 Task: Open Card Content Creation Schedule in Board Customer Retention to Workspace Customer Experience and add a team member Softage.3@softage.net, a label Red, a checklist Performance Improvement Plan, an attachment from your onedrive, a color Red and finally, add a card description 'Conduct team-building activity' and a comment 'This task requires us to balance competing priorities and make tough decisions when necessary.'. Add a start date 'Jan 07, 1900' with a due date 'Jan 14, 1900'
Action: Mouse moved to (606, 180)
Screenshot: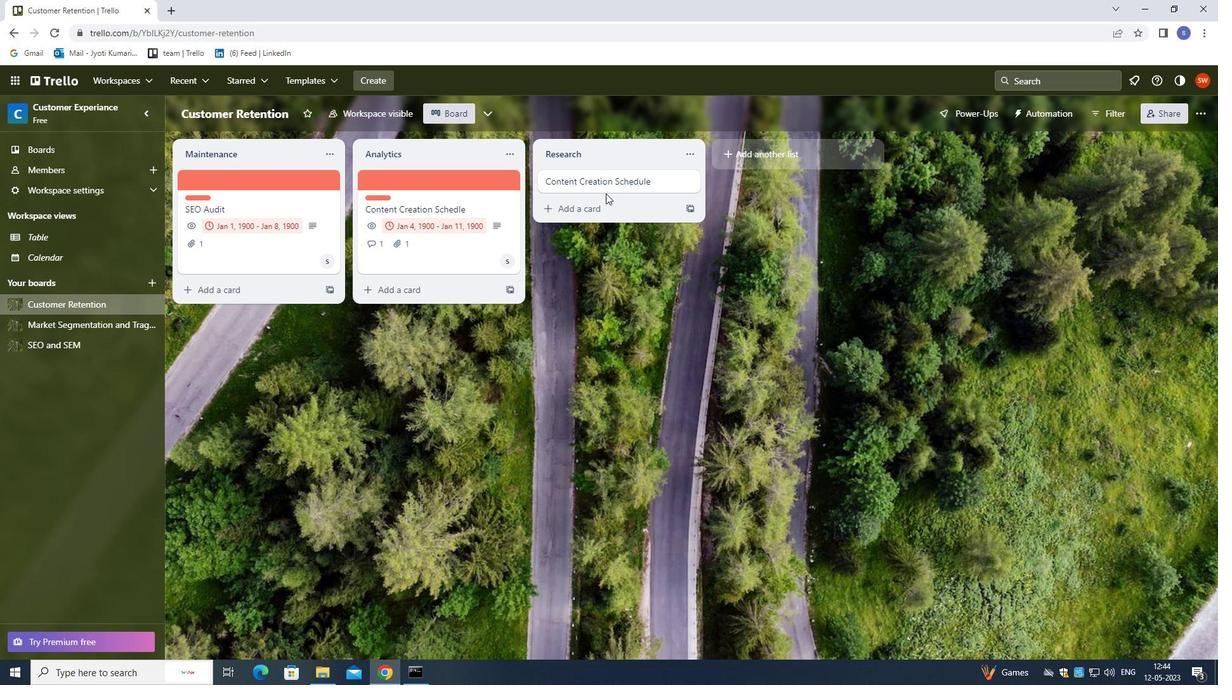 
Action: Mouse pressed left at (606, 180)
Screenshot: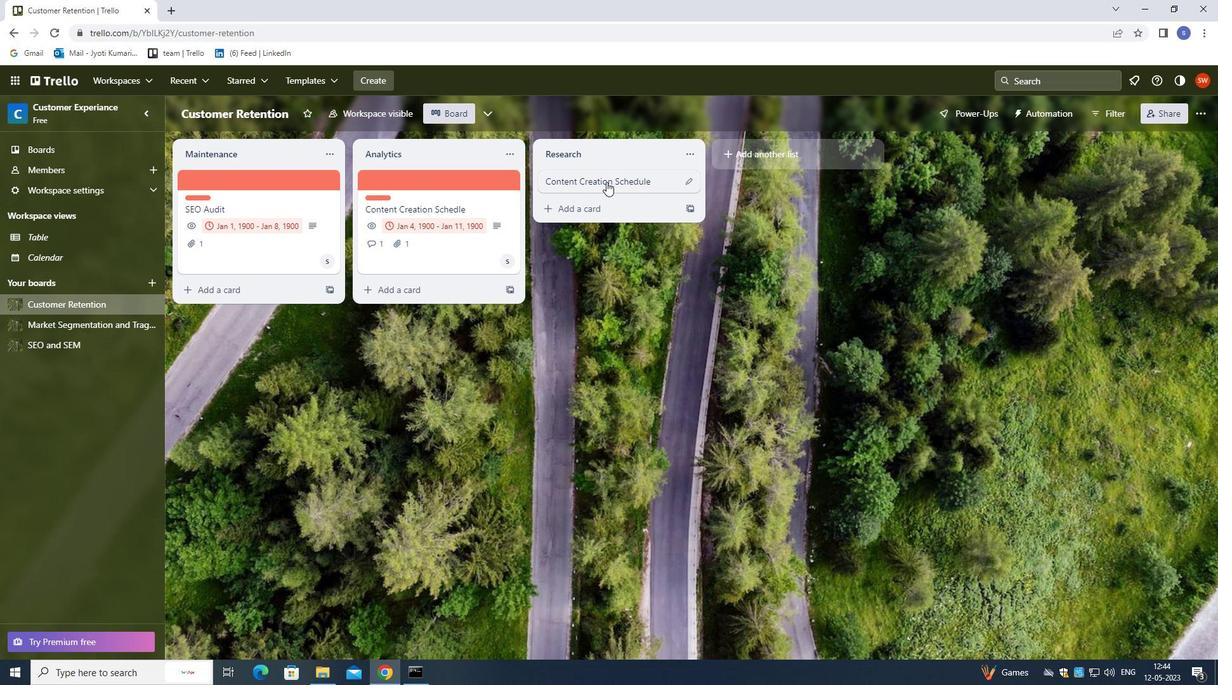 
Action: Mouse moved to (745, 219)
Screenshot: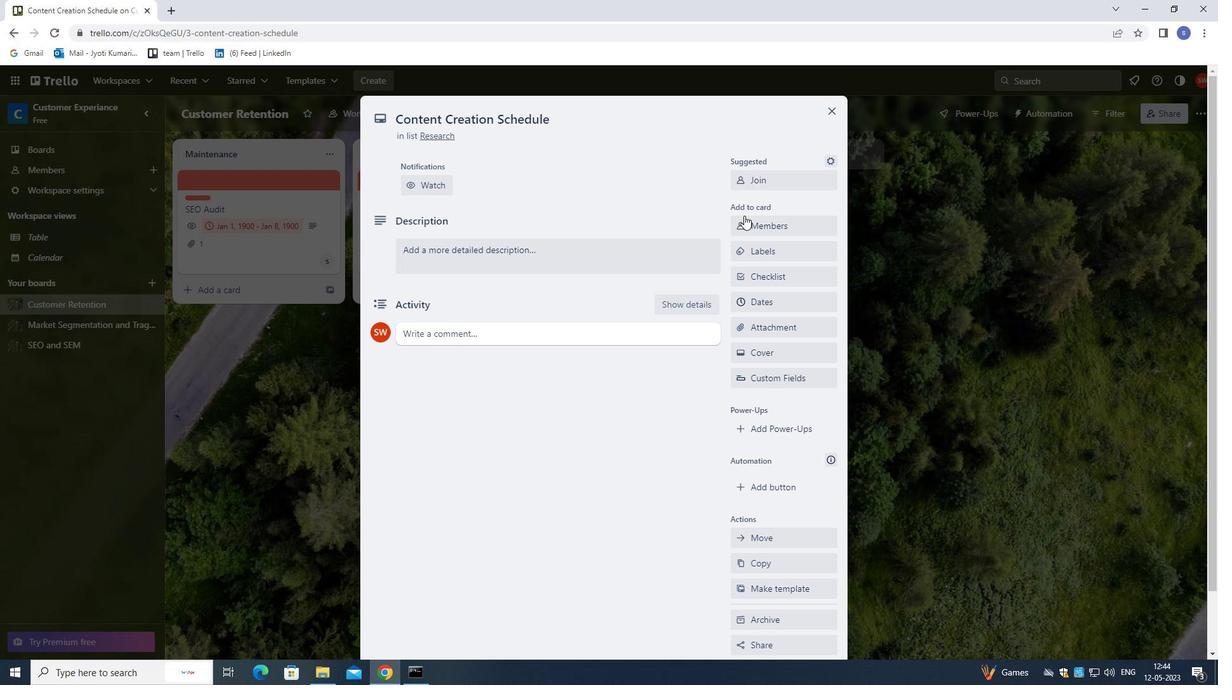 
Action: Mouse pressed left at (745, 219)
Screenshot: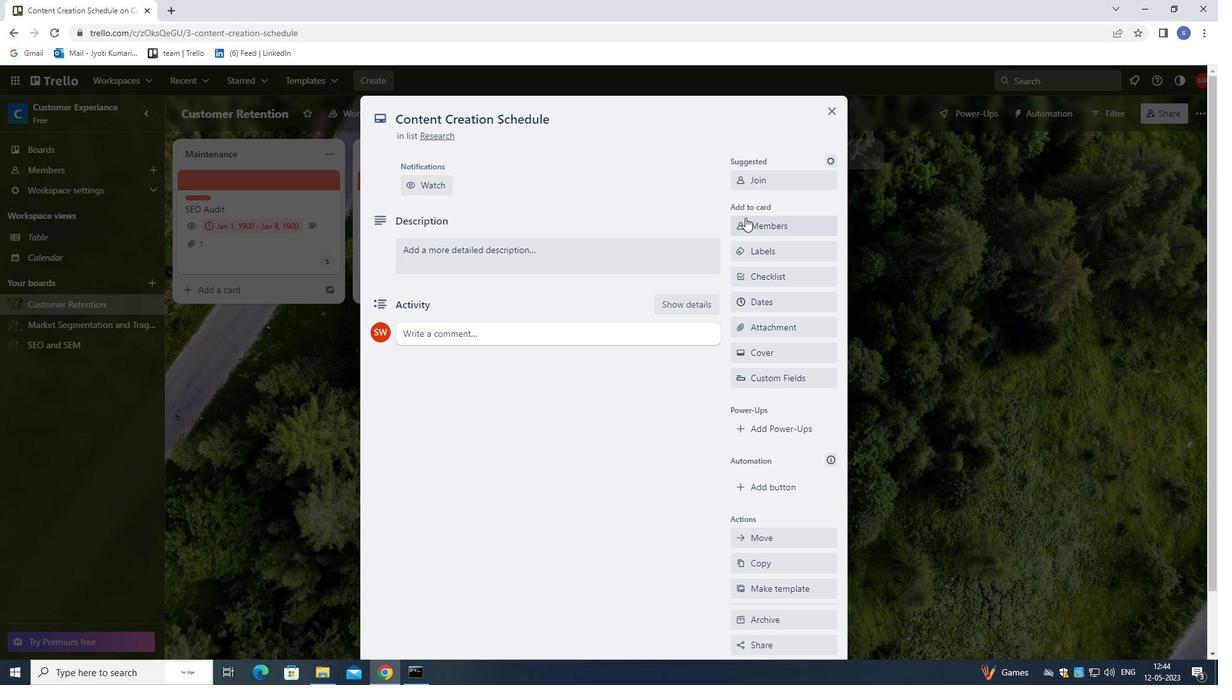 
Action: Mouse moved to (702, 304)
Screenshot: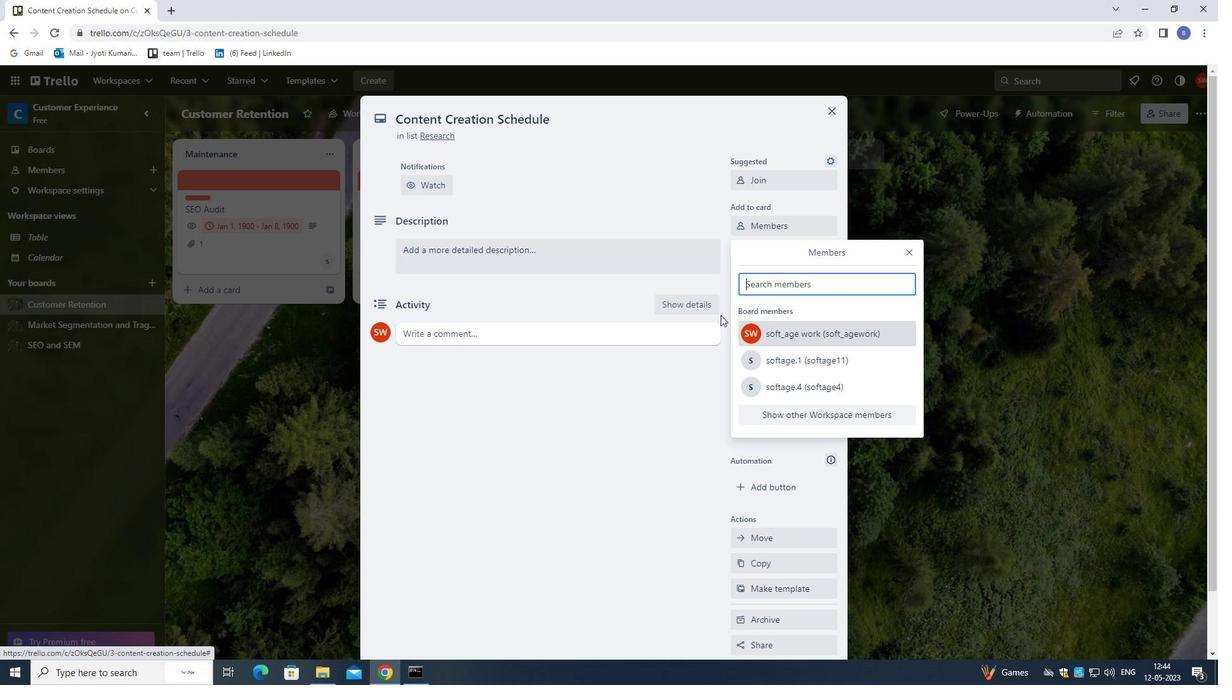 
Action: Key pressed softage.3<Key.shift>@SOFTAGE.NET
Screenshot: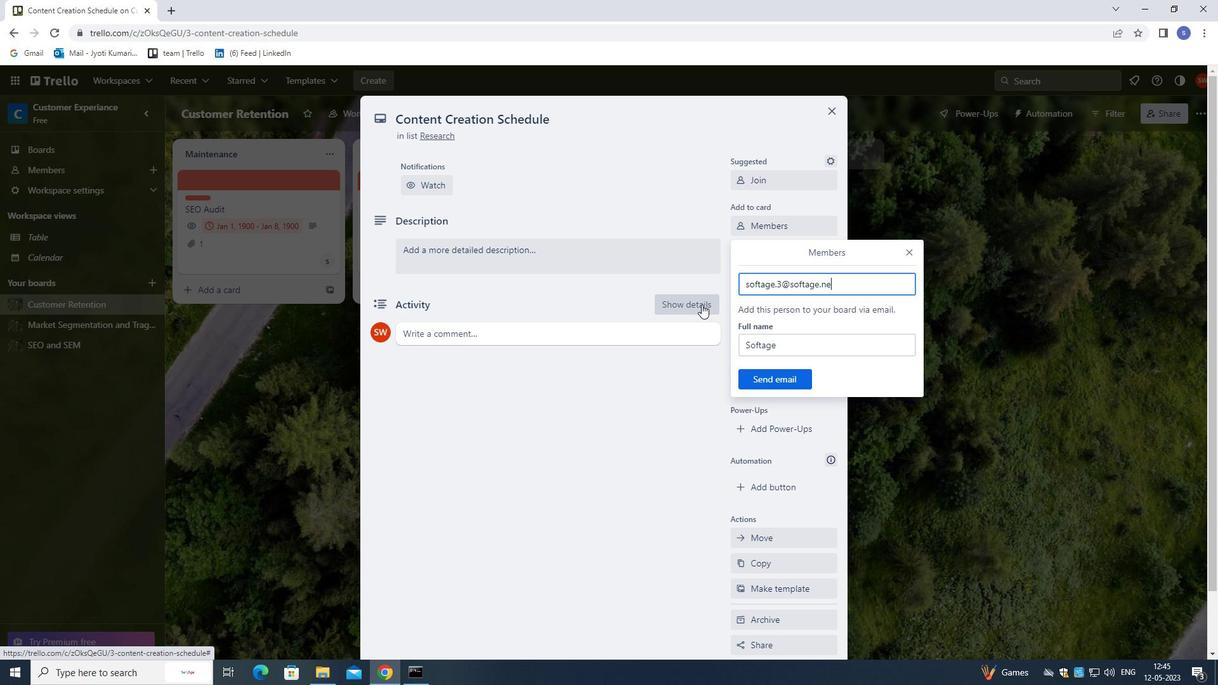 
Action: Mouse moved to (777, 374)
Screenshot: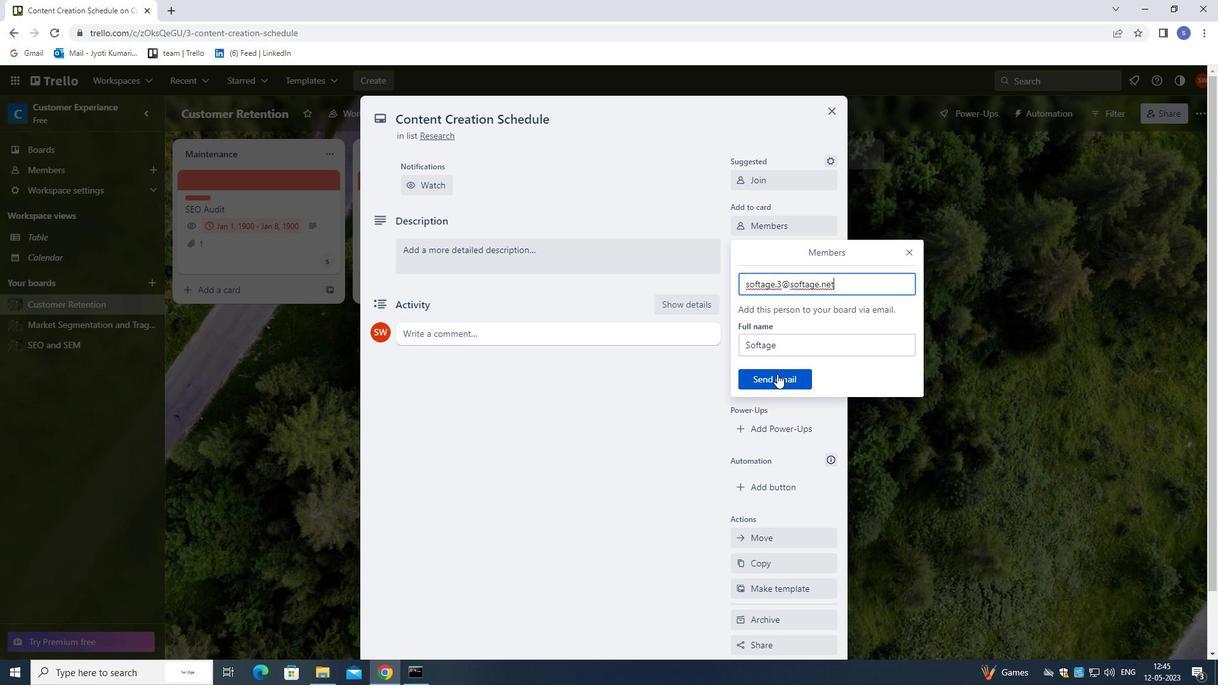 
Action: Mouse pressed left at (777, 374)
Screenshot: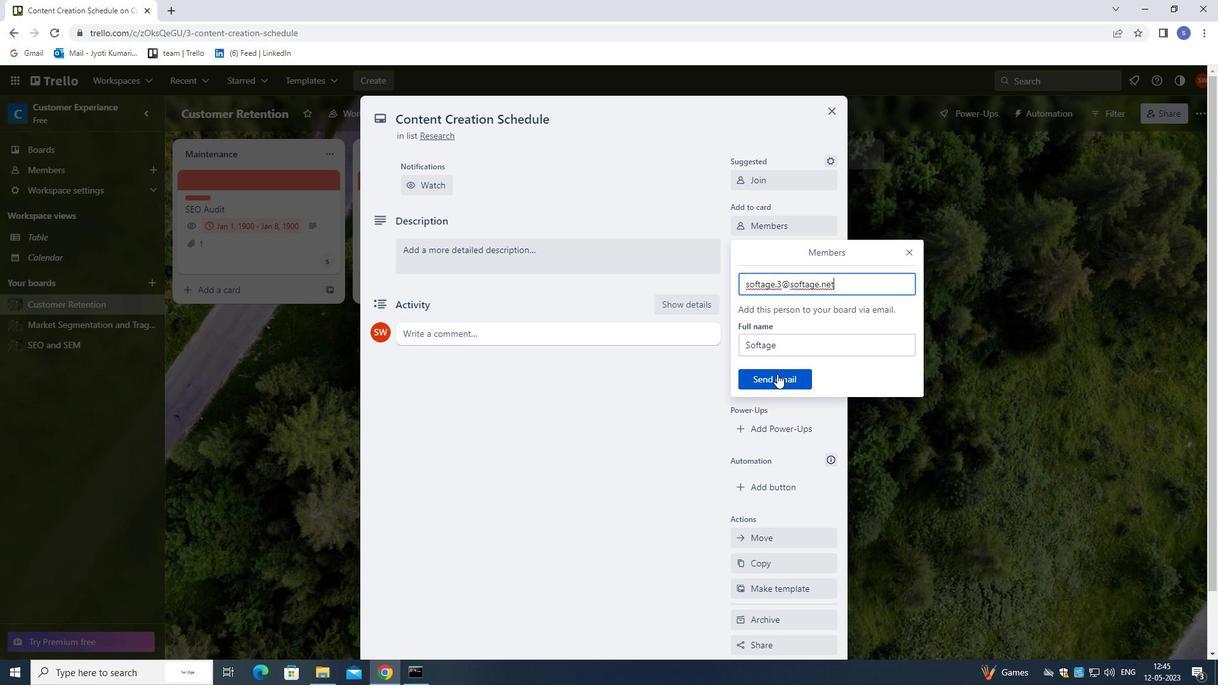 
Action: Mouse moved to (774, 247)
Screenshot: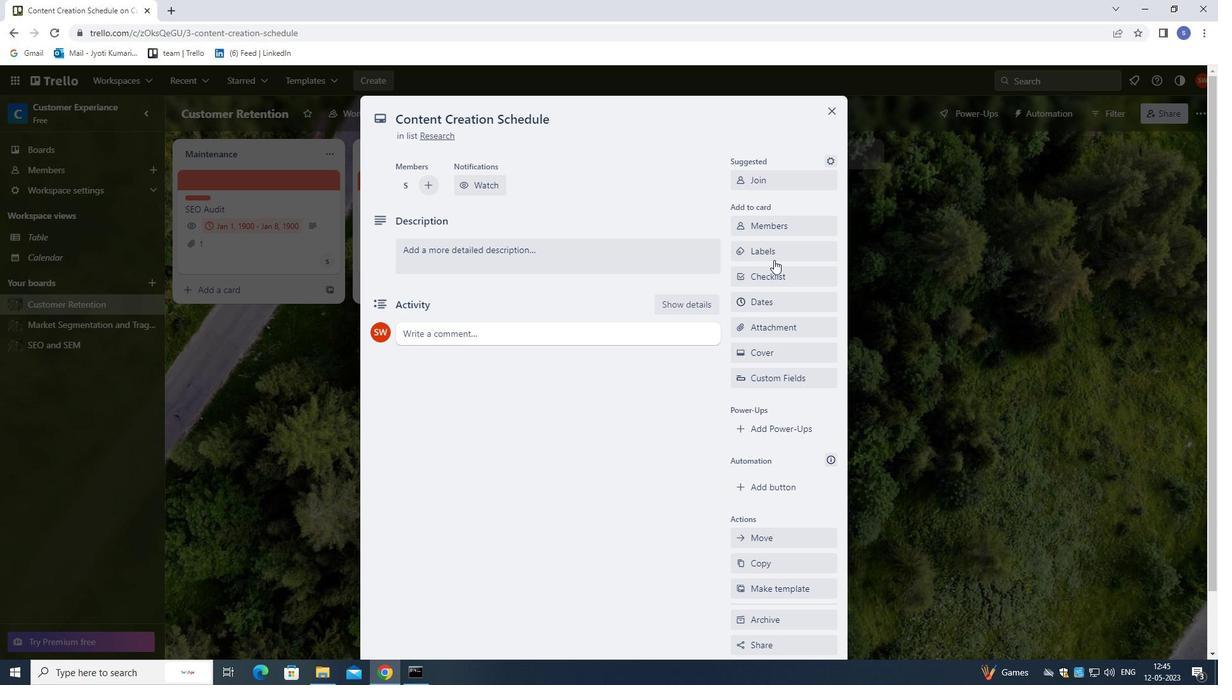 
Action: Mouse pressed left at (774, 247)
Screenshot: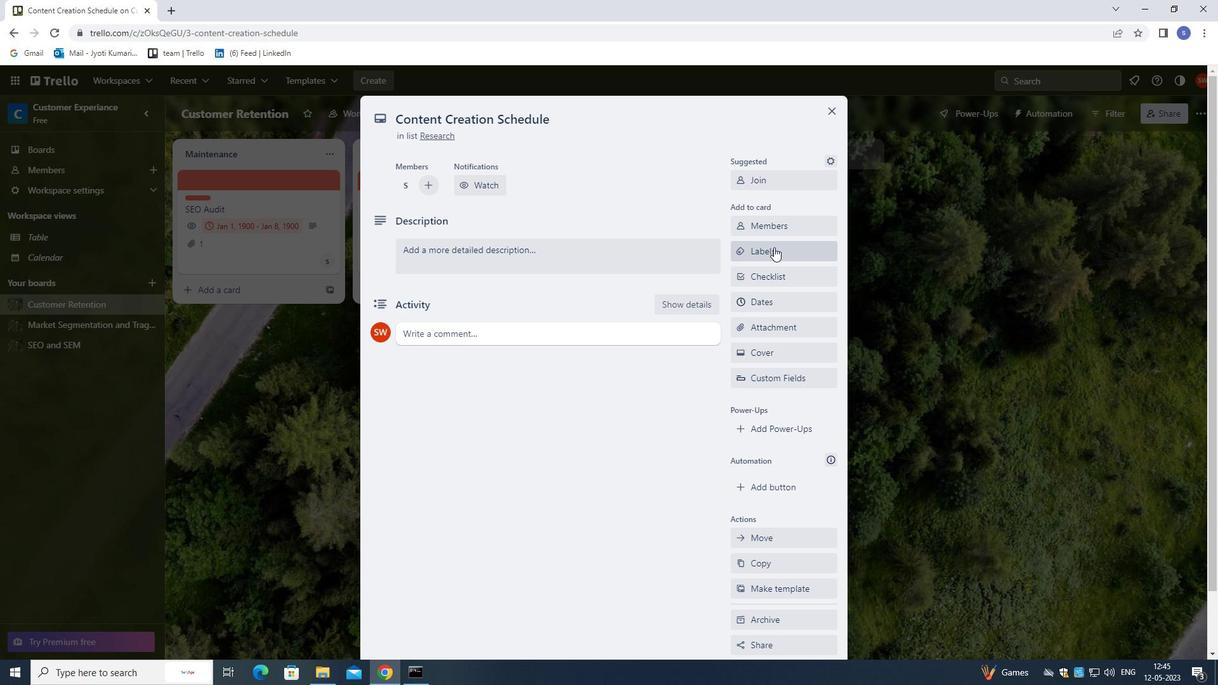 
Action: Key pressed R
Screenshot: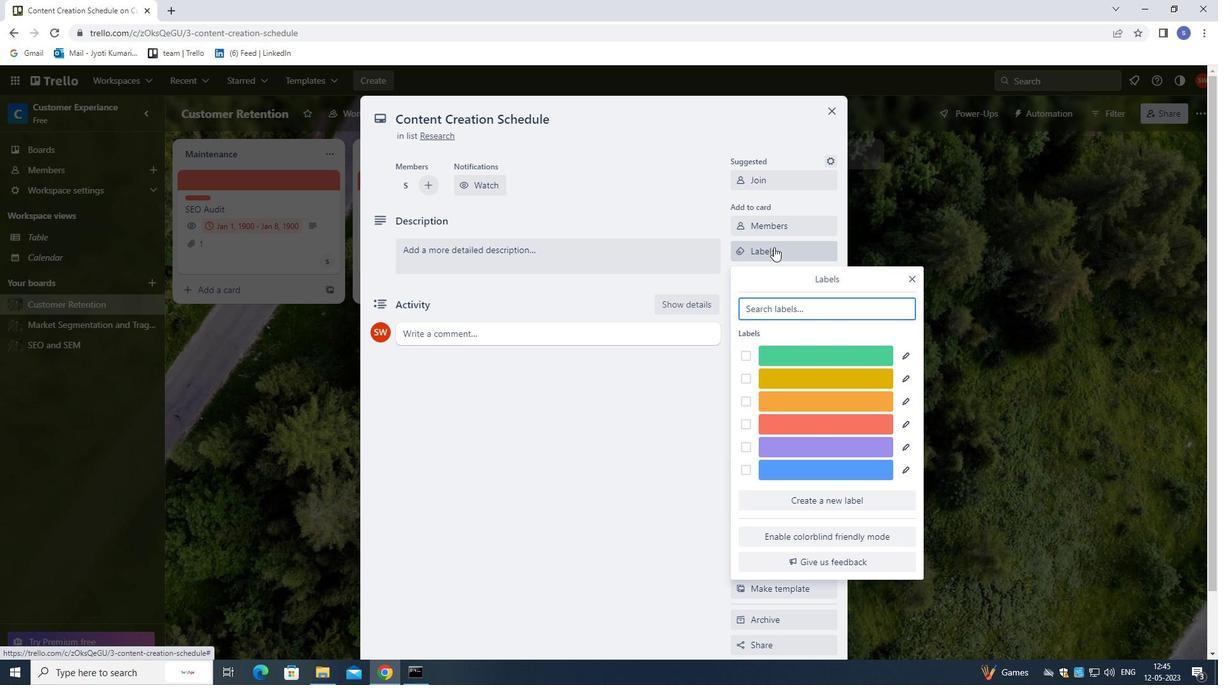 
Action: Mouse moved to (746, 359)
Screenshot: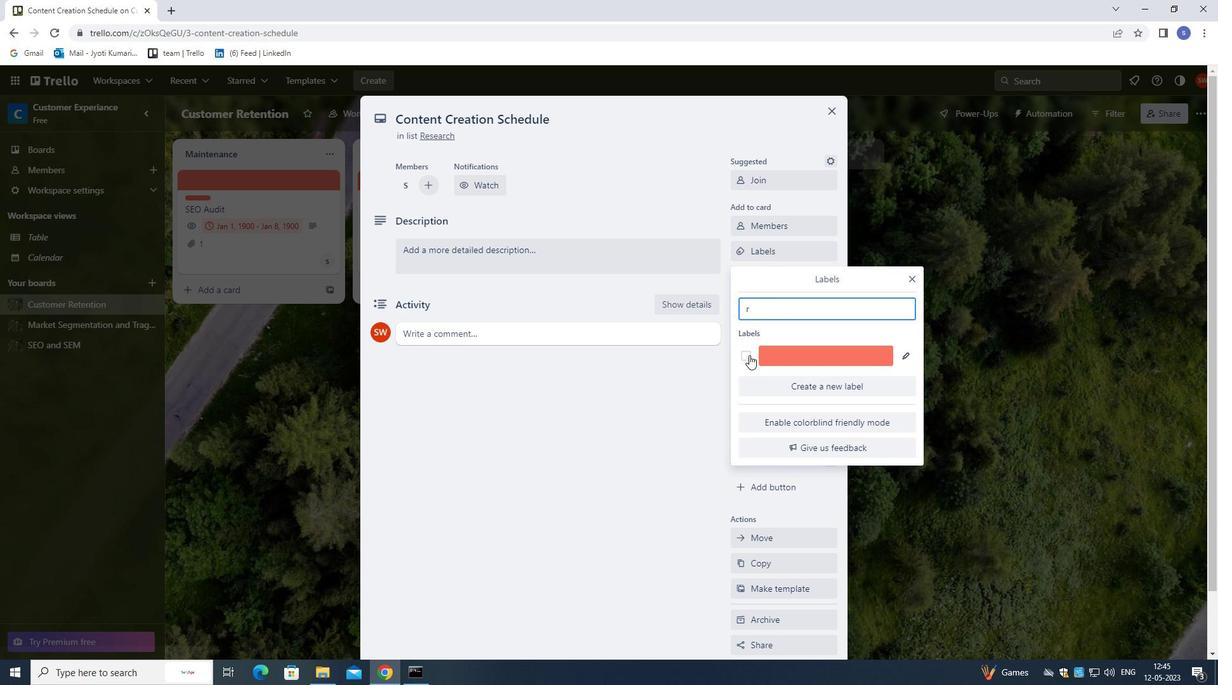 
Action: Mouse pressed left at (746, 359)
Screenshot: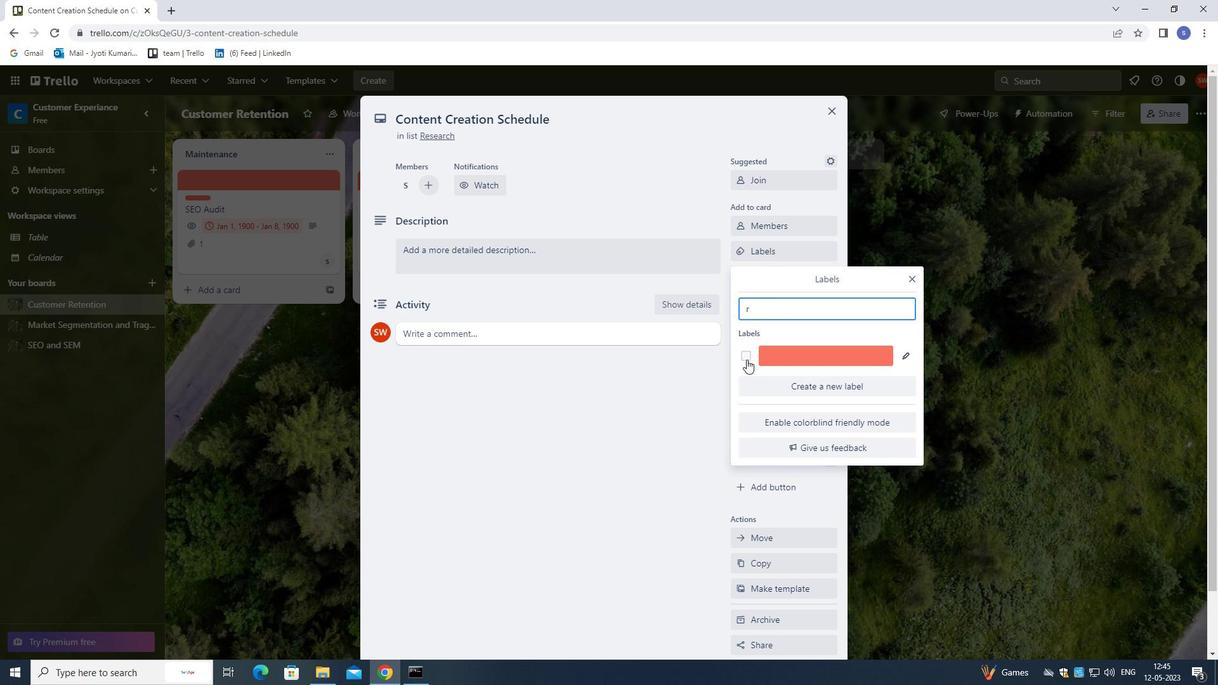 
Action: Mouse moved to (907, 278)
Screenshot: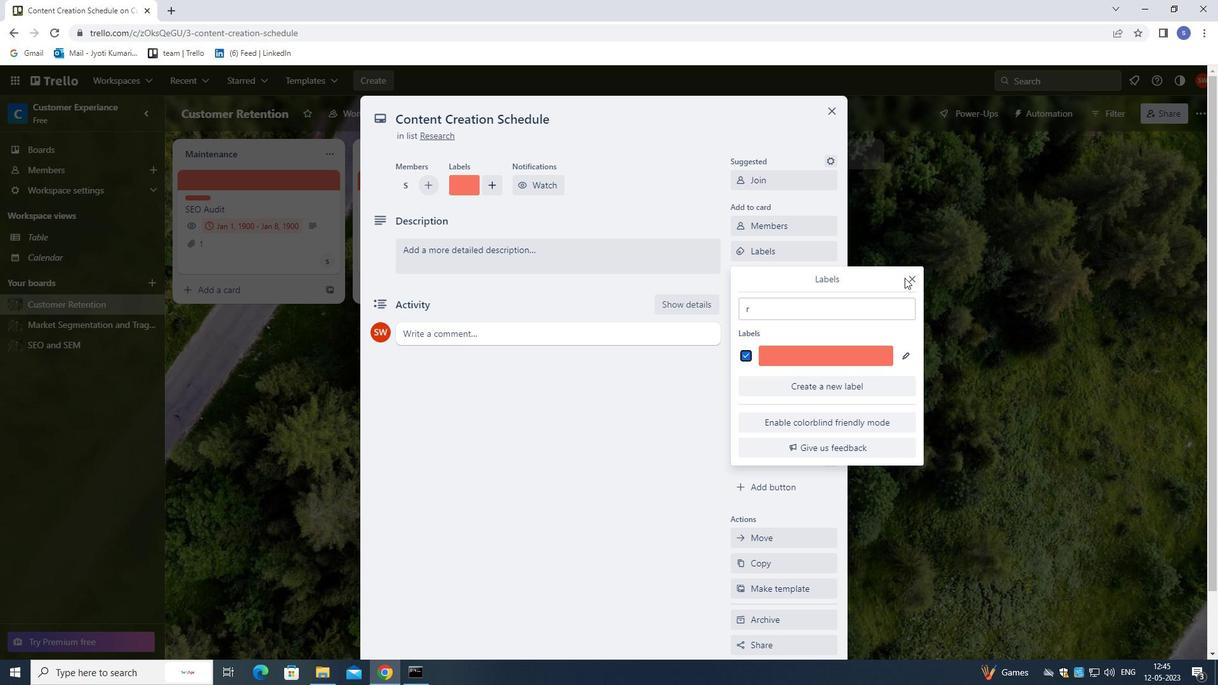 
Action: Mouse pressed left at (907, 278)
Screenshot: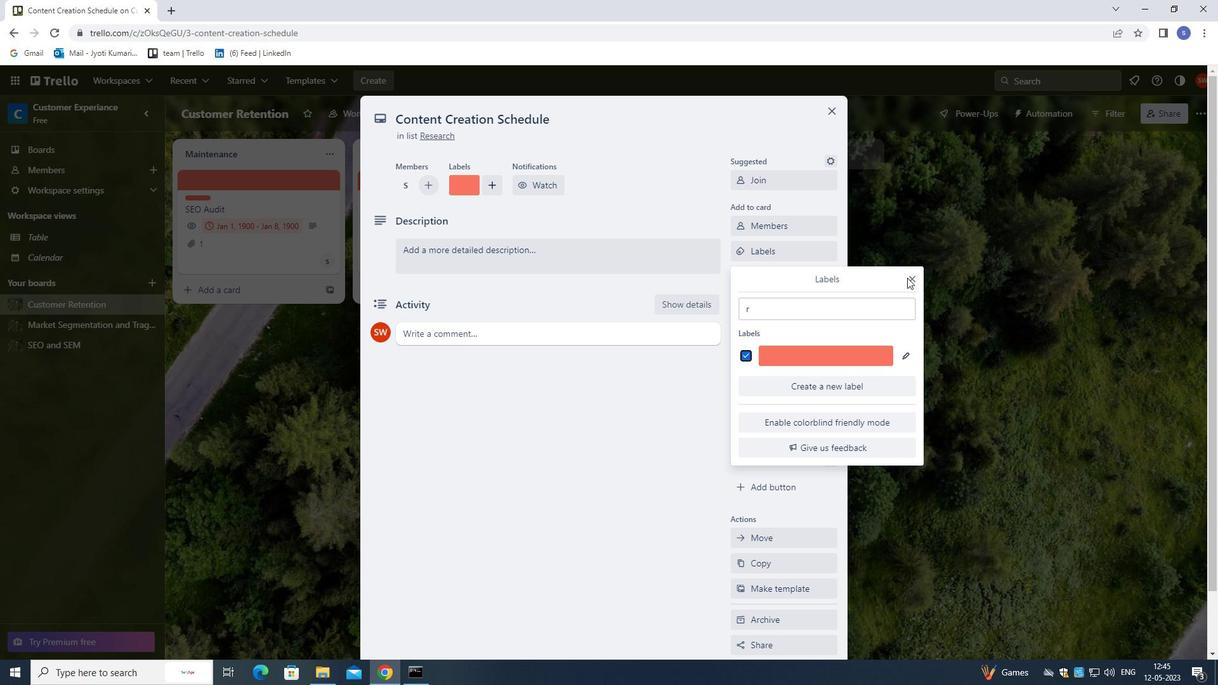 
Action: Mouse moved to (915, 274)
Screenshot: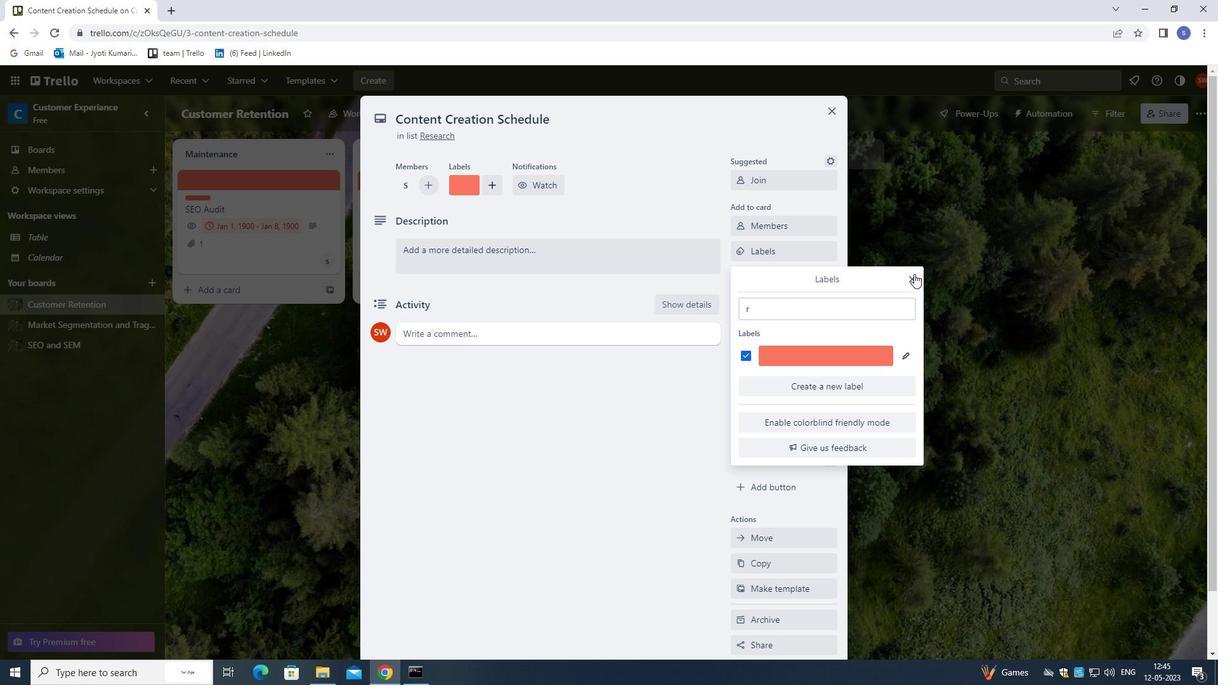 
Action: Mouse pressed left at (915, 274)
Screenshot: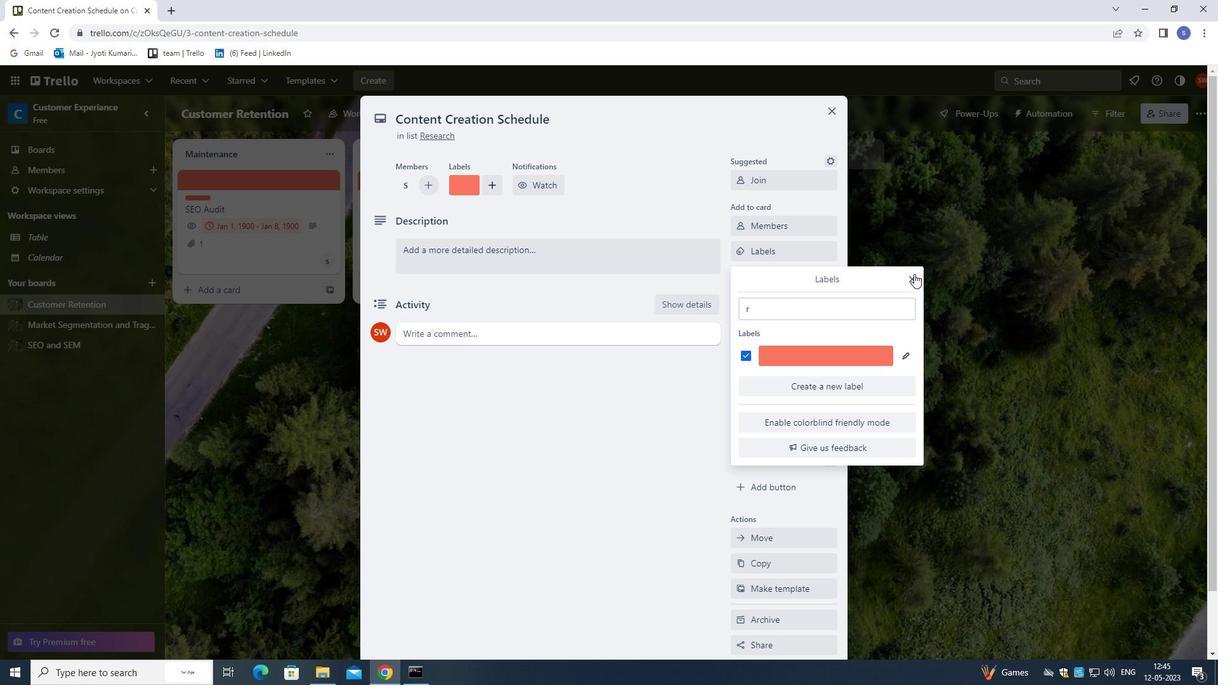 
Action: Mouse moved to (818, 273)
Screenshot: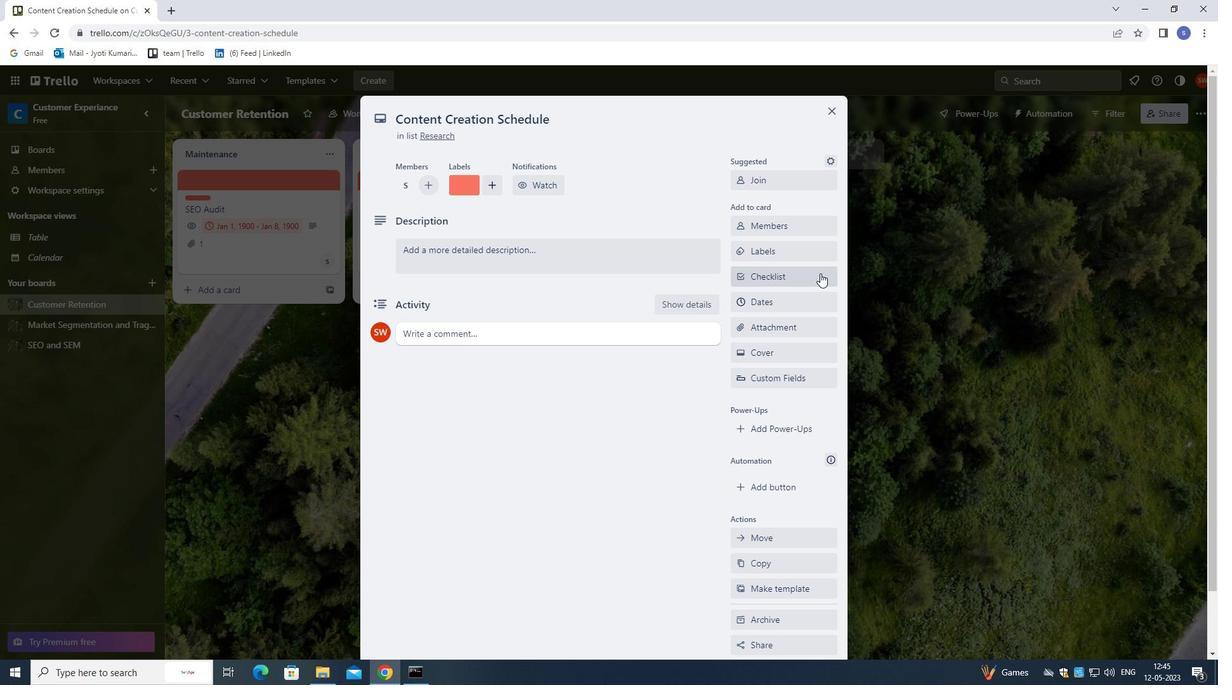 
Action: Mouse pressed left at (818, 273)
Screenshot: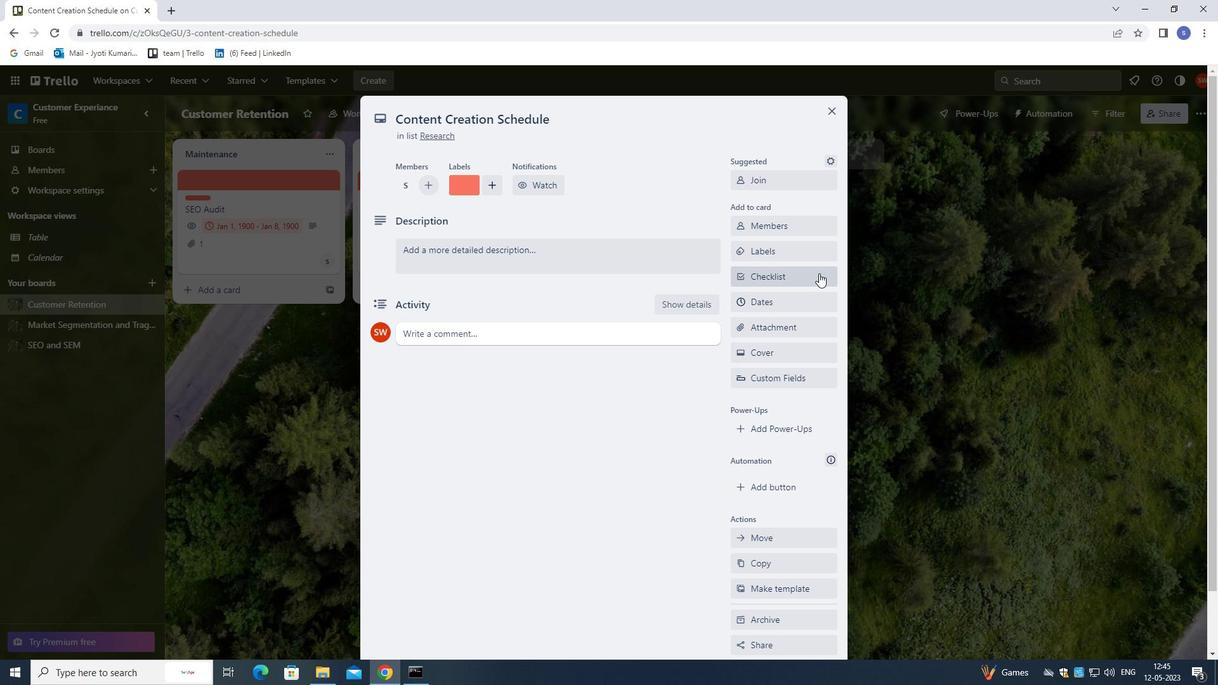 
Action: Mouse moved to (811, 310)
Screenshot: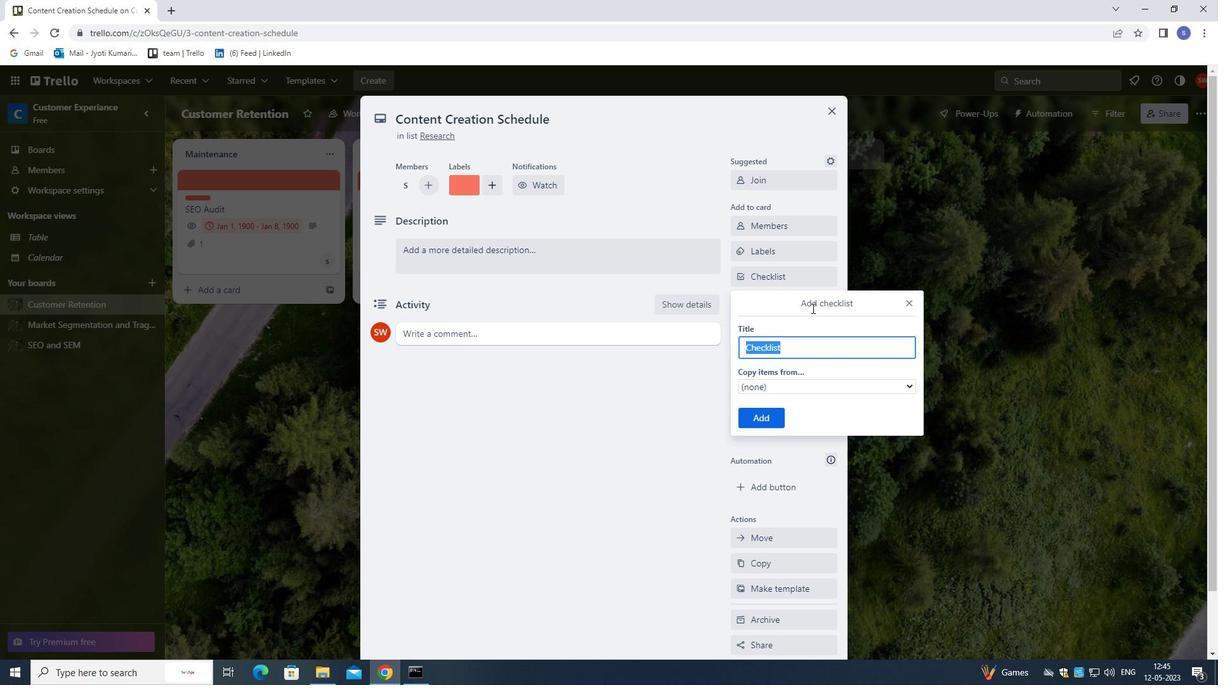 
Action: Key pressed <Key.shift>PER
Screenshot: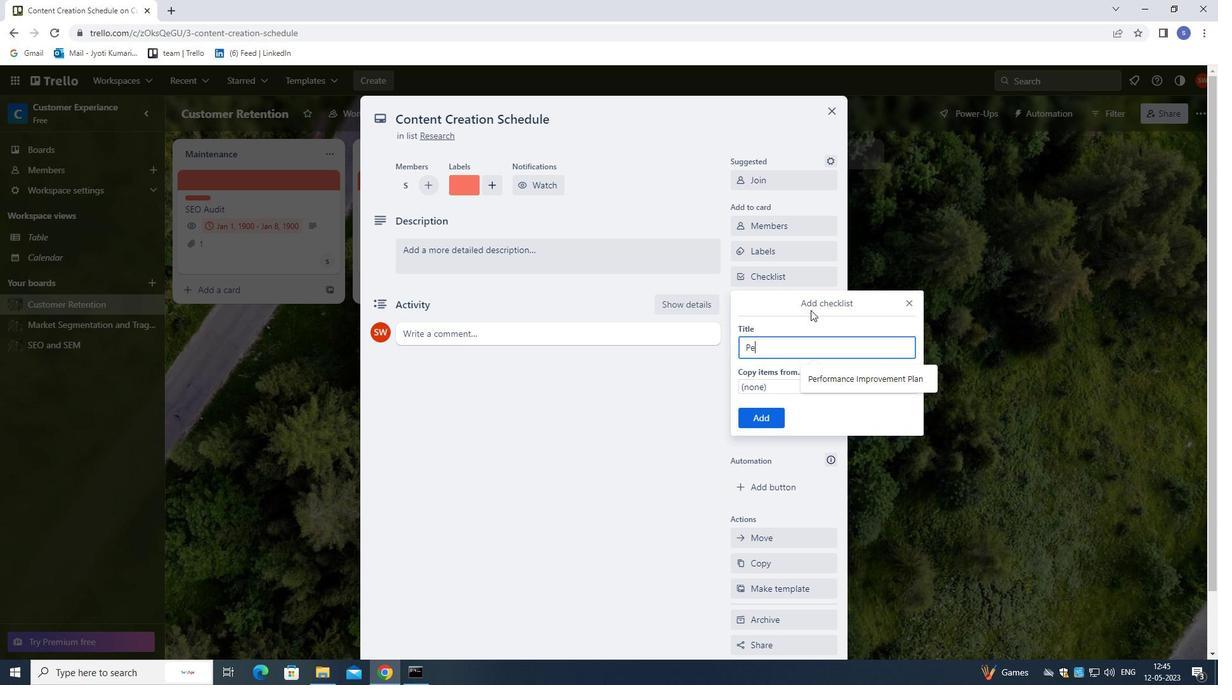 
Action: Mouse moved to (822, 382)
Screenshot: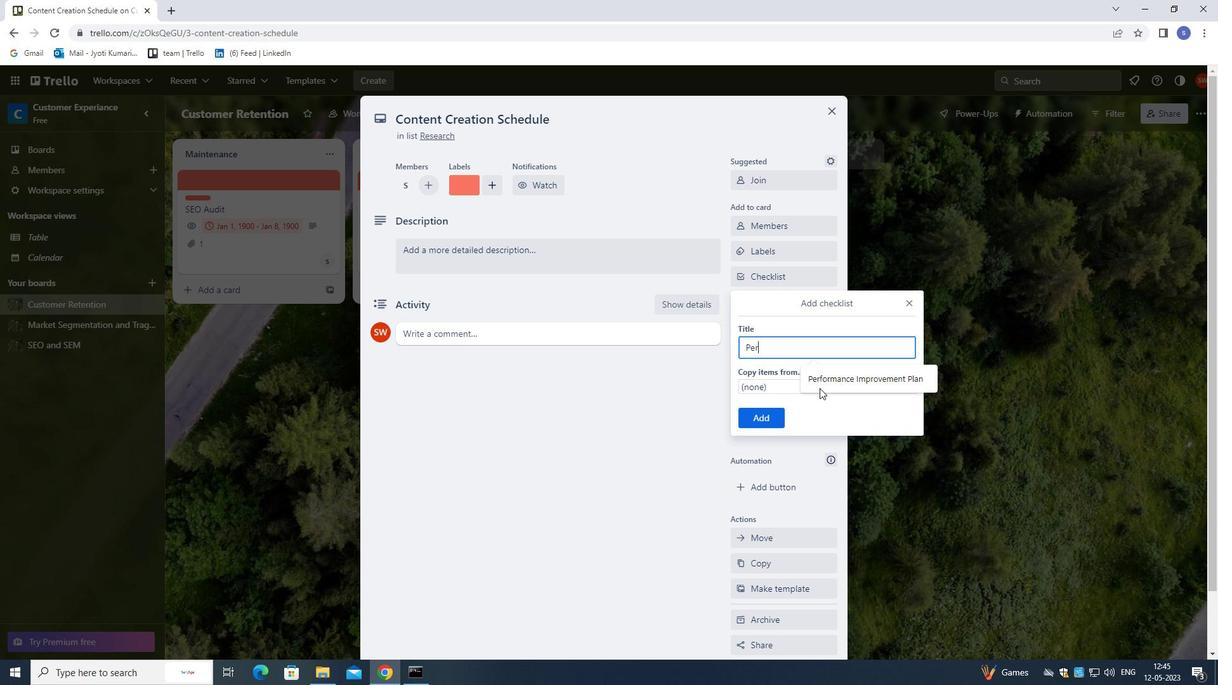 
Action: Mouse pressed left at (822, 382)
Screenshot: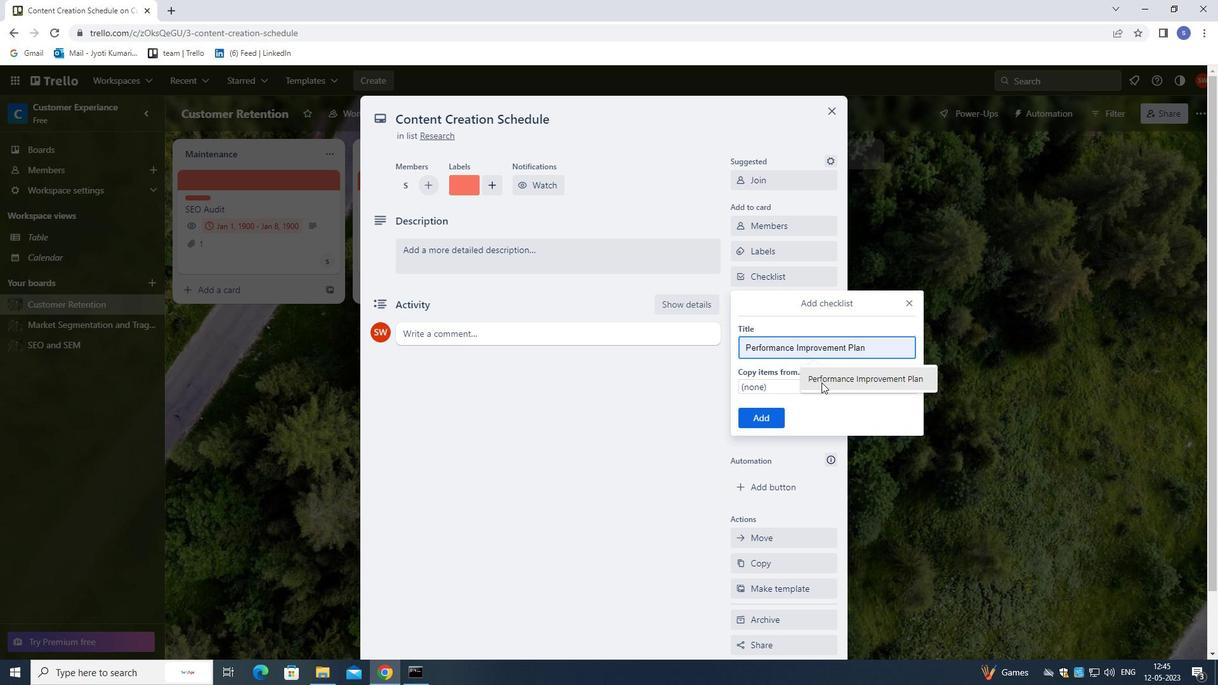 
Action: Mouse moved to (768, 413)
Screenshot: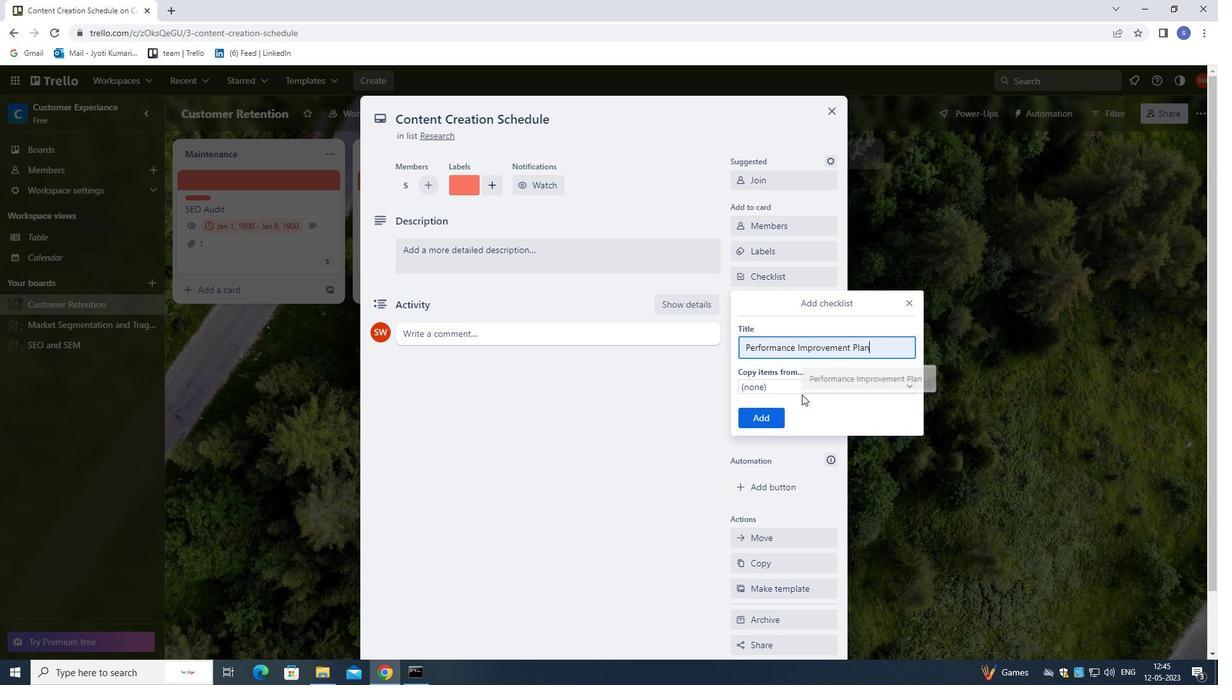 
Action: Mouse pressed left at (768, 413)
Screenshot: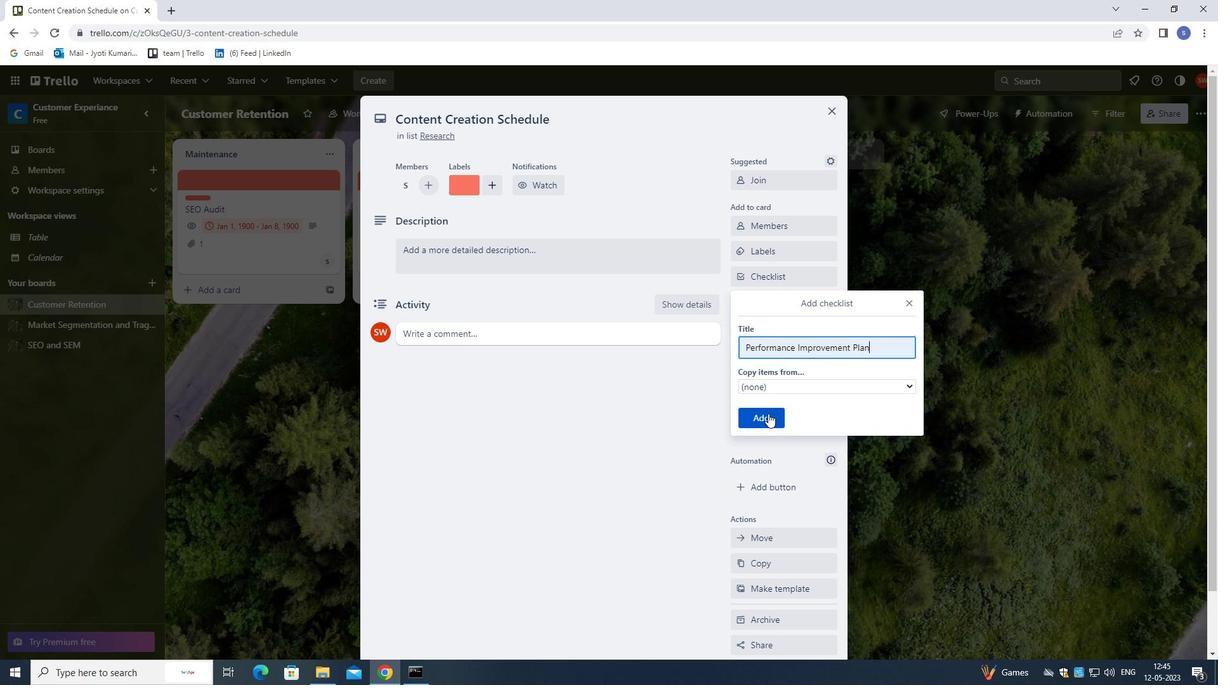 
Action: Mouse moved to (781, 306)
Screenshot: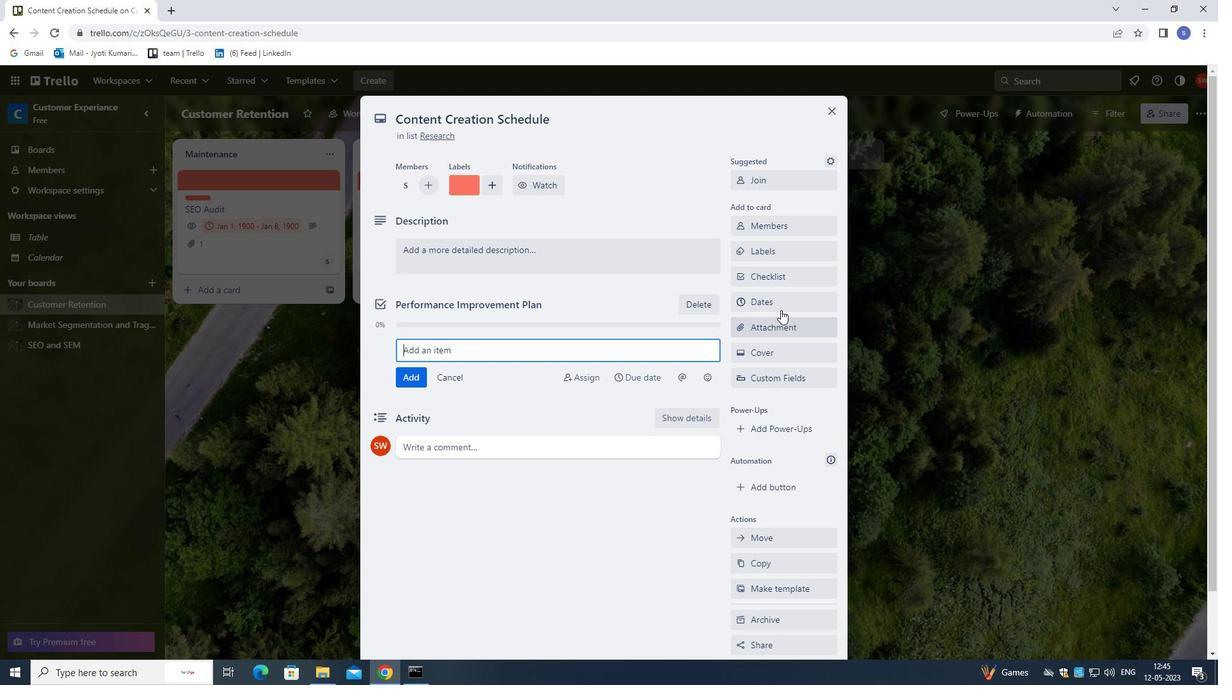 
Action: Mouse pressed left at (781, 306)
Screenshot: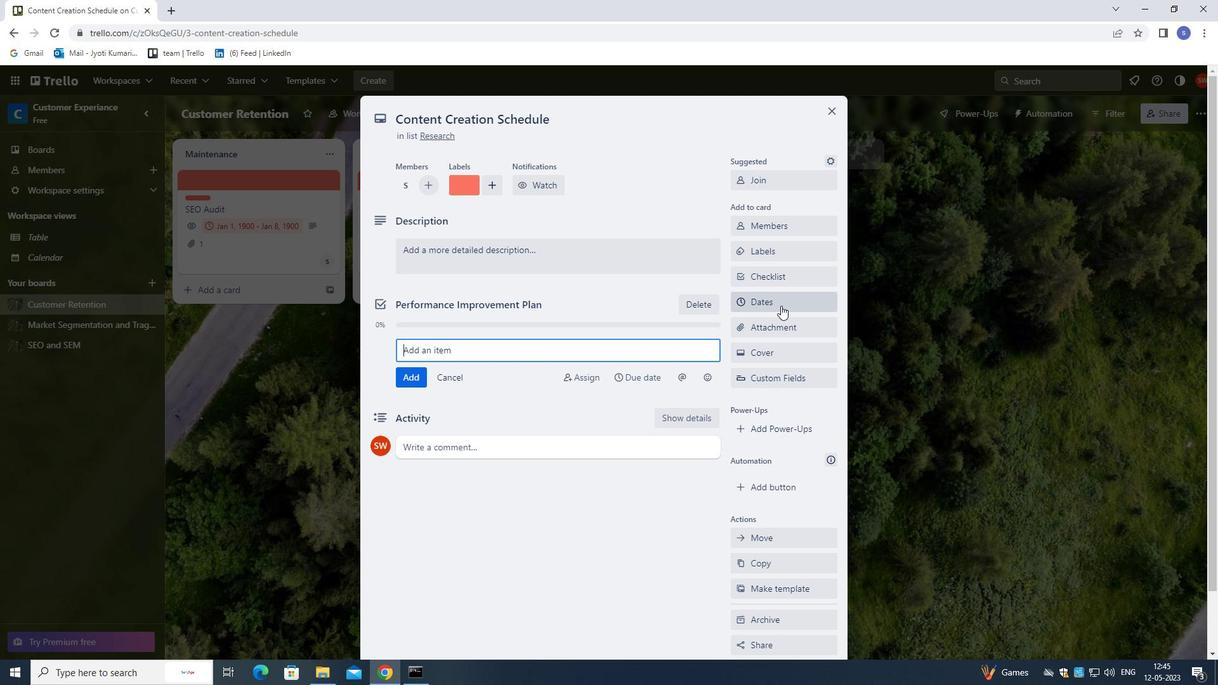 
Action: Mouse moved to (743, 344)
Screenshot: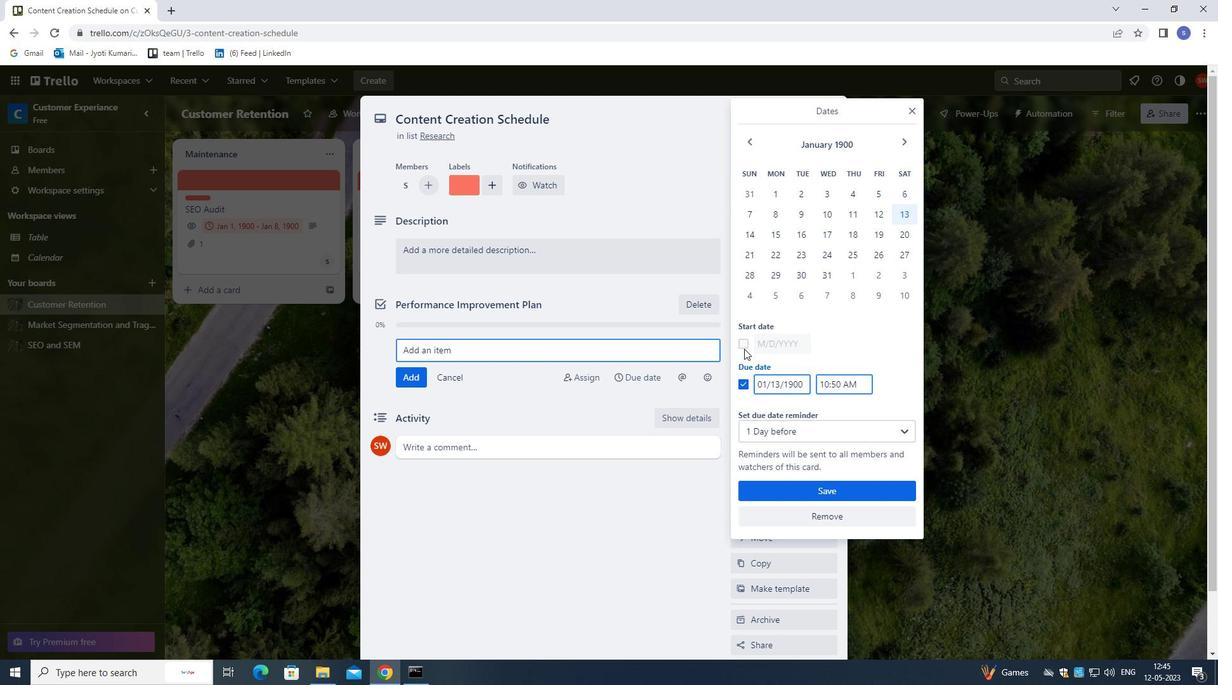 
Action: Mouse pressed left at (743, 344)
Screenshot: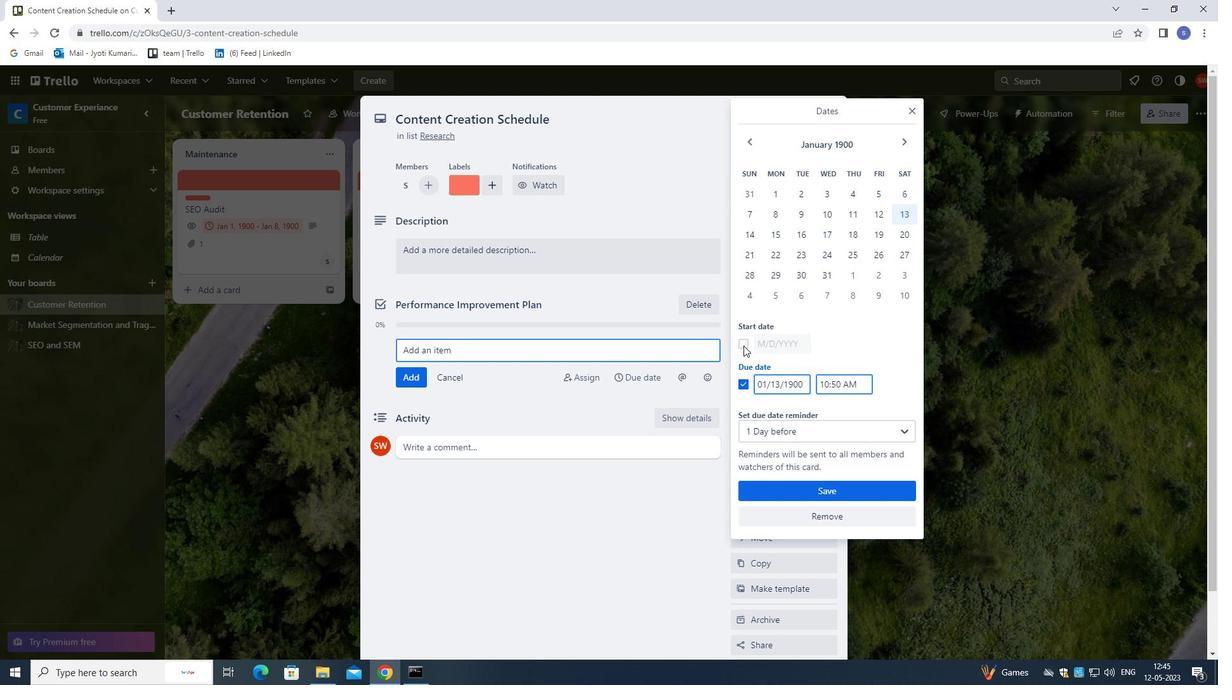 
Action: Mouse moved to (768, 340)
Screenshot: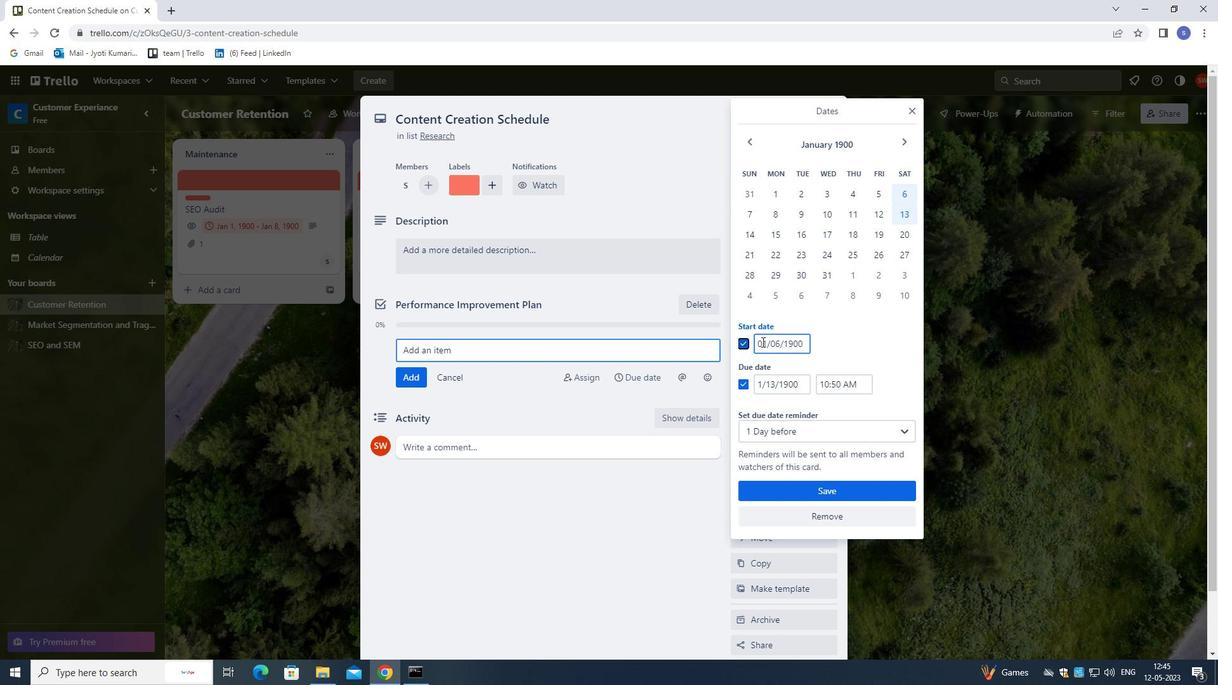 
Action: Mouse pressed left at (768, 340)
Screenshot: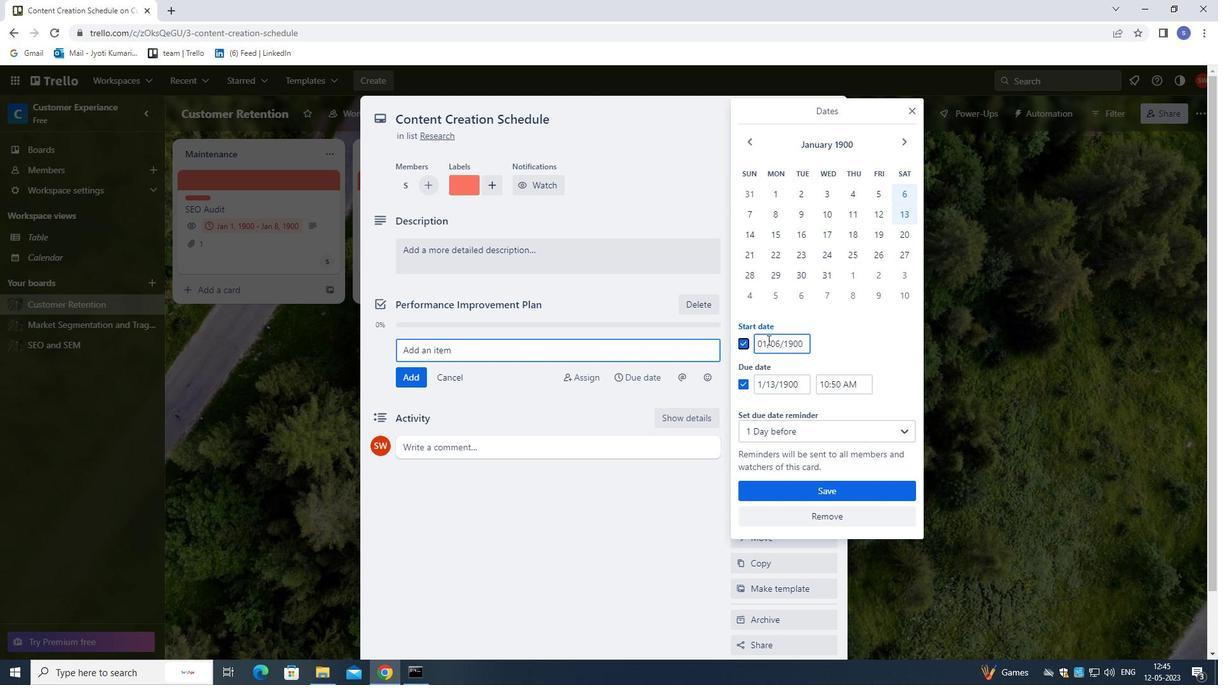 
Action: Mouse moved to (772, 377)
Screenshot: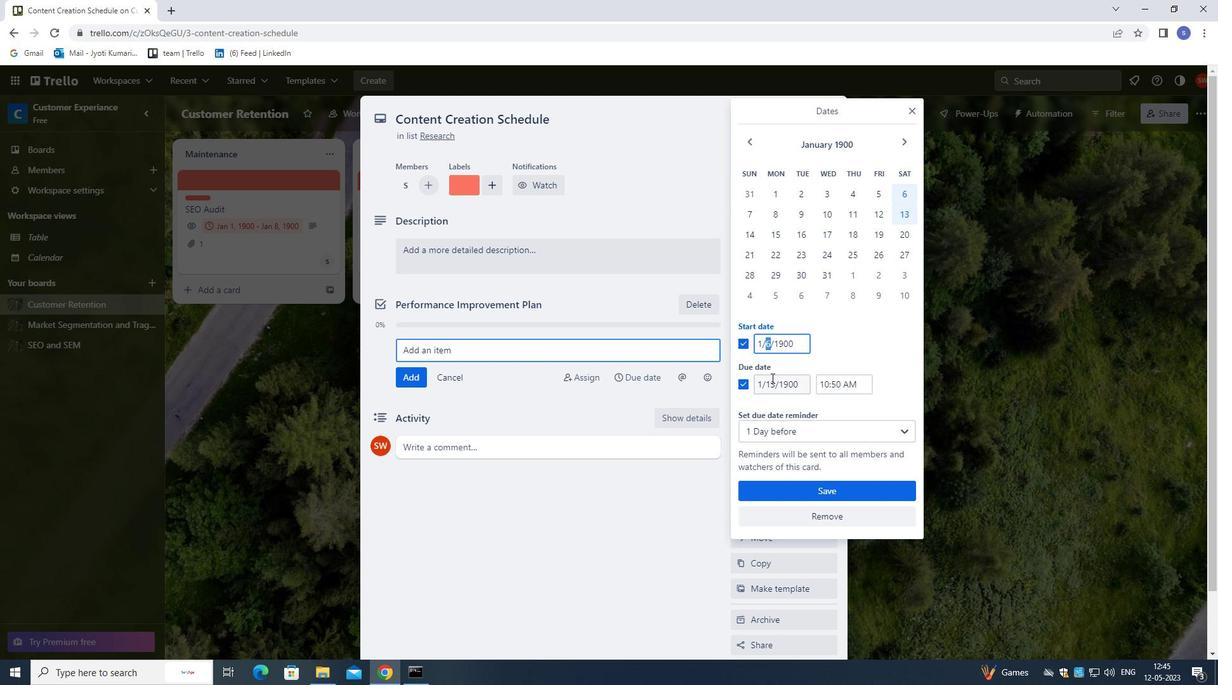 
Action: Key pressed 7
Screenshot: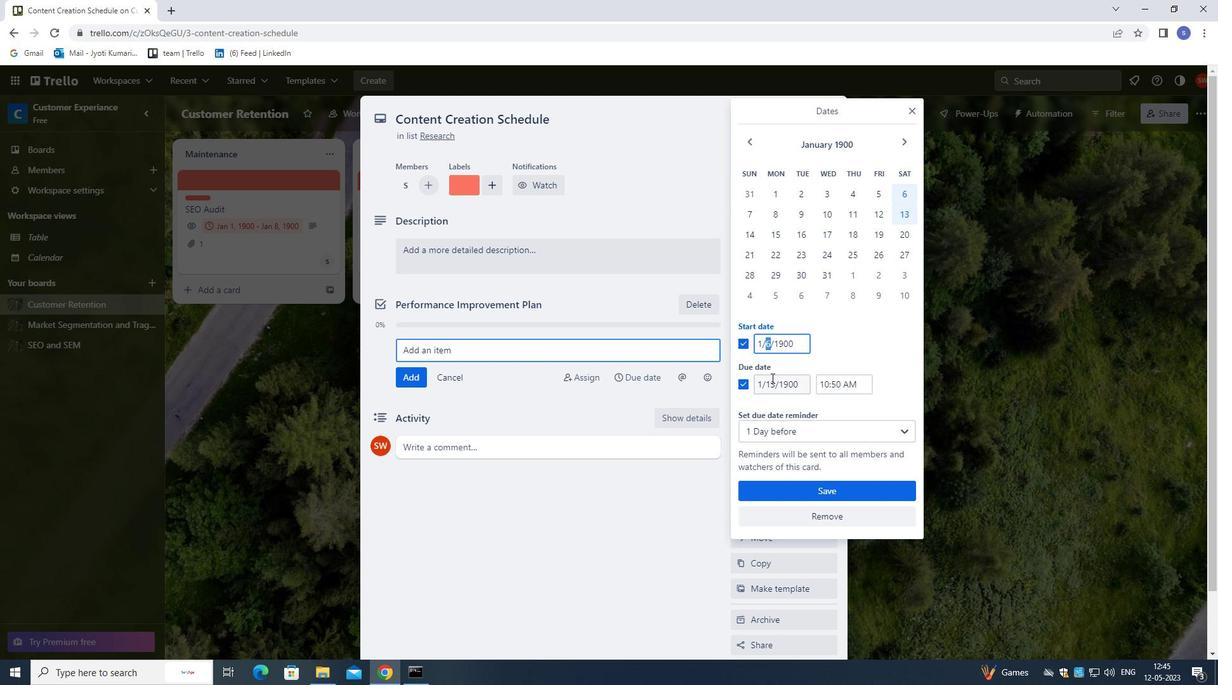 
Action: Mouse moved to (774, 384)
Screenshot: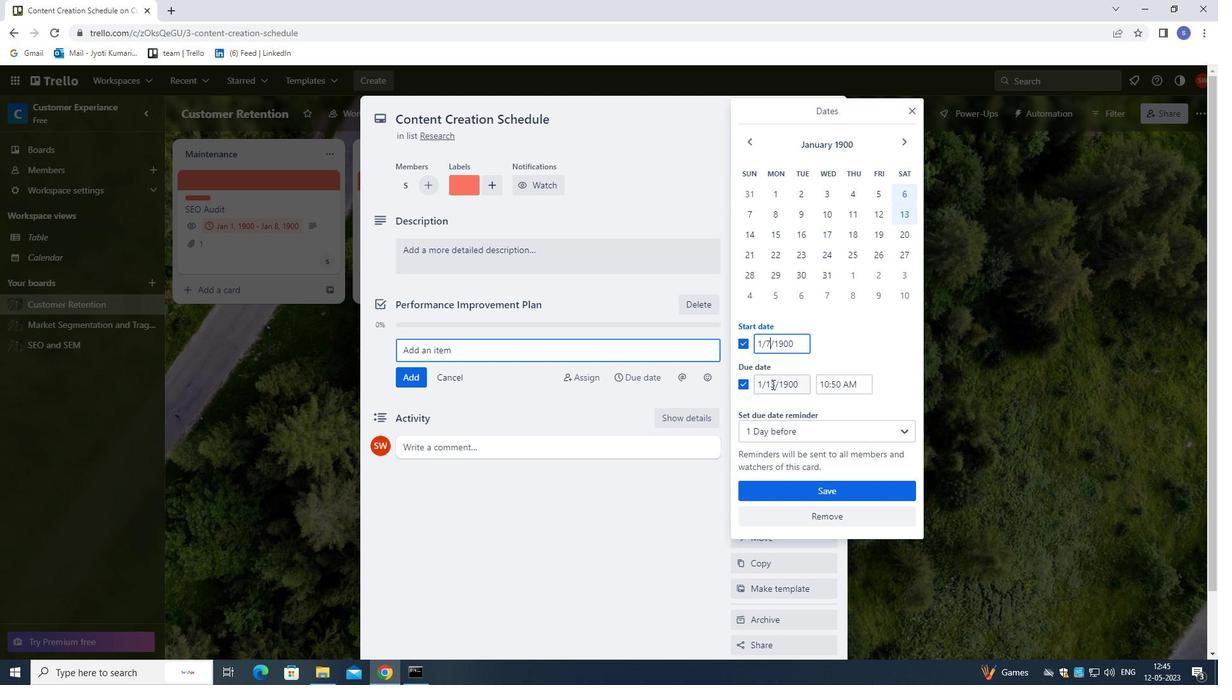 
Action: Mouse pressed left at (774, 384)
Screenshot: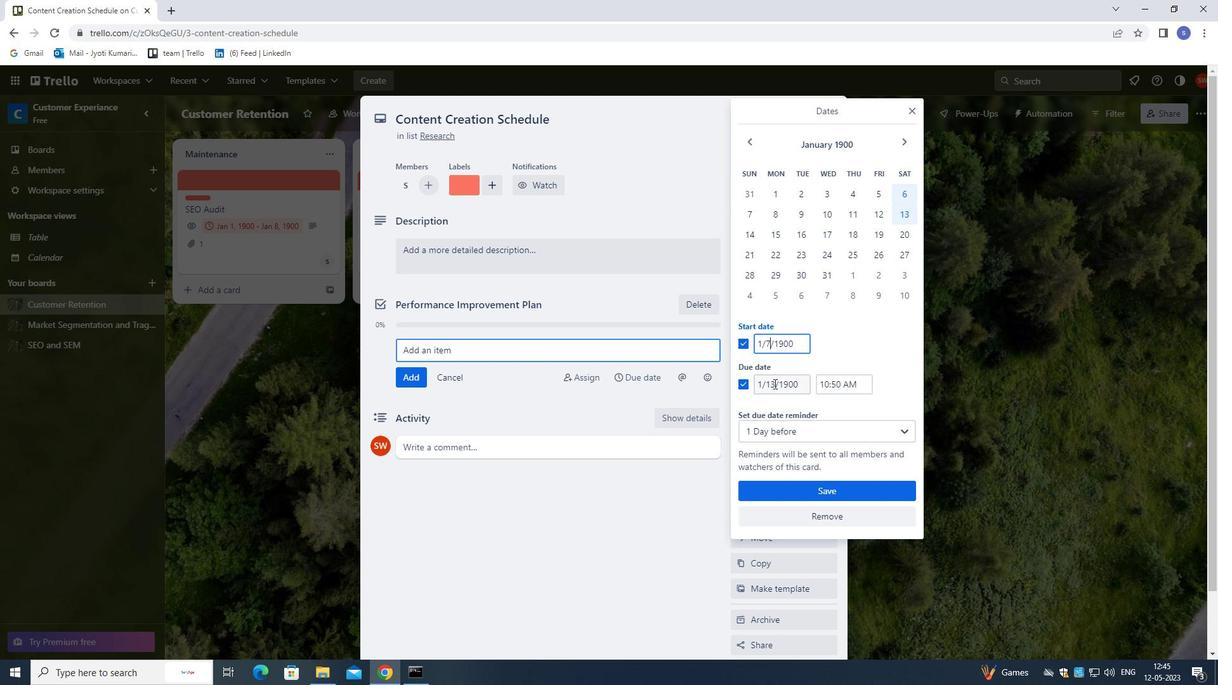
Action: Mouse moved to (770, 409)
Screenshot: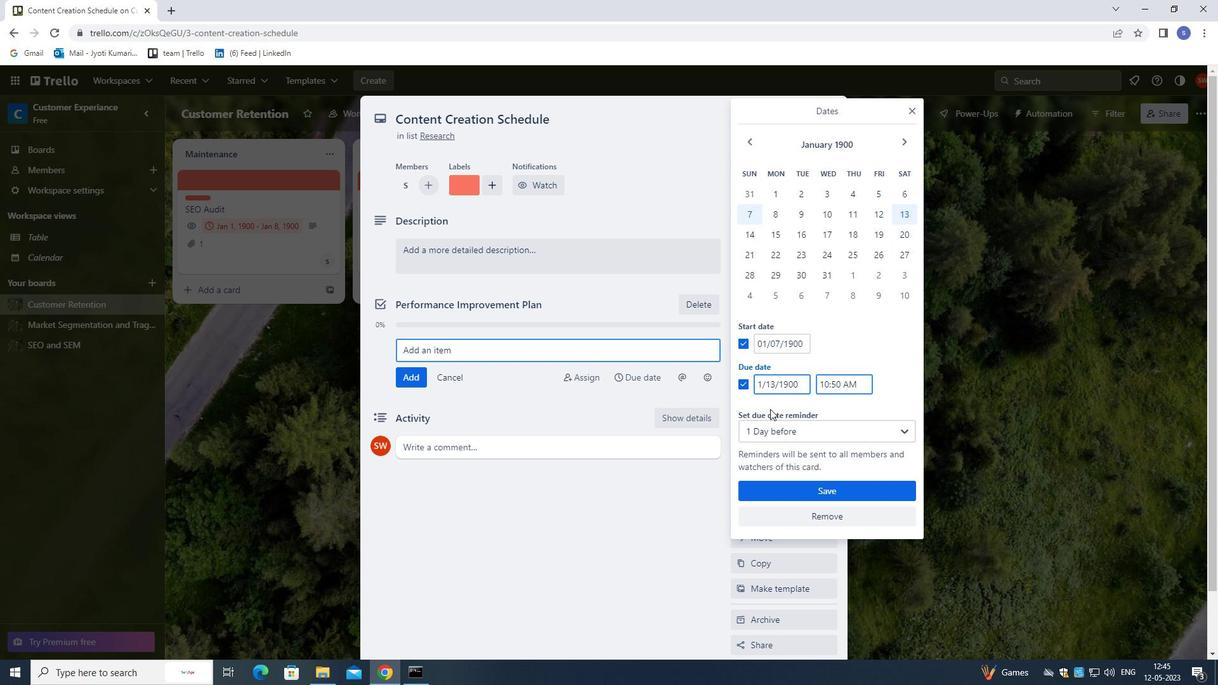 
Action: Key pressed <Key.backspace>
Screenshot: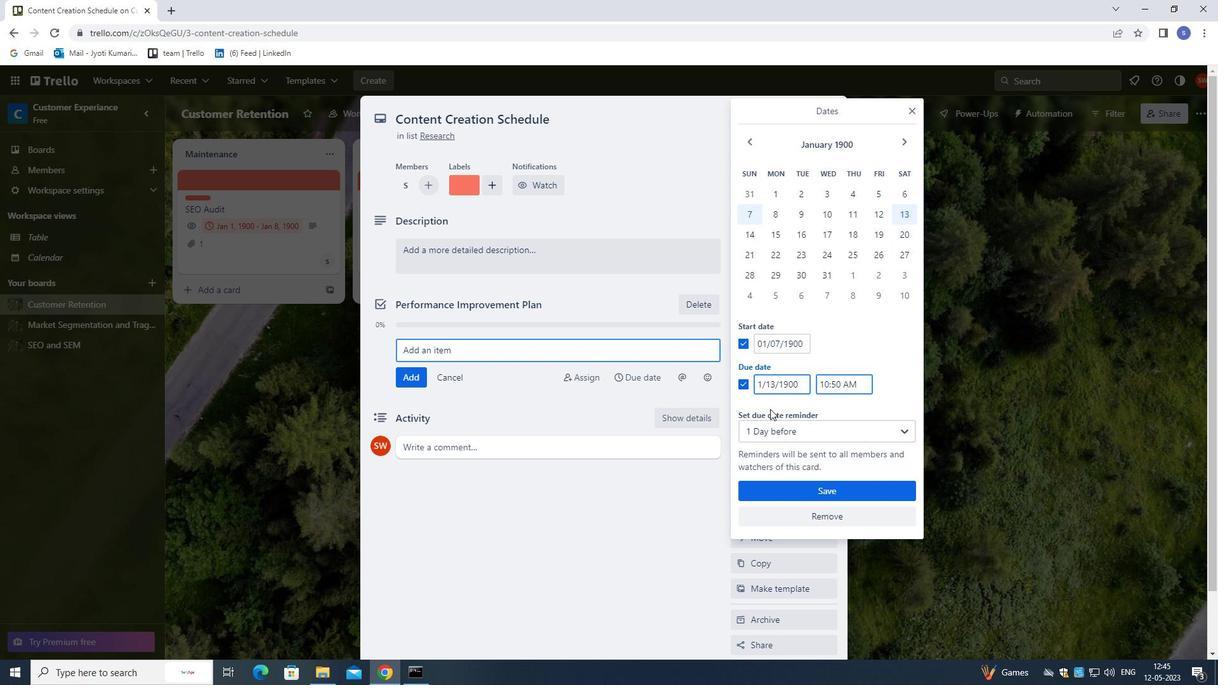 
Action: Mouse moved to (771, 407)
Screenshot: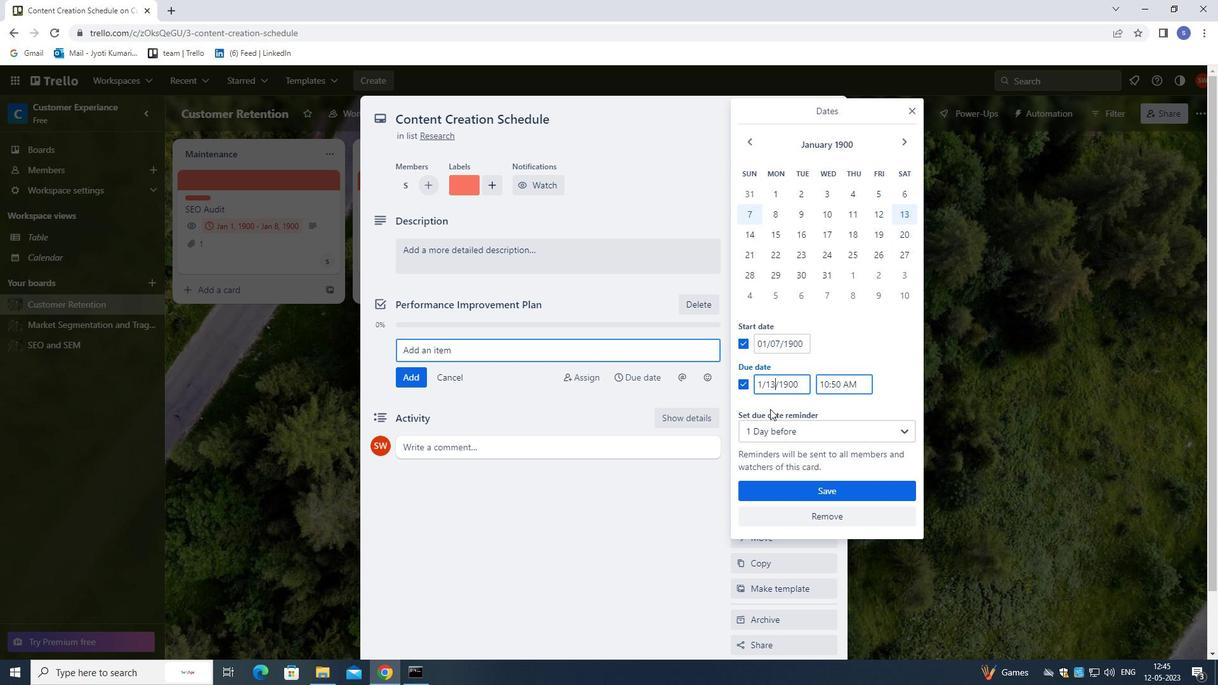 
Action: Key pressed 4
Screenshot: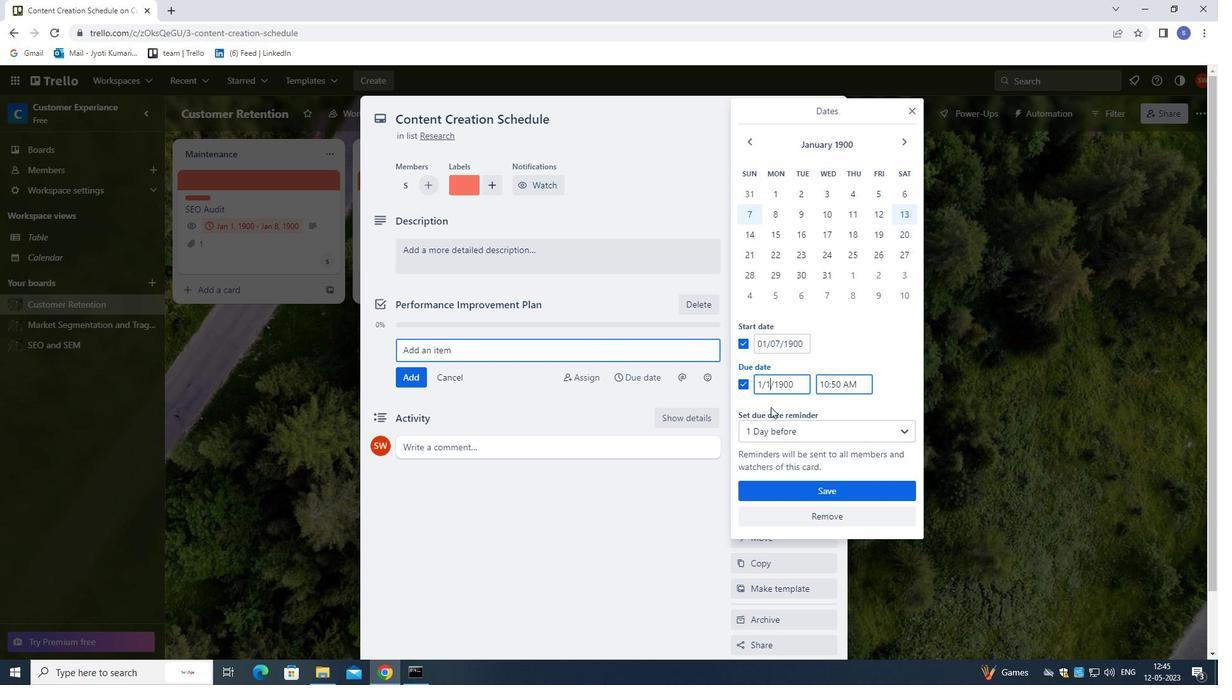 
Action: Mouse moved to (783, 492)
Screenshot: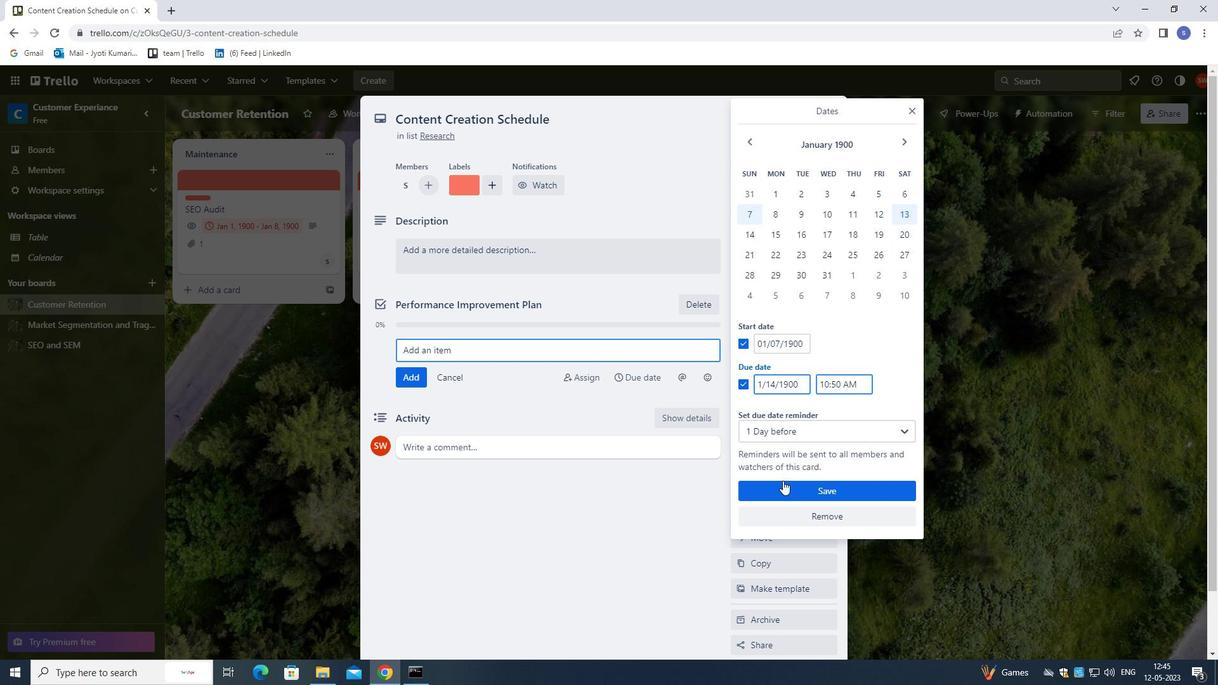 
Action: Mouse pressed left at (783, 492)
Screenshot: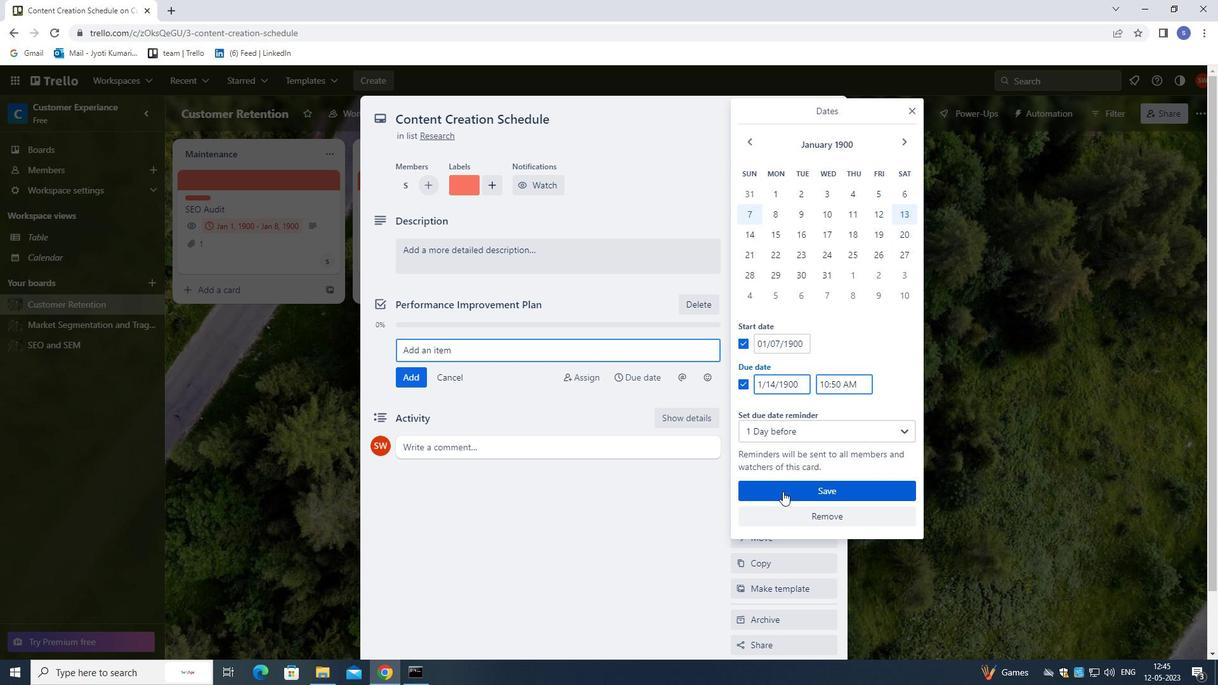 
Action: Mouse moved to (779, 332)
Screenshot: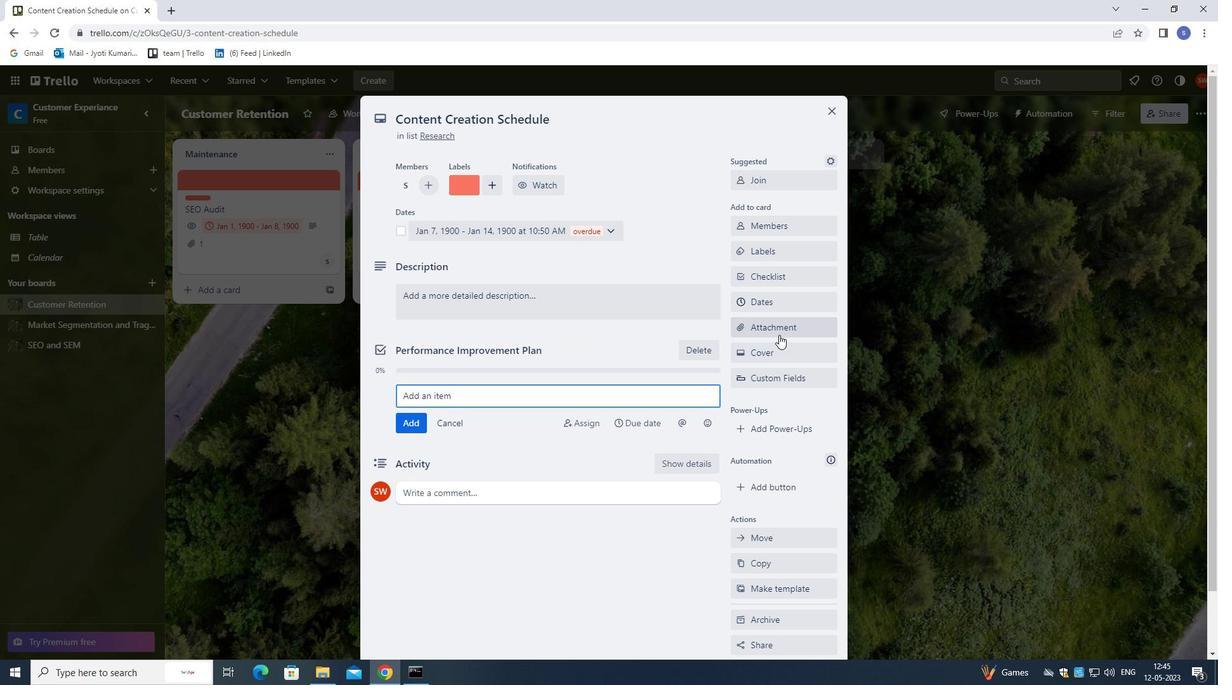 
Action: Mouse pressed left at (779, 332)
Screenshot: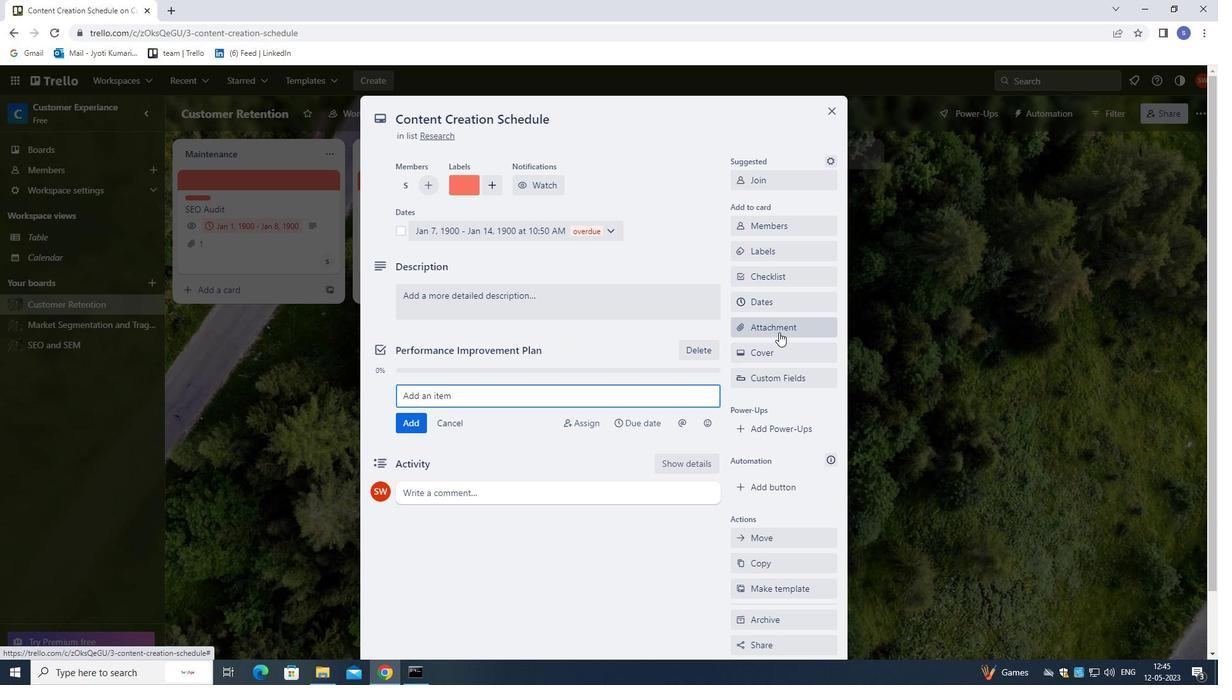 
Action: Mouse moved to (766, 490)
Screenshot: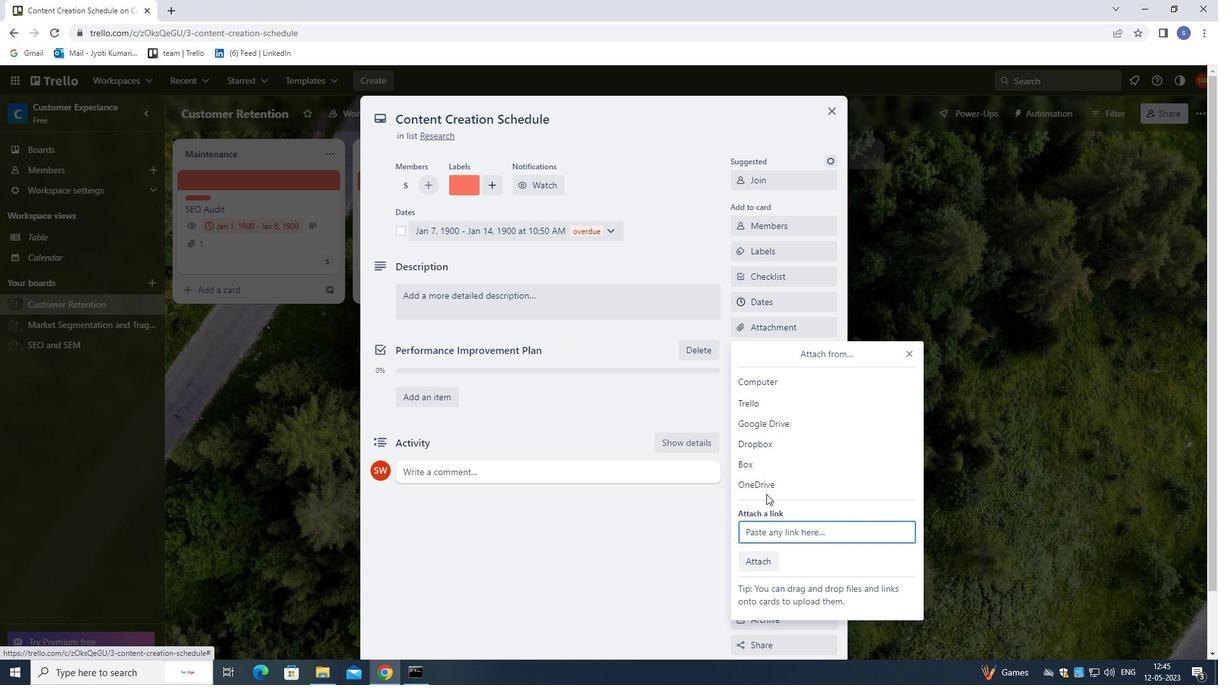 
Action: Mouse pressed left at (766, 490)
Screenshot: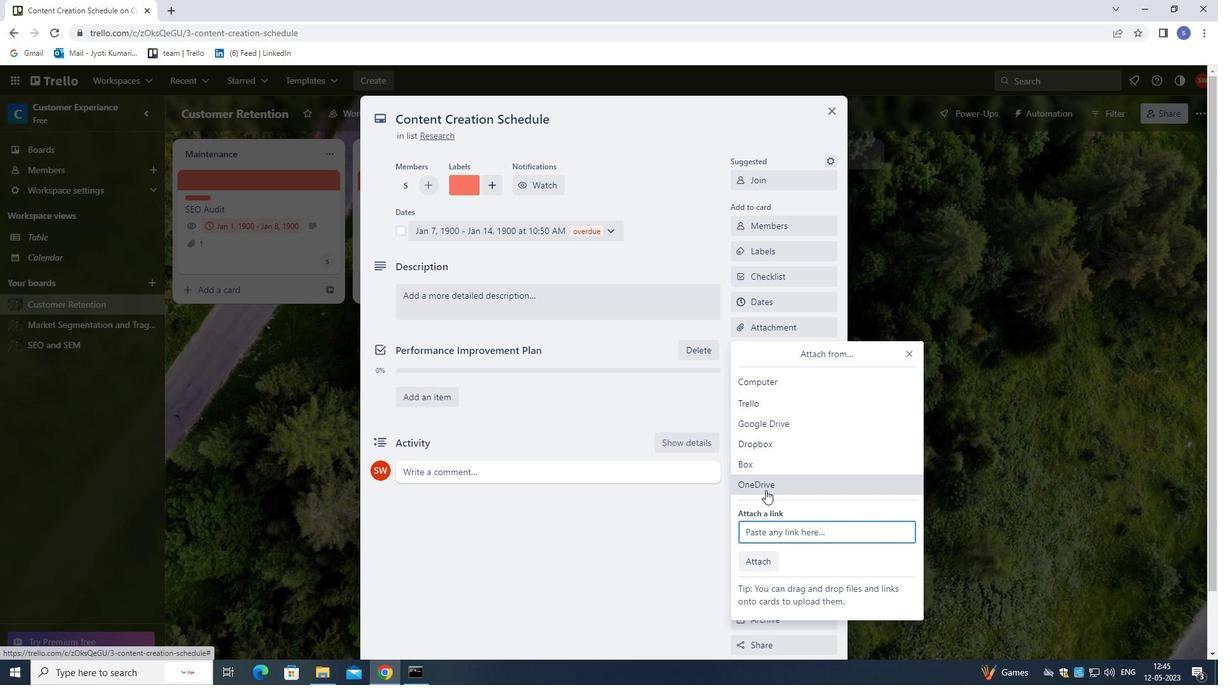 
Action: Mouse moved to (468, 248)
Screenshot: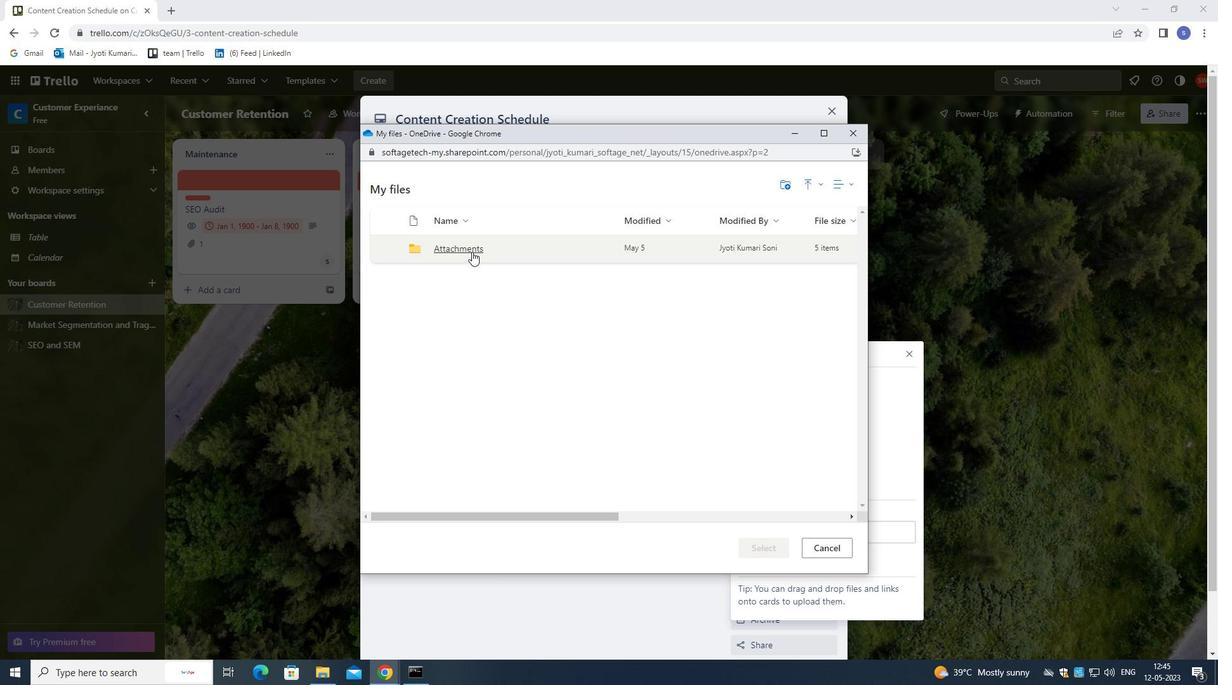 
Action: Mouse pressed left at (468, 248)
Screenshot: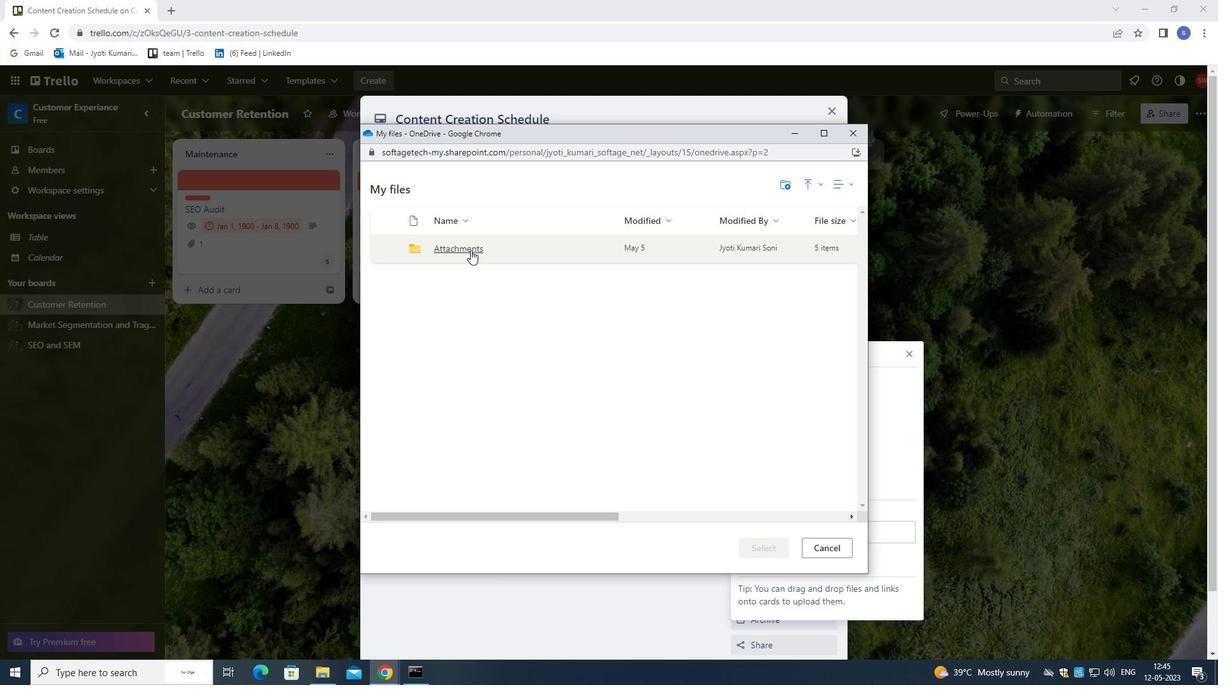
Action: Mouse moved to (487, 362)
Screenshot: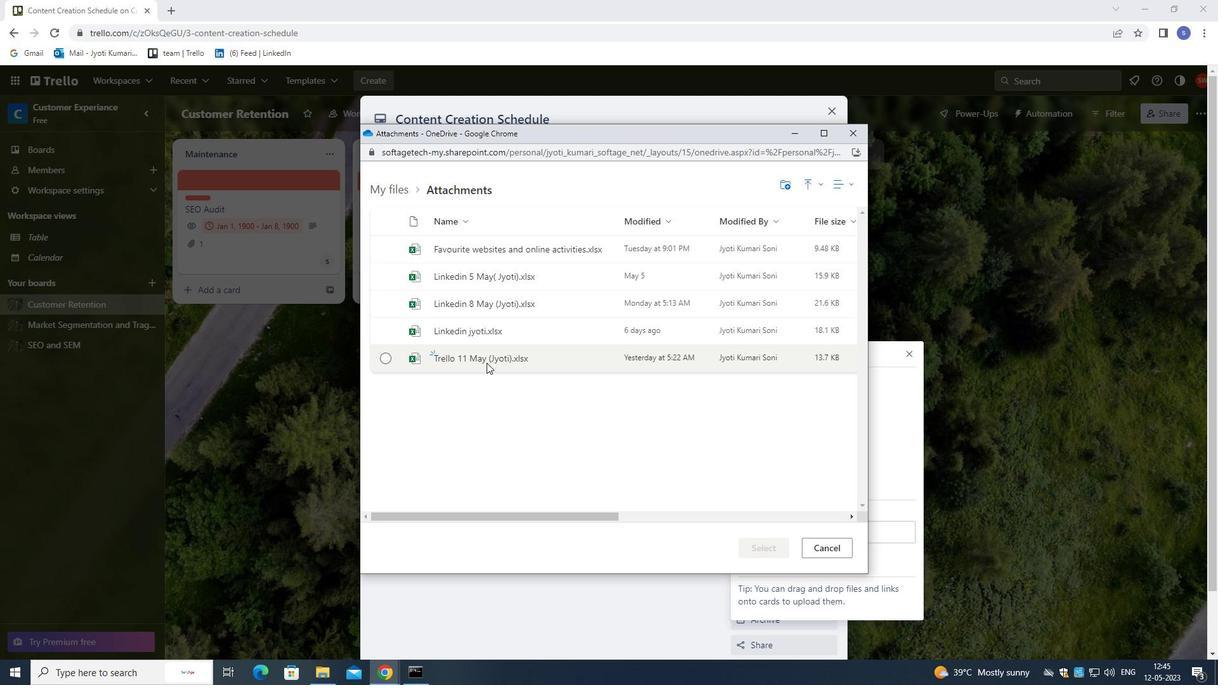 
Action: Mouse pressed left at (487, 362)
Screenshot: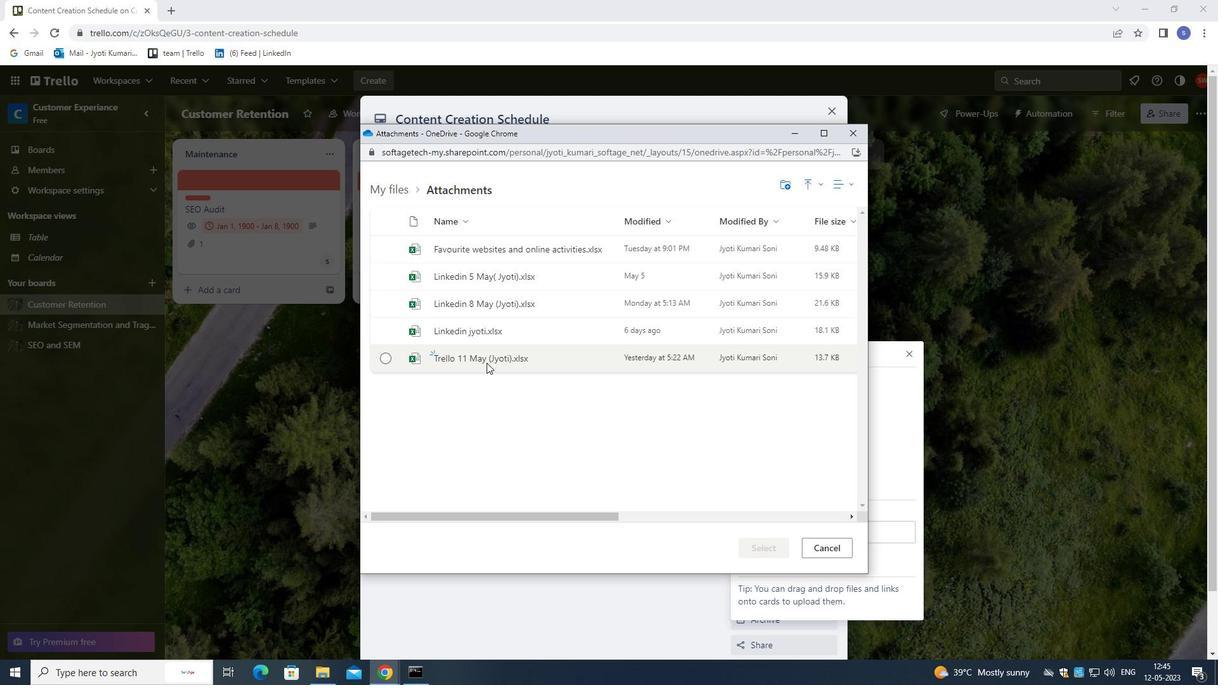 
Action: Mouse moved to (749, 544)
Screenshot: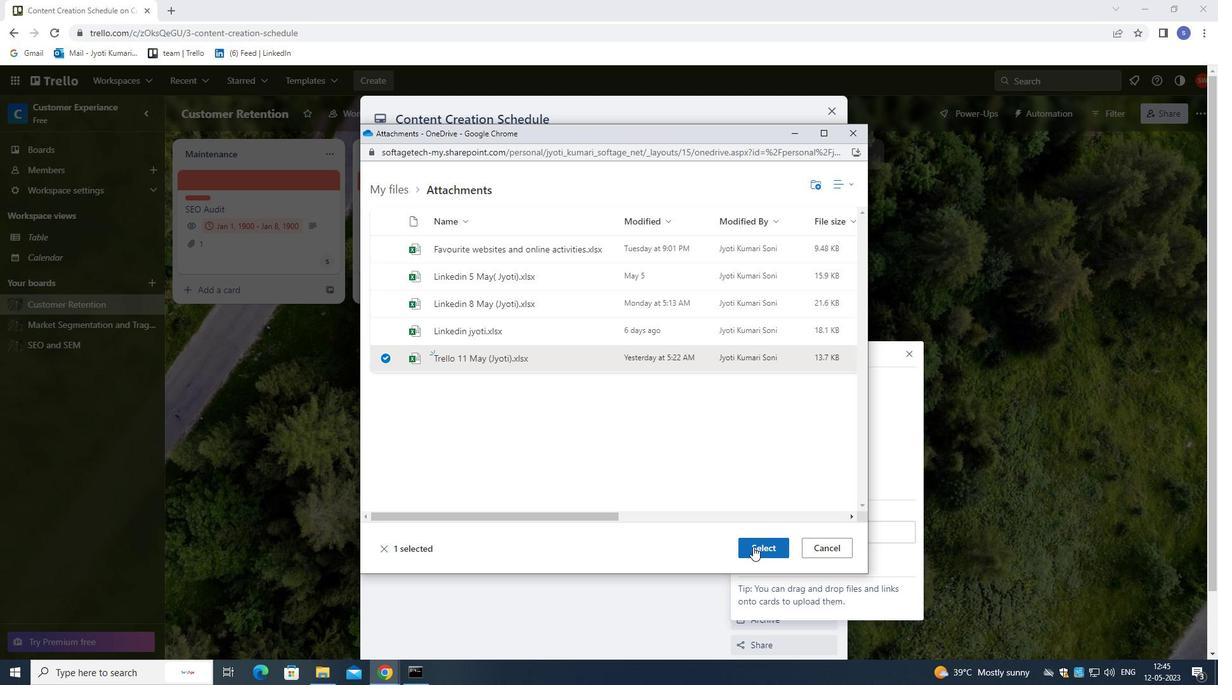 
Action: Mouse pressed left at (749, 544)
Screenshot: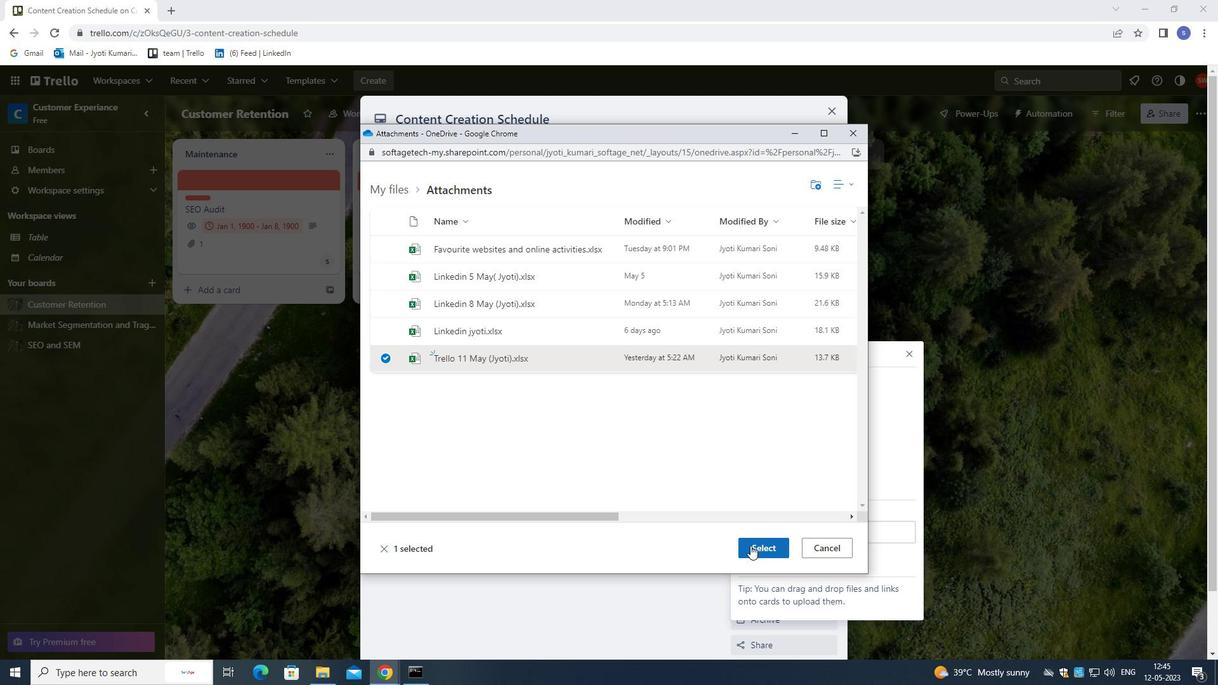 
Action: Mouse moved to (767, 360)
Screenshot: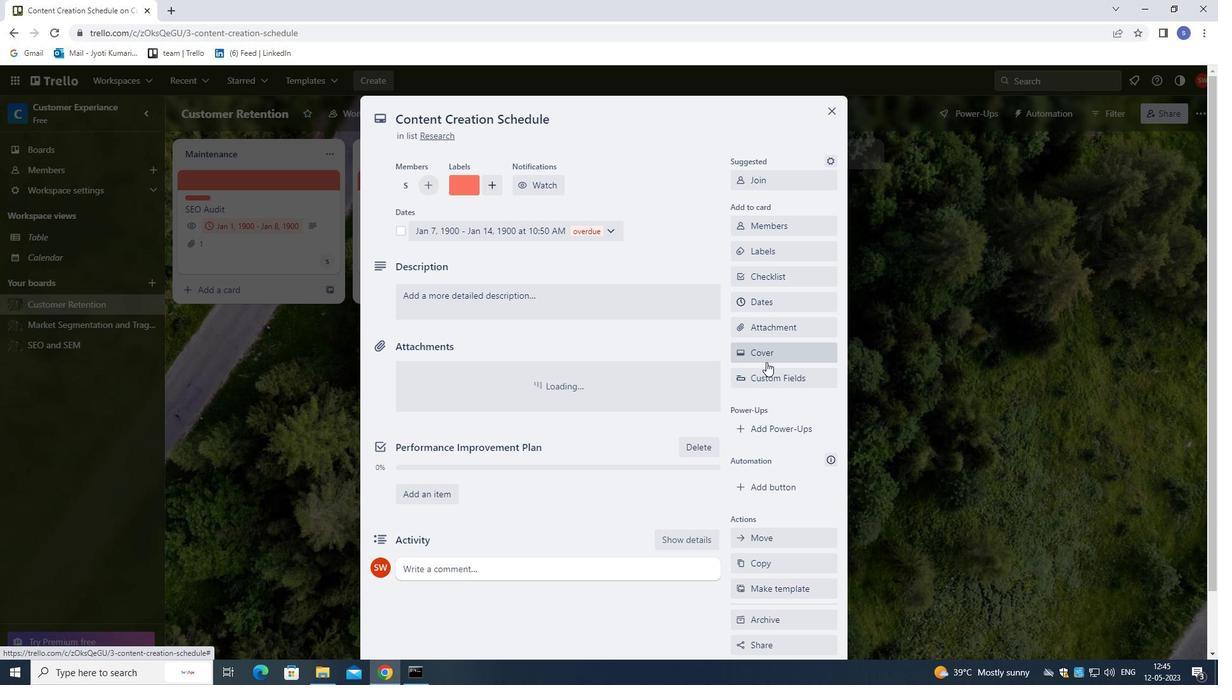 
Action: Mouse pressed left at (767, 360)
Screenshot: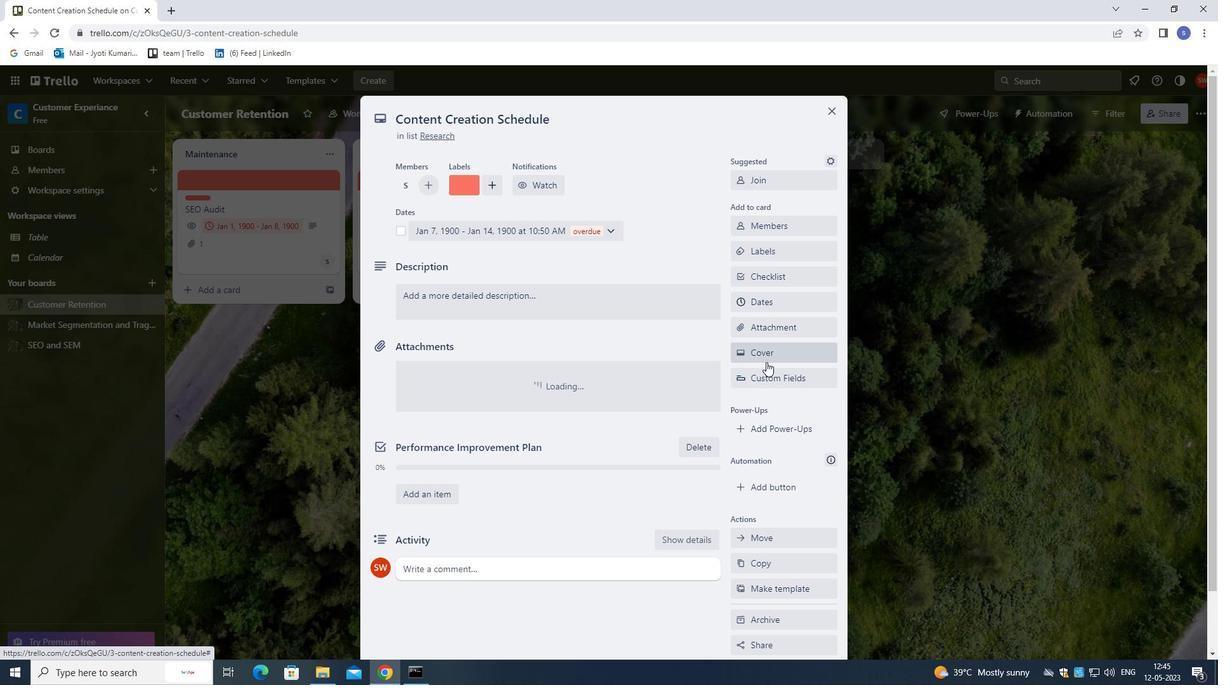 
Action: Mouse moved to (857, 405)
Screenshot: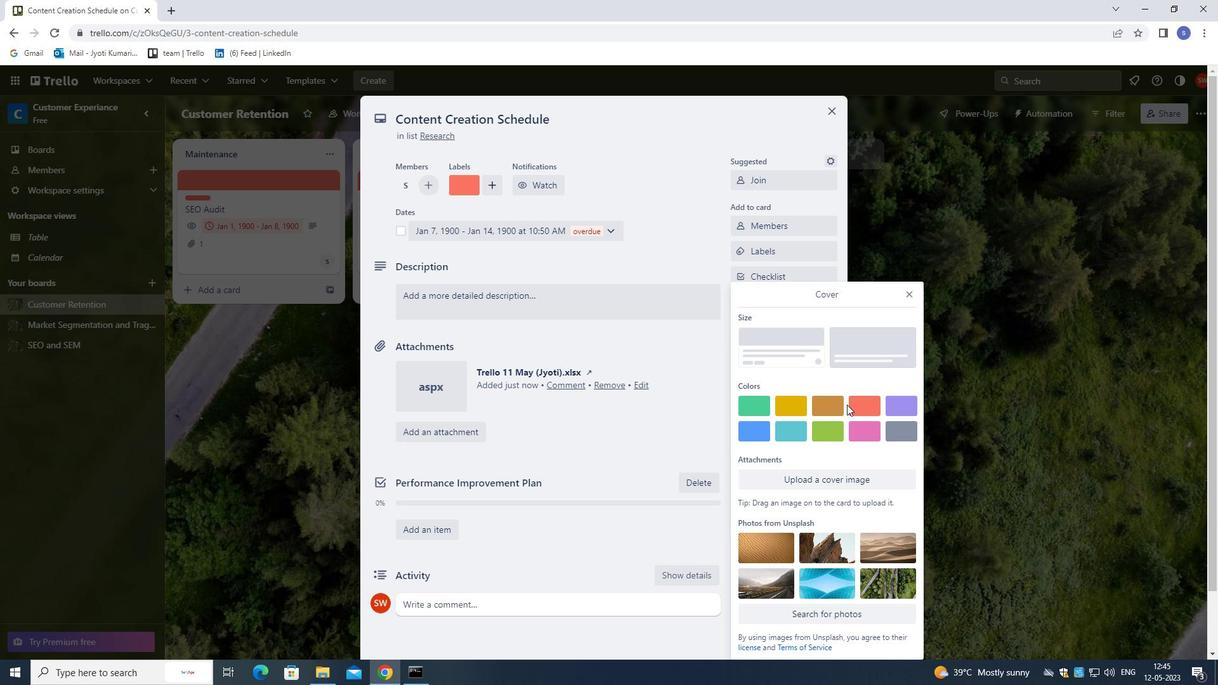 
Action: Mouse pressed left at (857, 405)
Screenshot: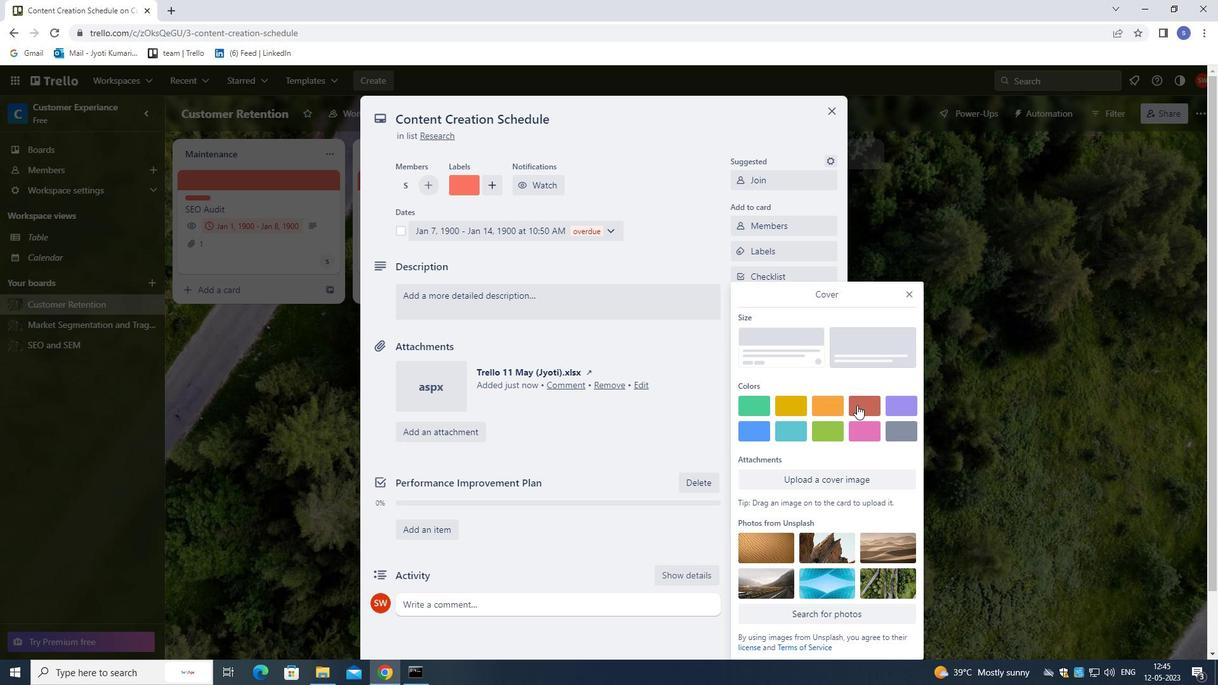 
Action: Mouse moved to (914, 268)
Screenshot: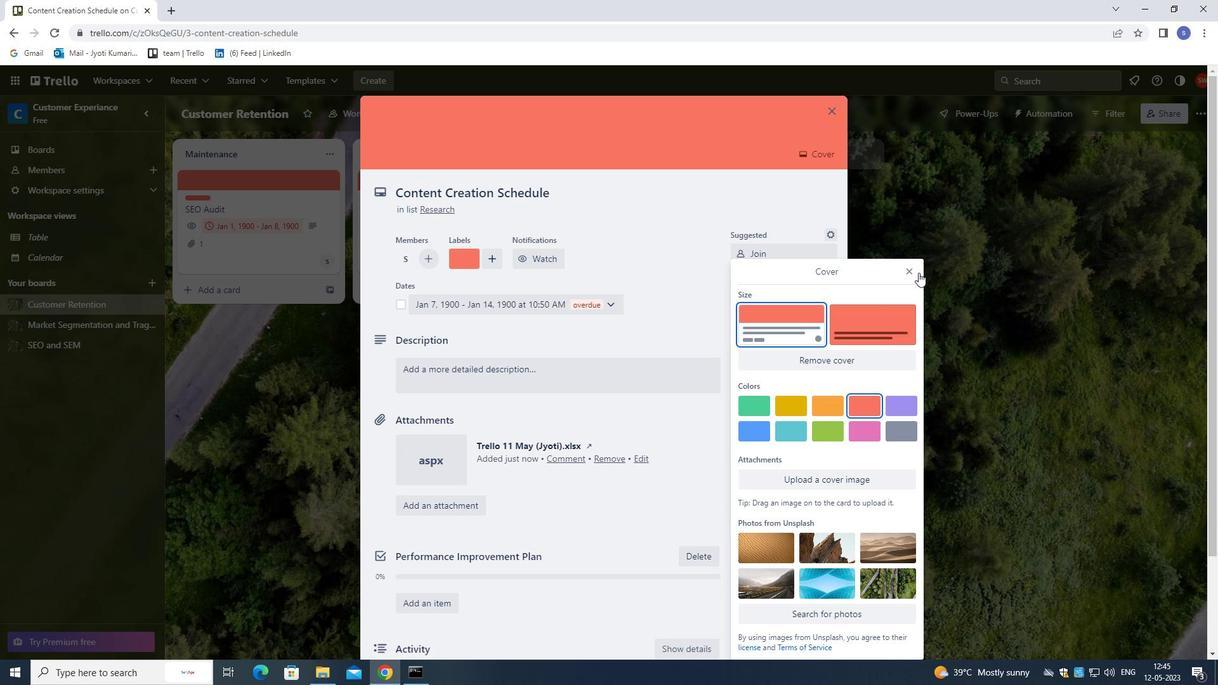 
Action: Mouse pressed left at (914, 268)
Screenshot: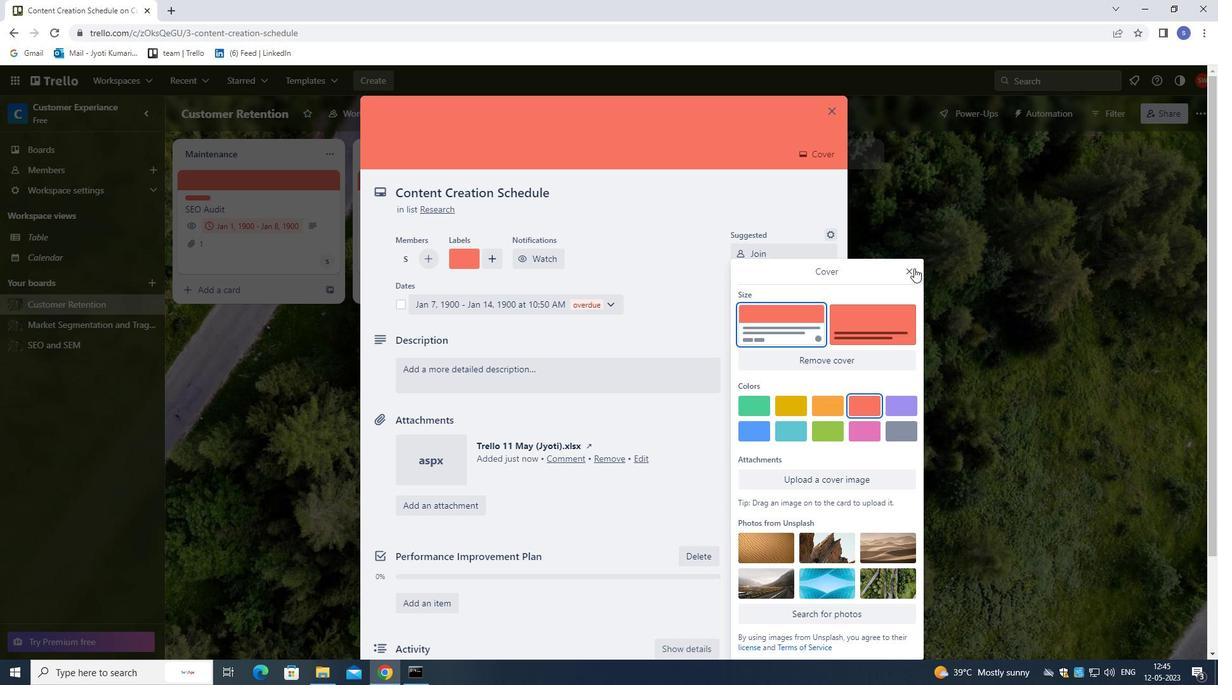 
Action: Mouse moved to (580, 365)
Screenshot: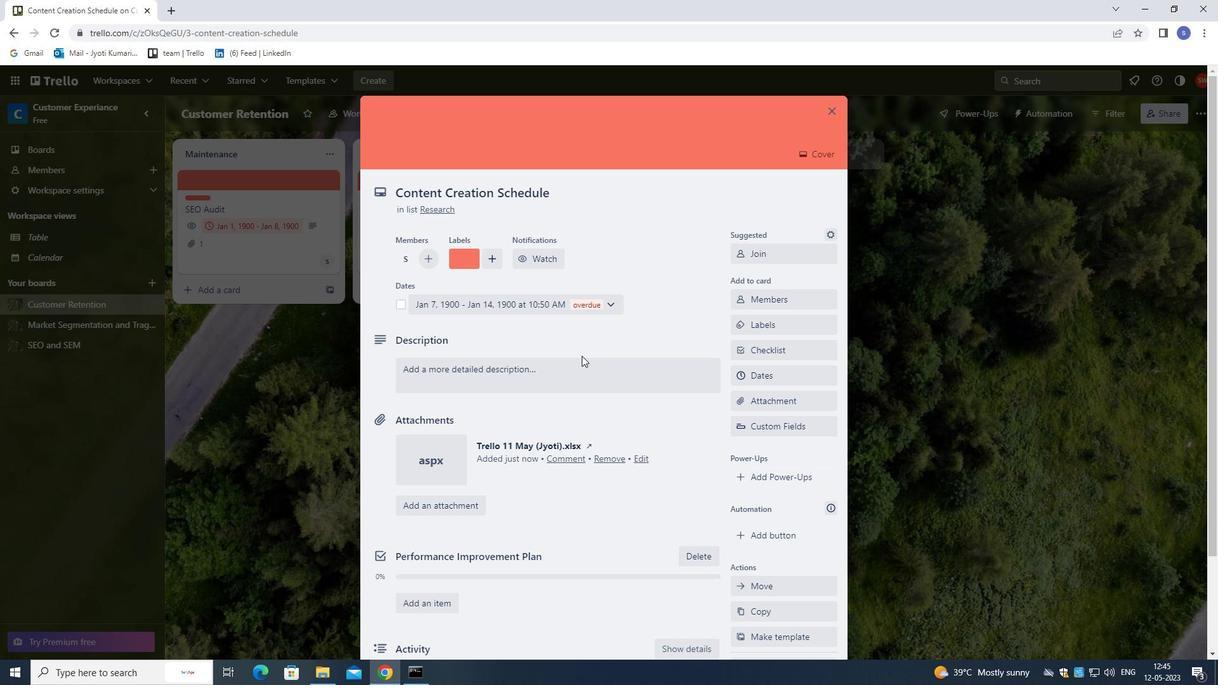 
Action: Mouse pressed left at (580, 365)
Screenshot: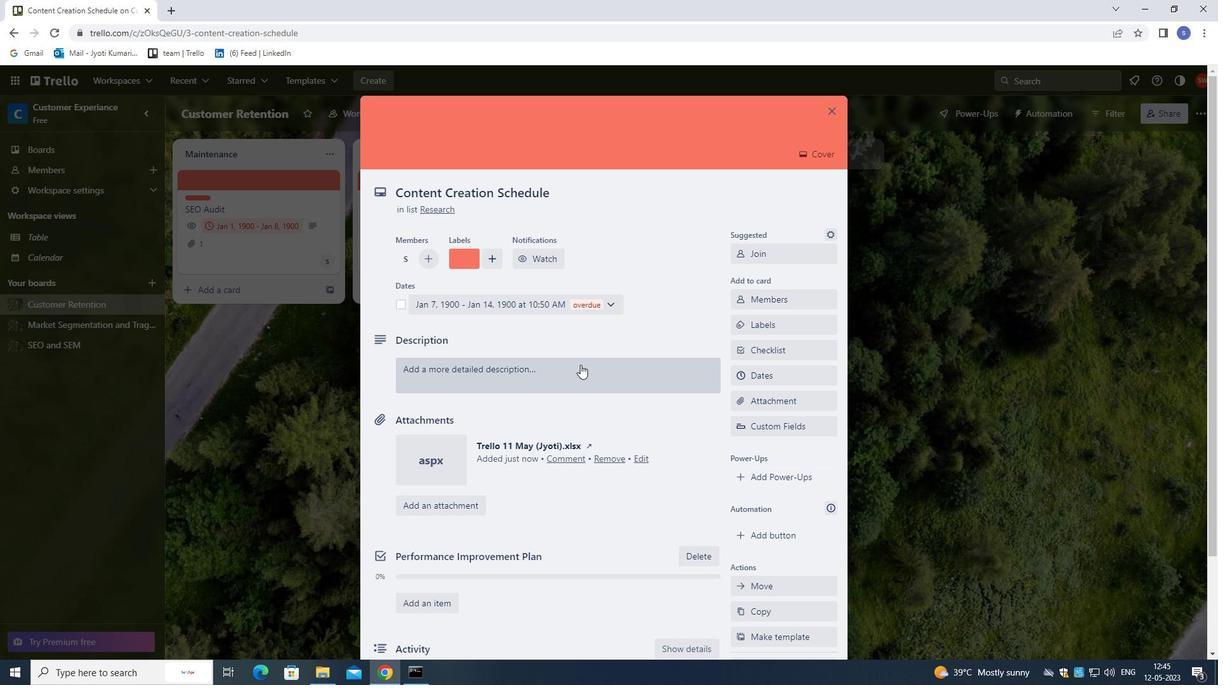 
Action: Mouse moved to (590, 386)
Screenshot: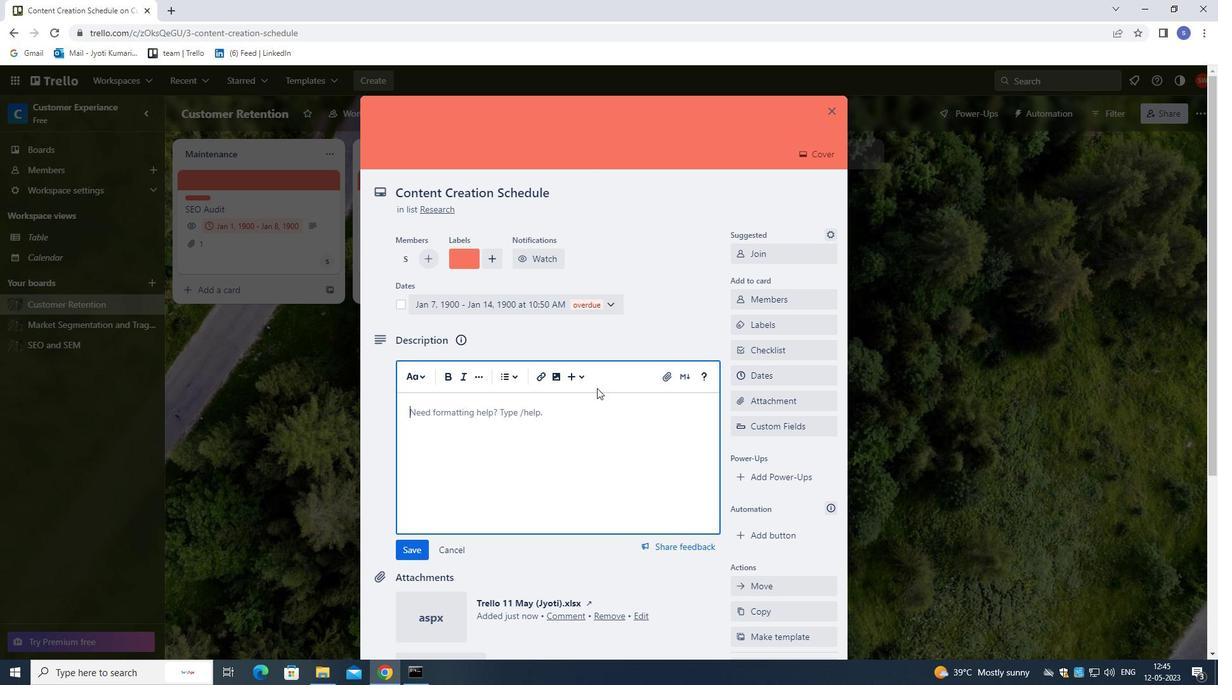 
Action: Key pressed <Key.shift>CI<Key.backspace>ONDUCR<Key.backspace>T<Key.space>TEAM-BUILDING<Key.space>ACTIBV<Key.backspace><Key.backspace>VITY.
Screenshot: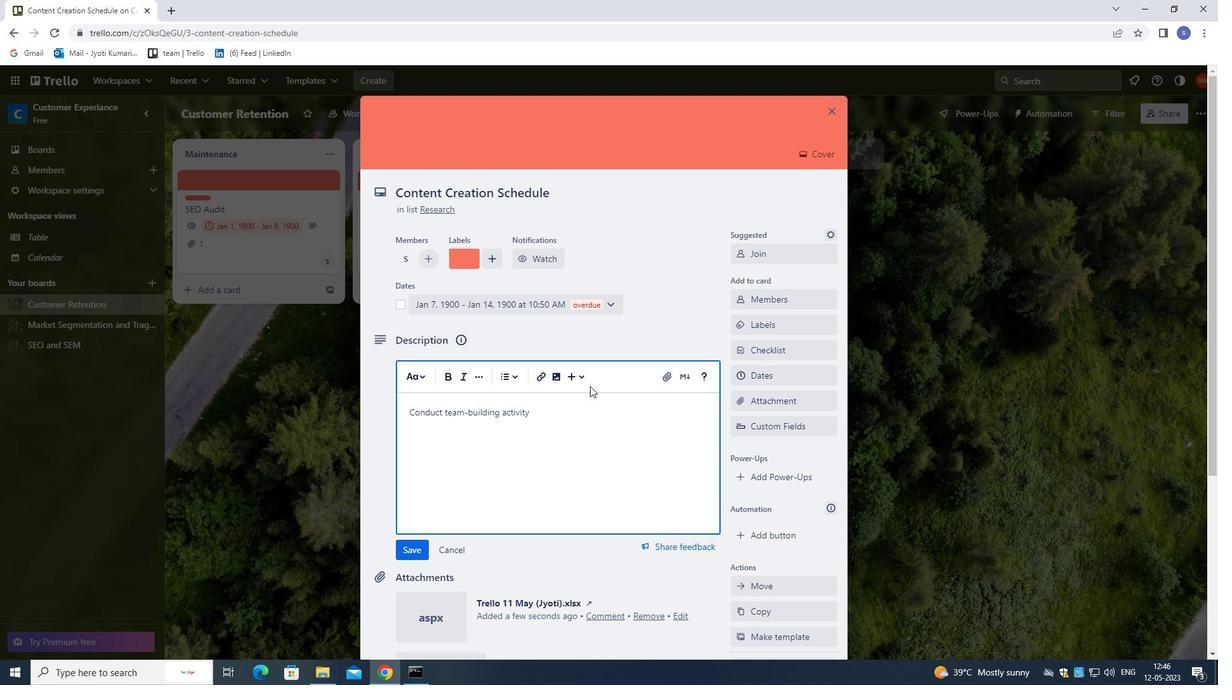 
Action: Mouse moved to (635, 377)
Screenshot: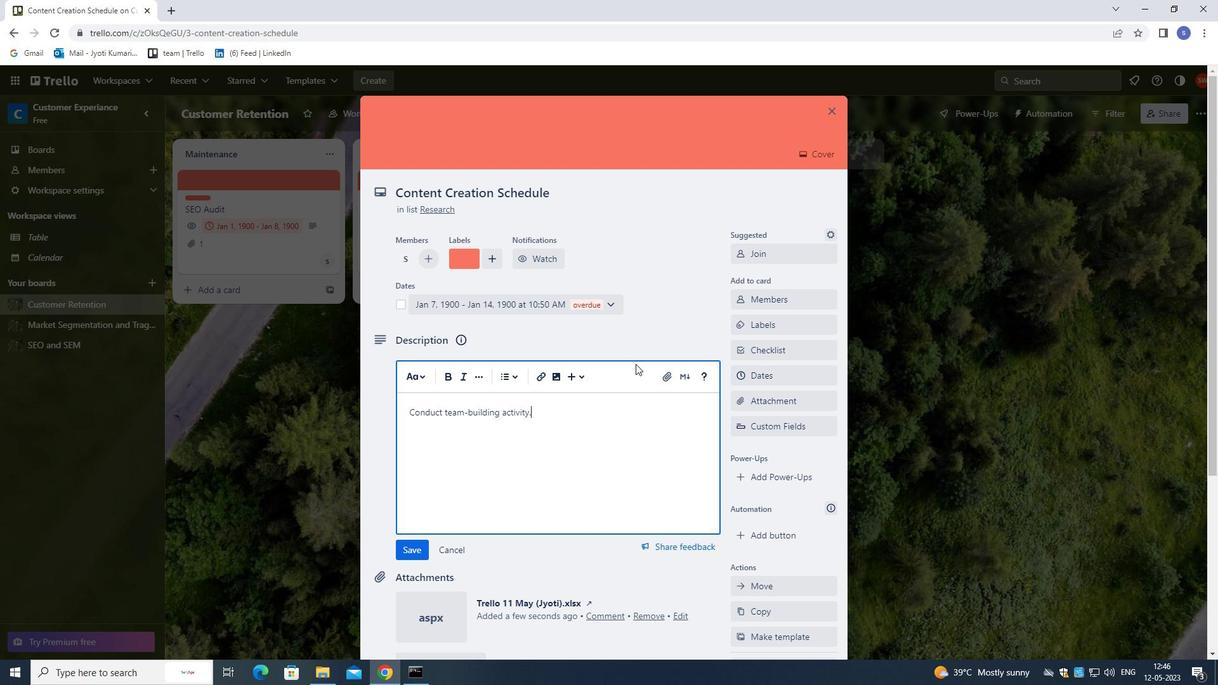 
Action: Mouse scrolled (635, 376) with delta (0, 0)
Screenshot: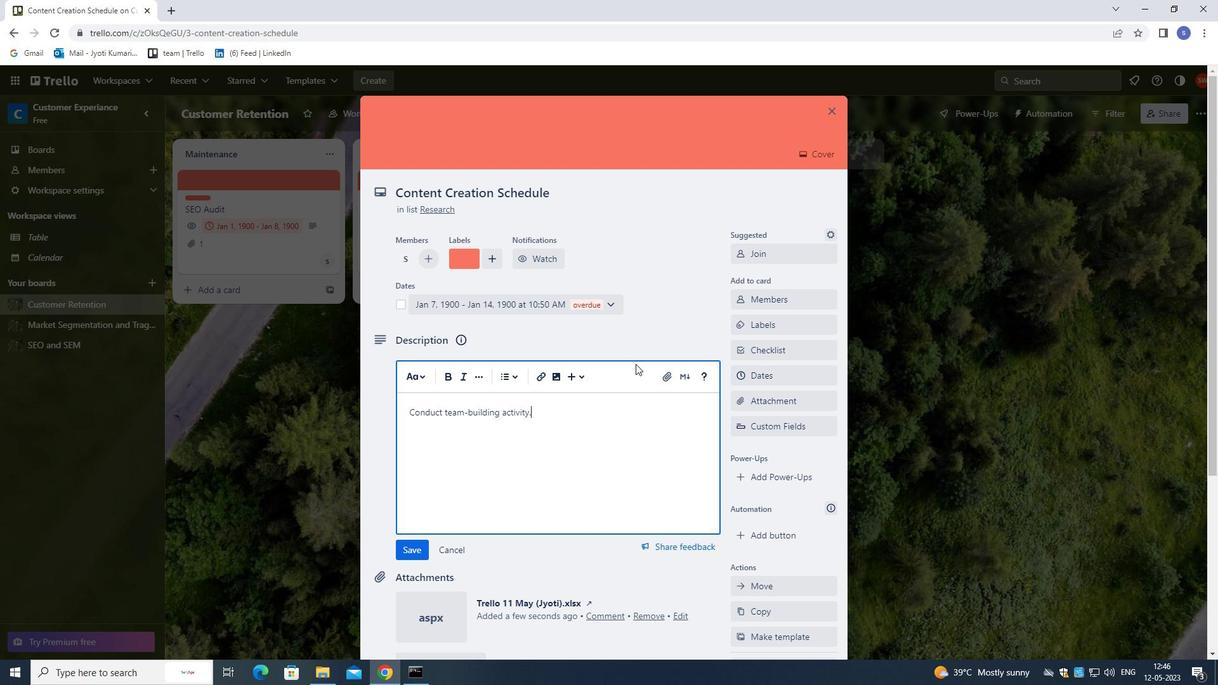 
Action: Mouse moved to (638, 406)
Screenshot: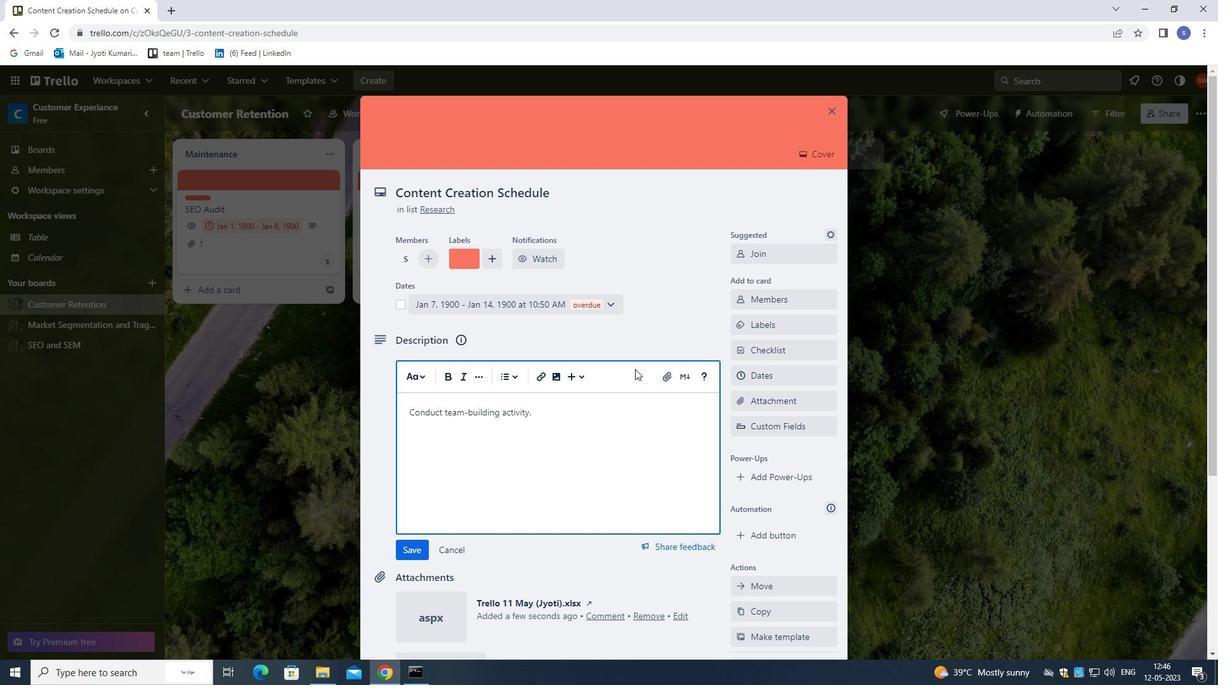 
Action: Mouse scrolled (638, 405) with delta (0, 0)
Screenshot: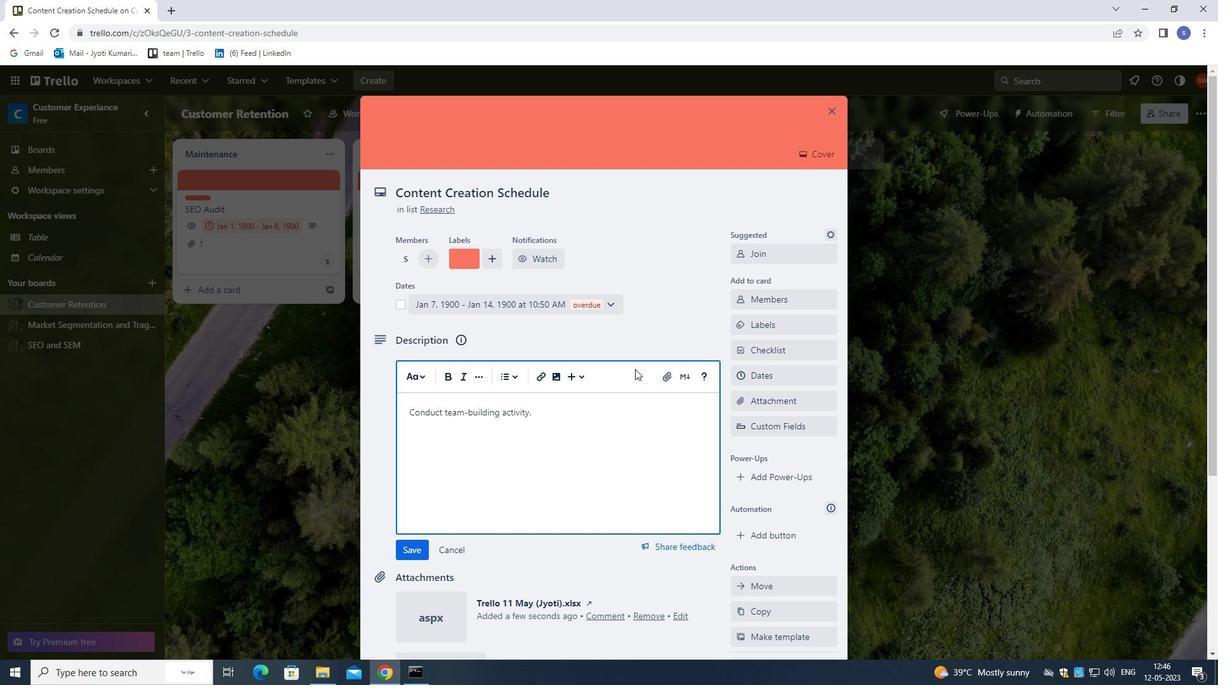 
Action: Mouse moved to (638, 435)
Screenshot: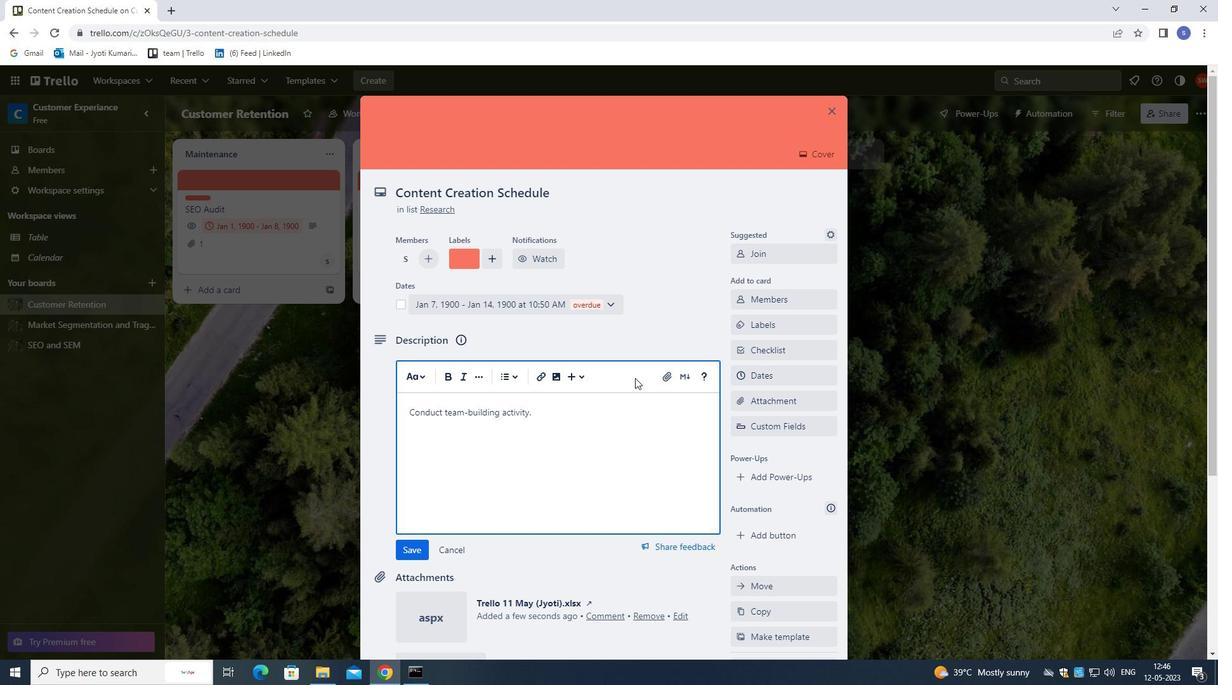 
Action: Mouse scrolled (638, 434) with delta (0, 0)
Screenshot: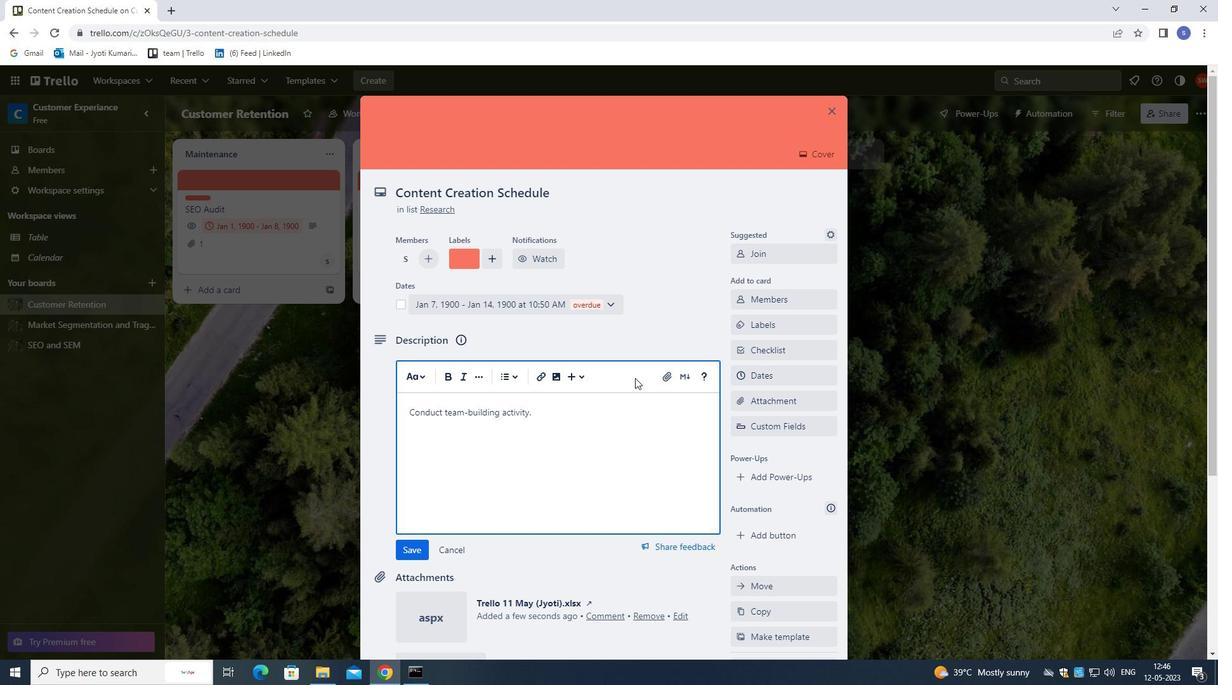 
Action: Mouse moved to (638, 452)
Screenshot: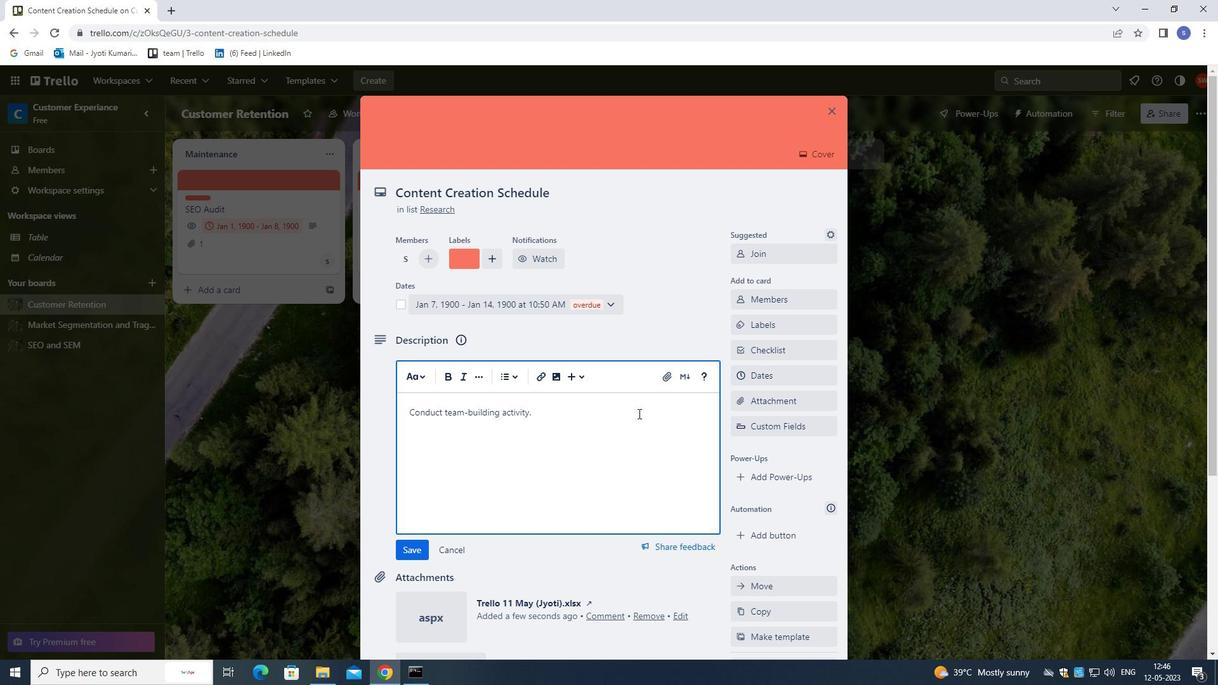 
Action: Mouse scrolled (638, 451) with delta (0, 0)
Screenshot: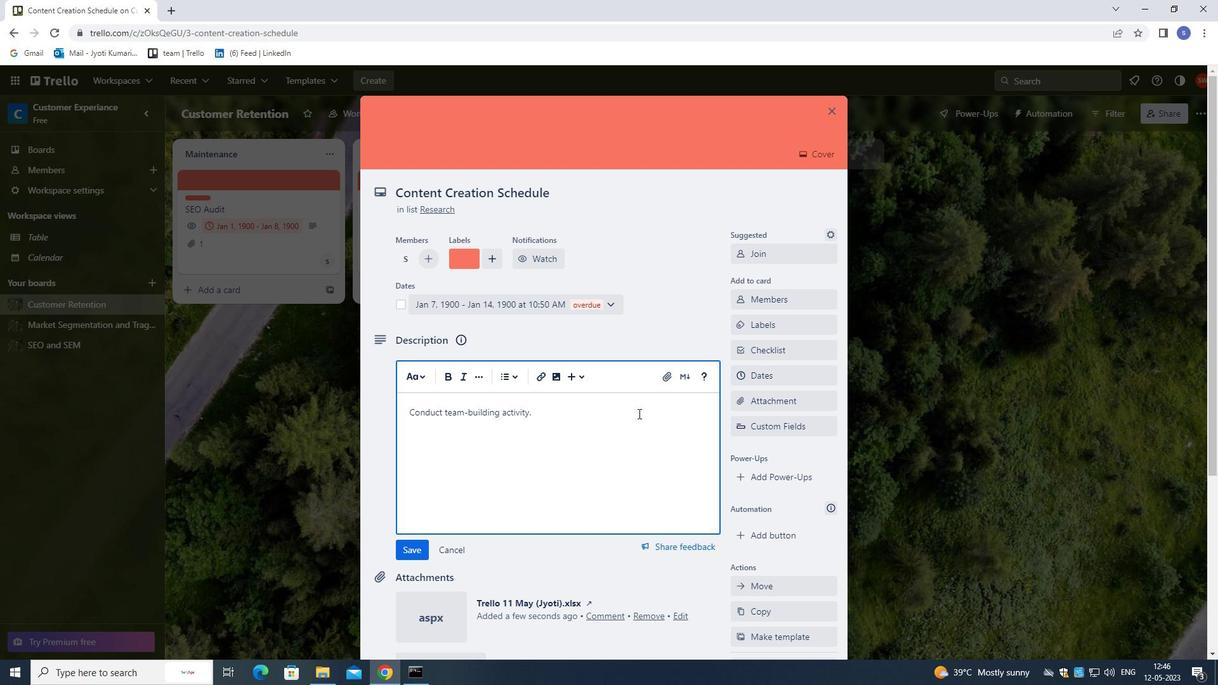 
Action: Mouse moved to (637, 453)
Screenshot: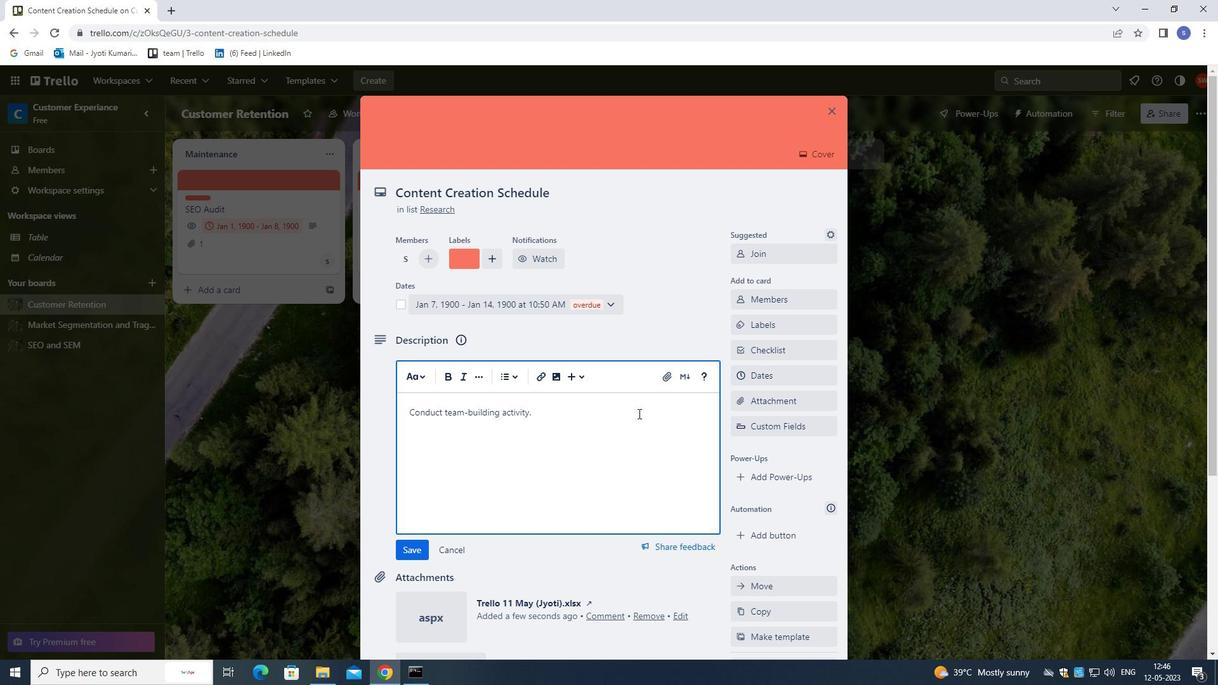 
Action: Mouse scrolled (637, 453) with delta (0, 0)
Screenshot: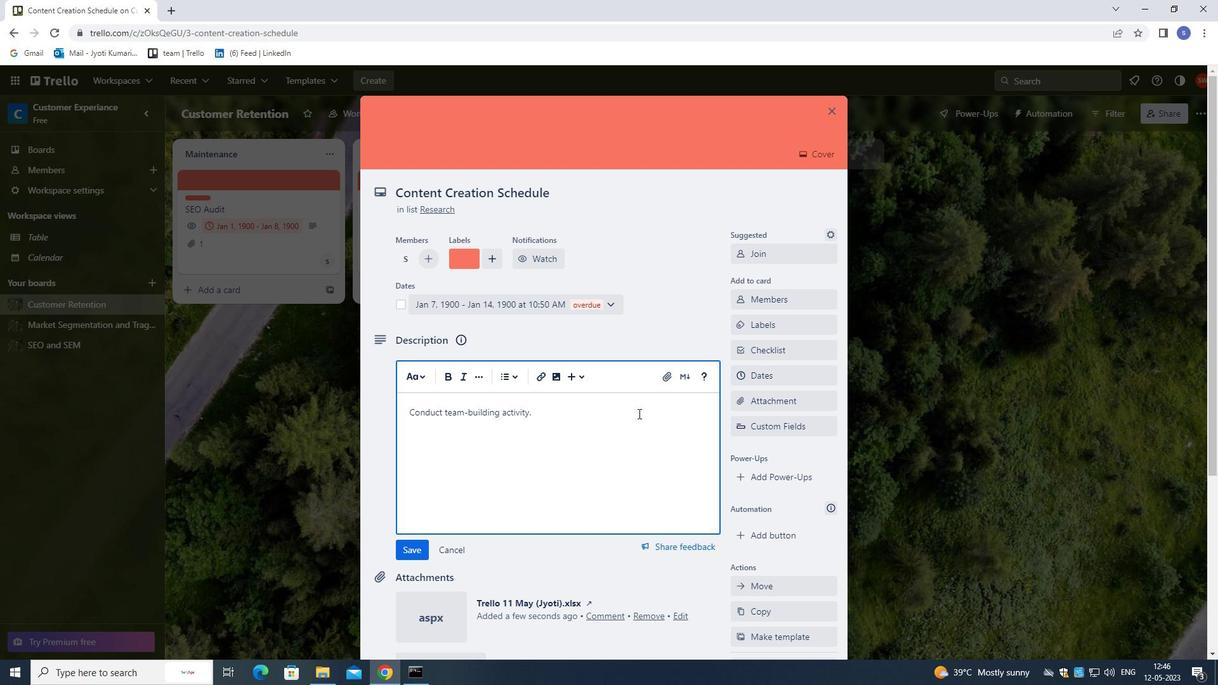 
Action: Mouse moved to (606, 502)
Screenshot: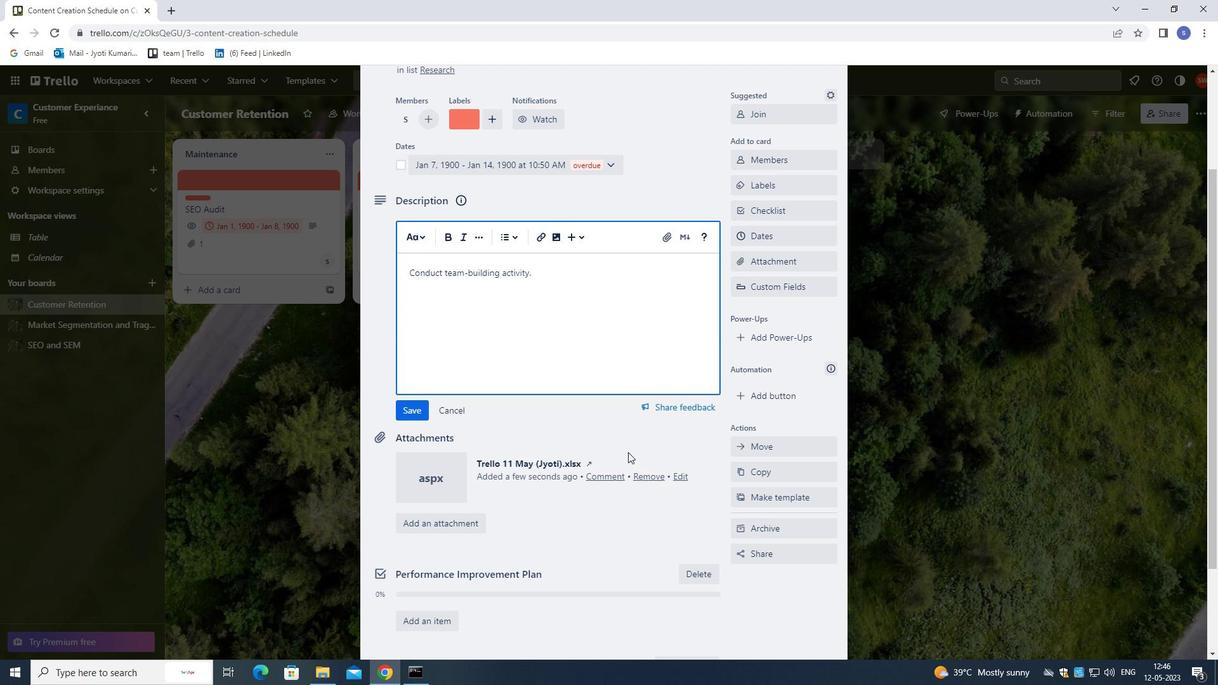 
Action: Mouse scrolled (606, 501) with delta (0, 0)
Screenshot: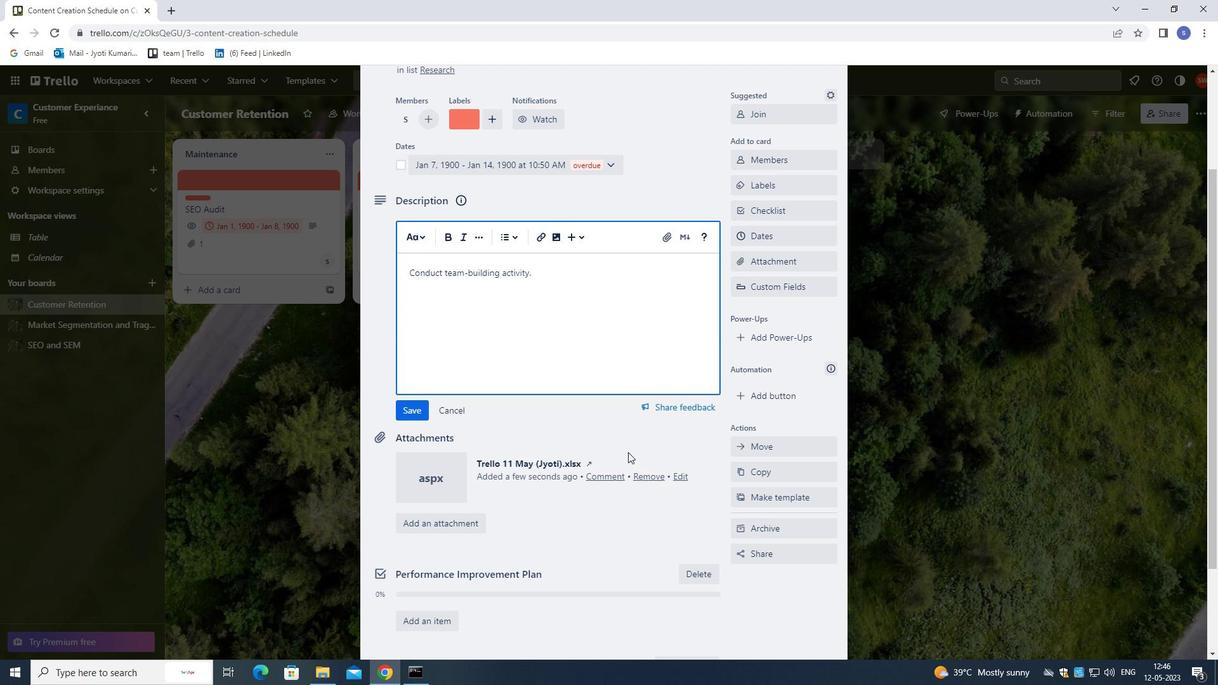 
Action: Mouse moved to (557, 569)
Screenshot: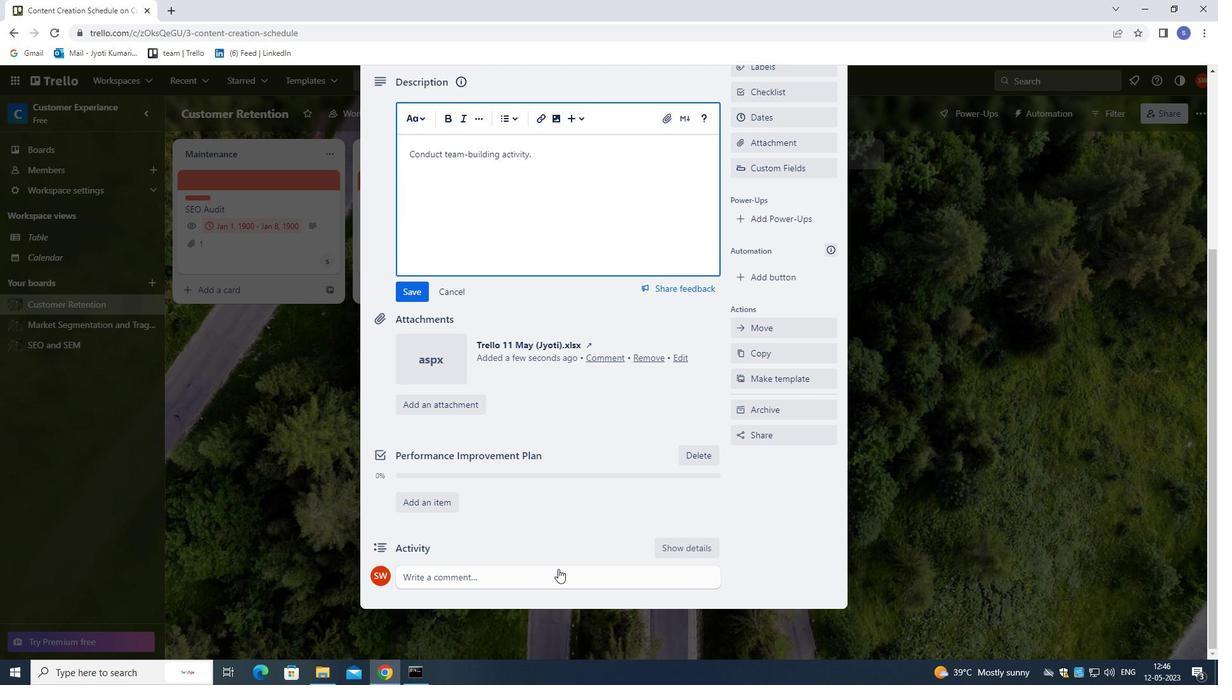 
Action: Mouse pressed left at (557, 569)
Screenshot: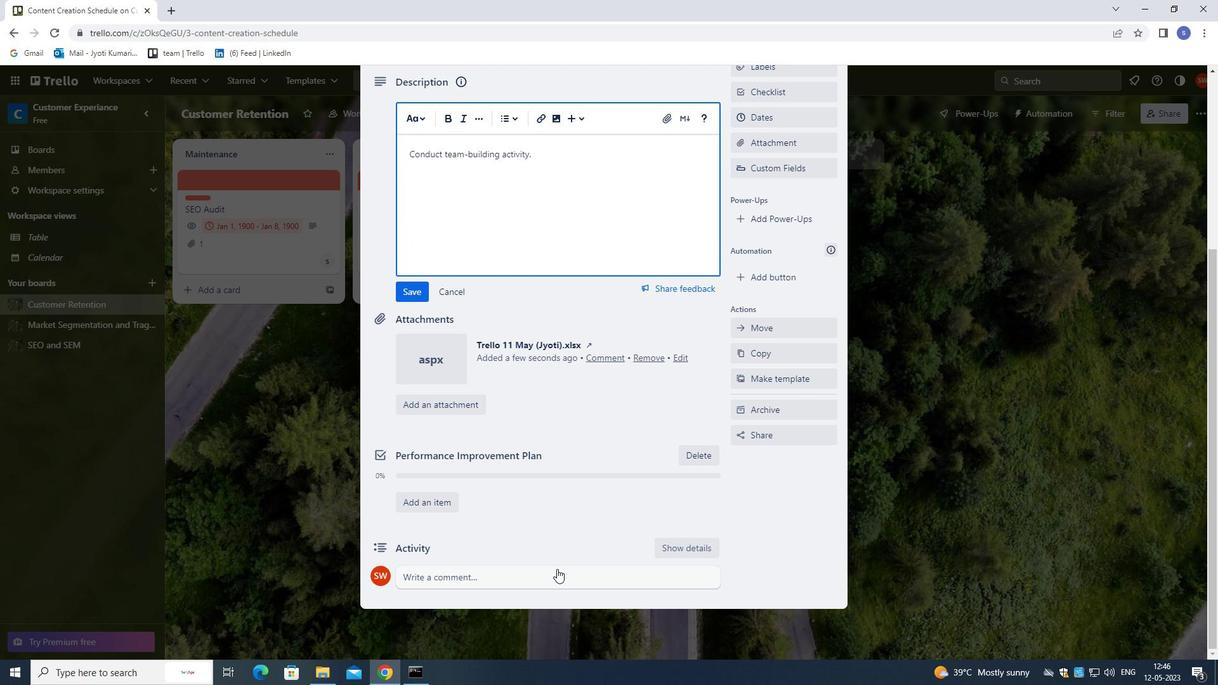 
Action: Mouse moved to (565, 565)
Screenshot: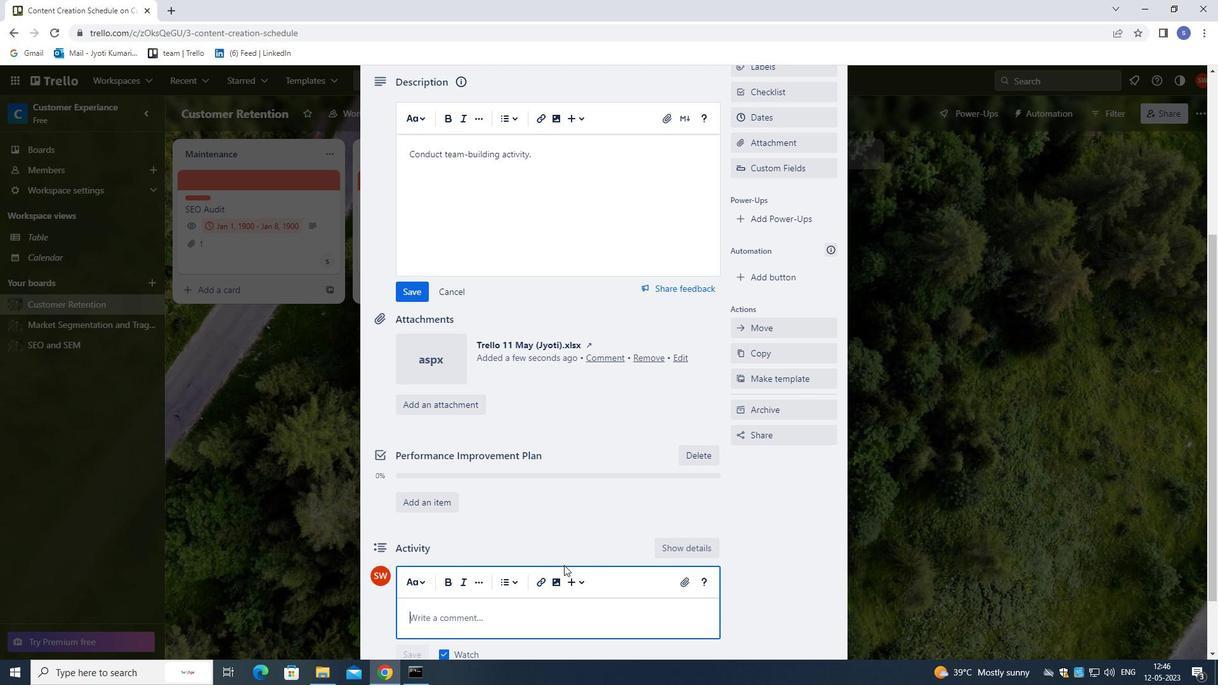 
Action: Mouse scrolled (565, 565) with delta (0, 0)
Screenshot: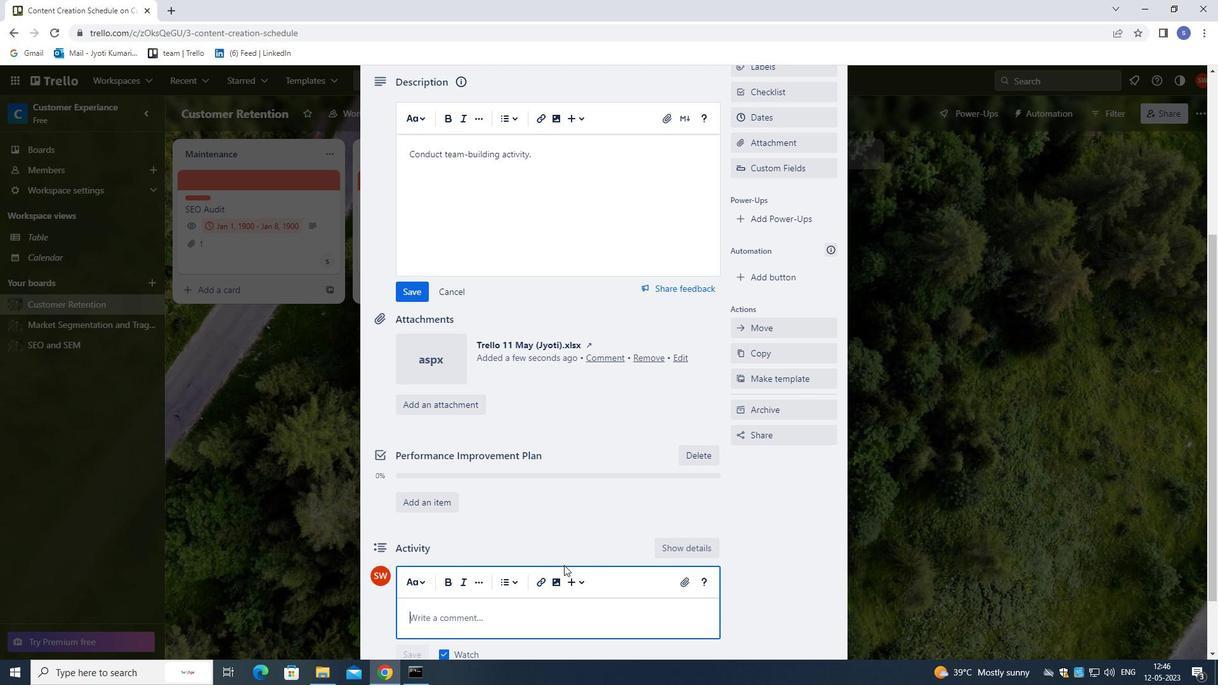 
Action: Mouse scrolled (565, 565) with delta (0, 0)
Screenshot: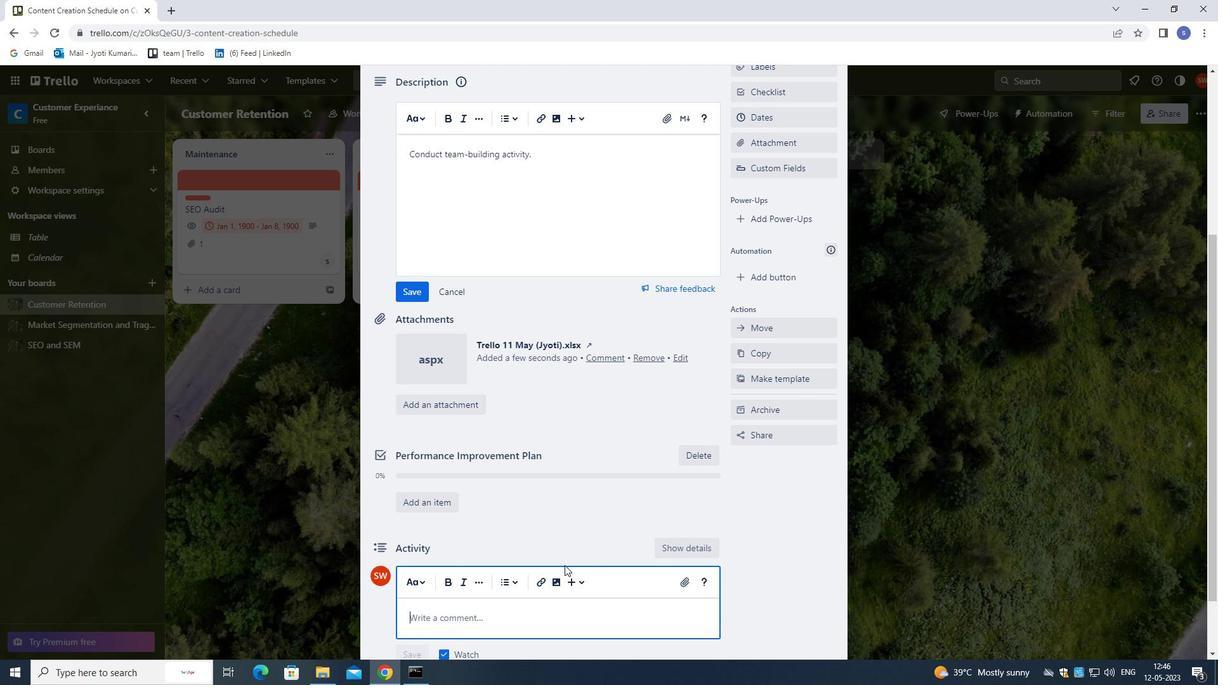 
Action: Mouse moved to (606, 549)
Screenshot: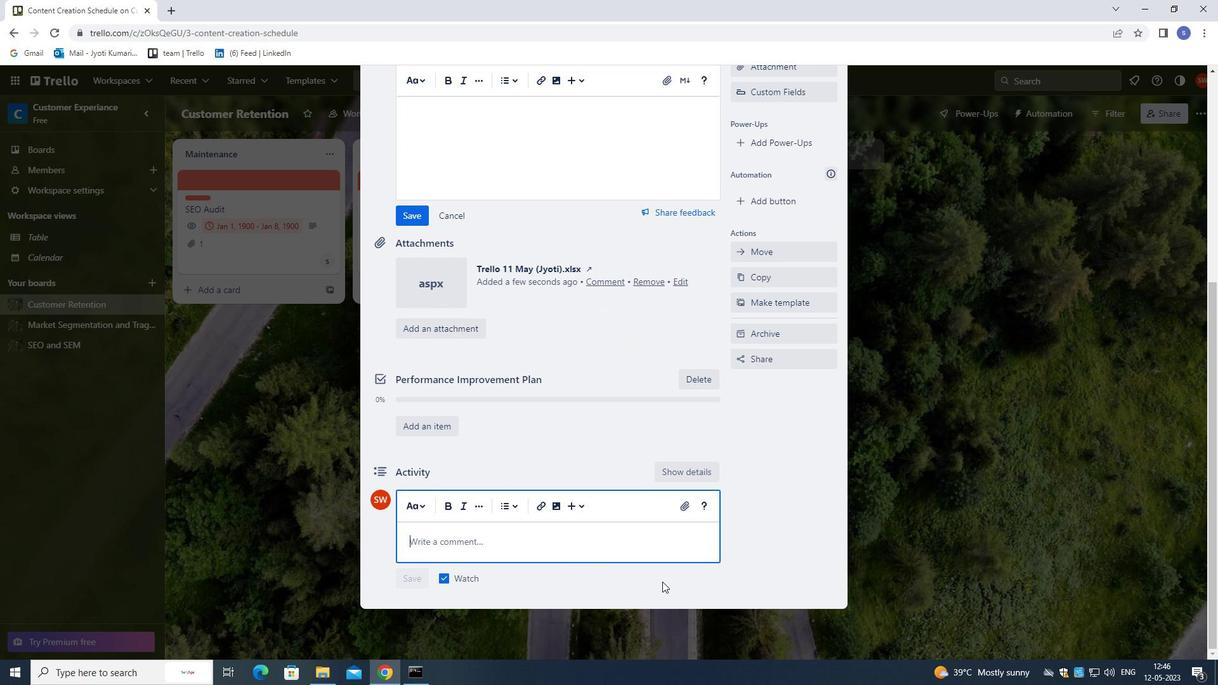 
Action: Key pressed <Key.shift>THIS<Key.space>TASK<Key.space>REQUIRES<Key.space>US<Key.space>TO<Key.space>BALANCE<Key.space>COMPETING<Key.space>PRIORITIES<Key.space>AND<Key.space>MAKE<Key.space>TOUGH<Key.space>DECISION<Key.space>WHEN<Key.space>NECESSARY.
Screenshot: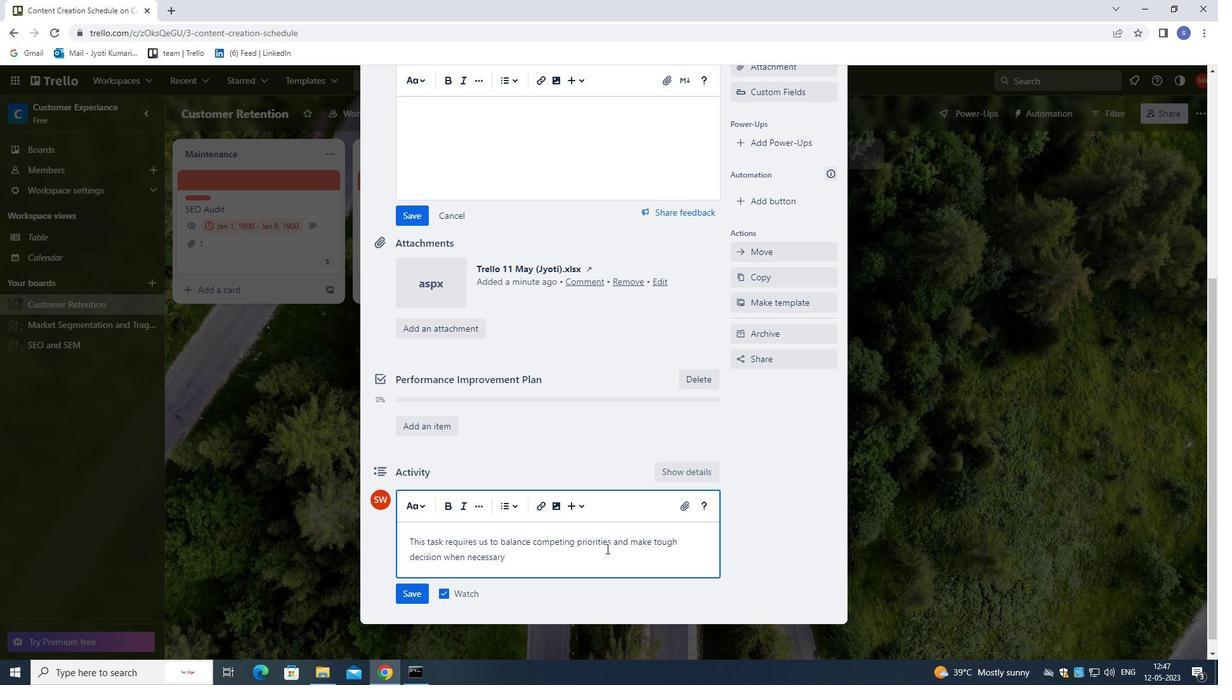 
Action: Mouse moved to (418, 210)
Screenshot: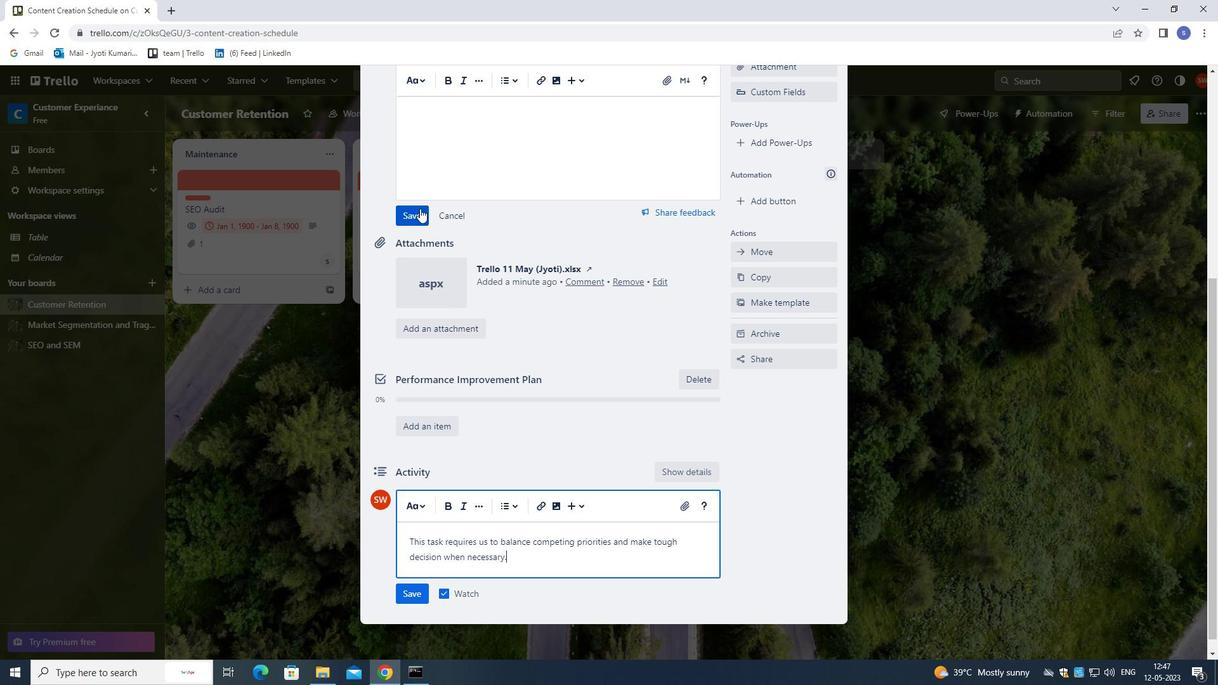 
Action: Mouse pressed left at (418, 210)
Screenshot: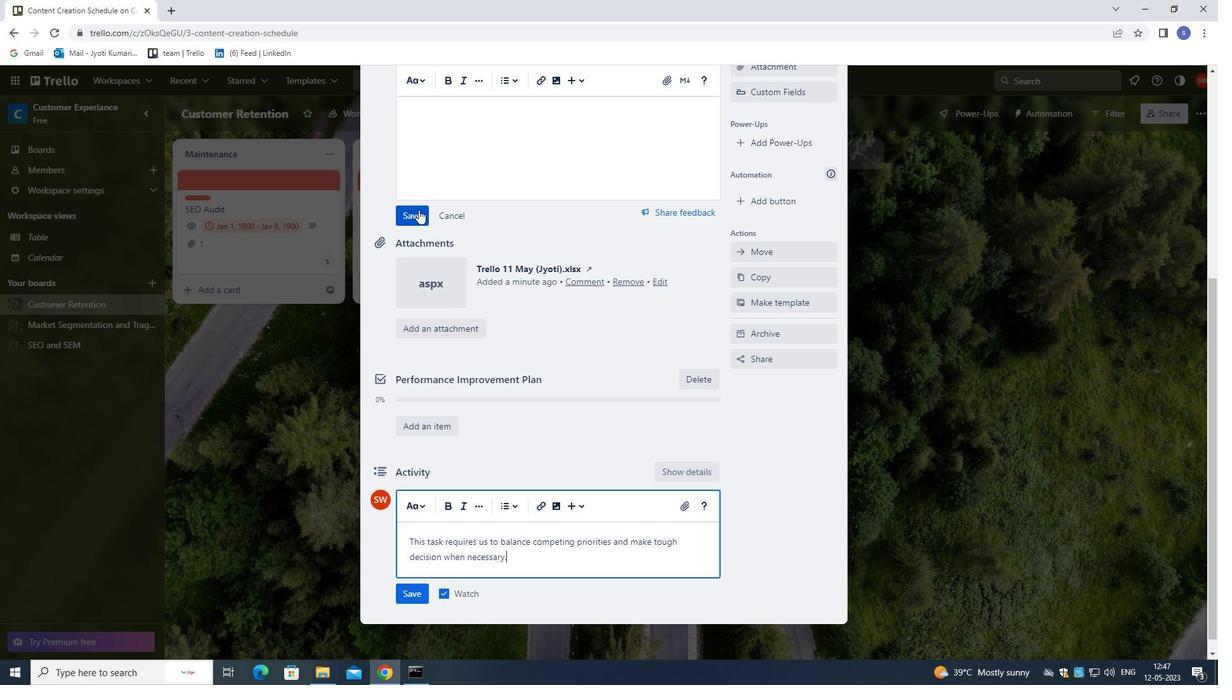 
Action: Mouse moved to (419, 578)
Screenshot: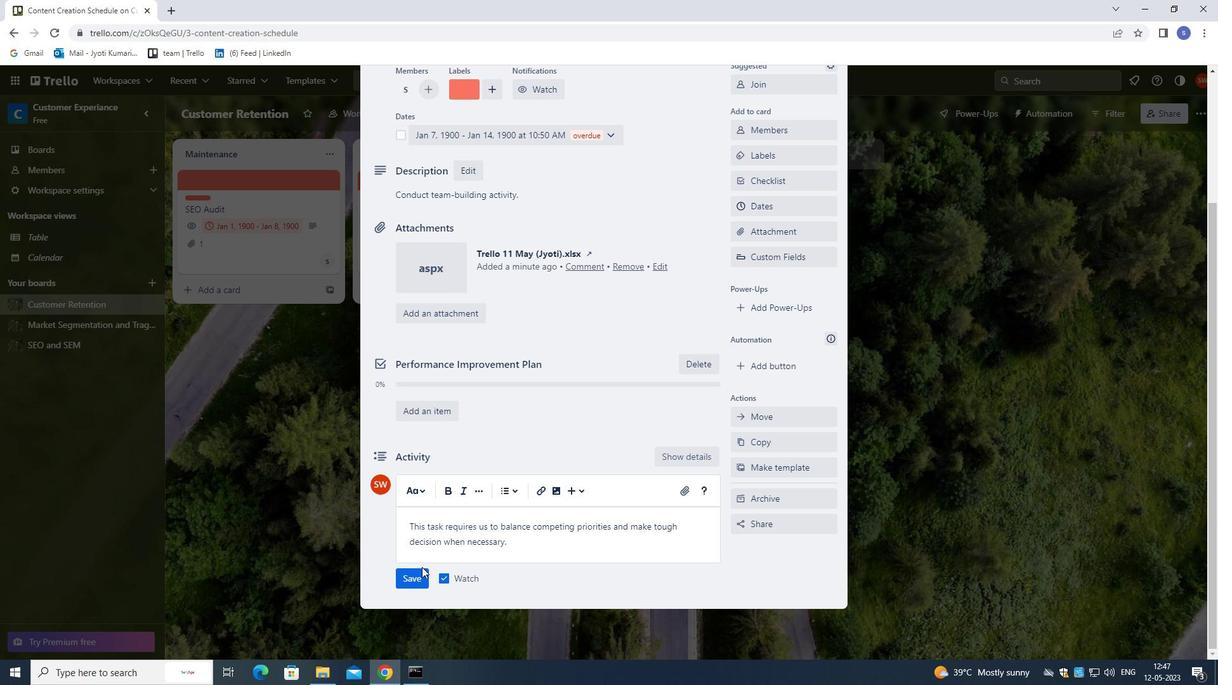 
Action: Mouse pressed left at (419, 578)
Screenshot: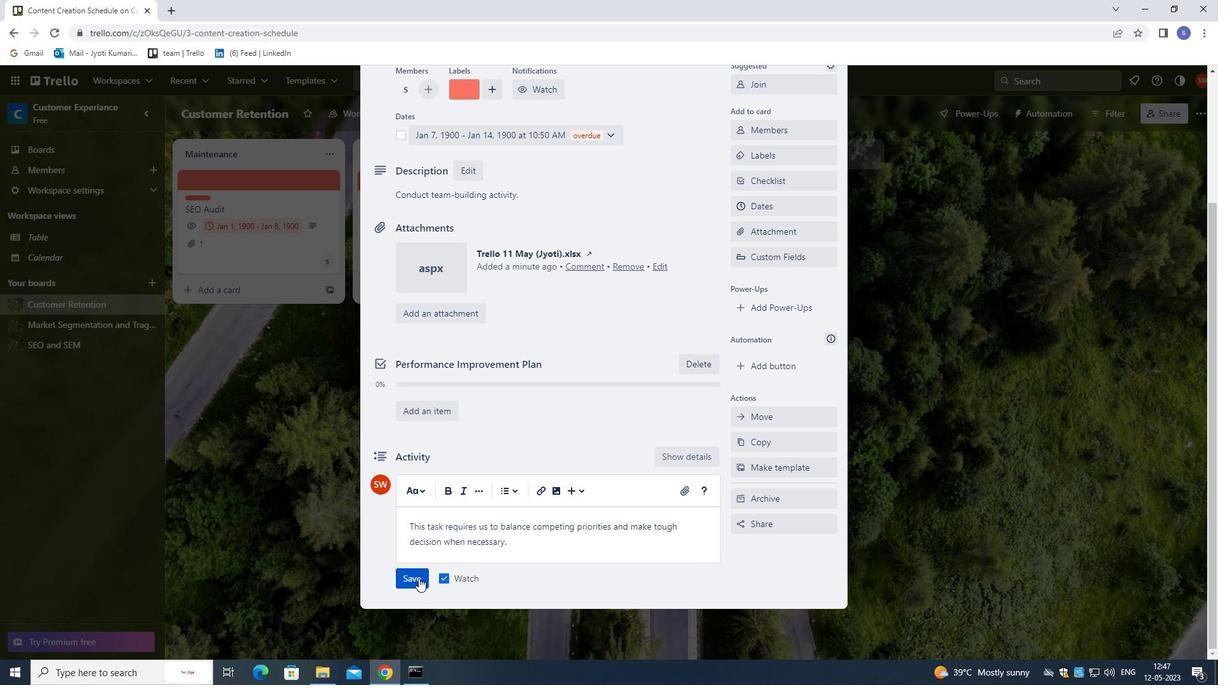 
Action: Mouse moved to (642, 549)
Screenshot: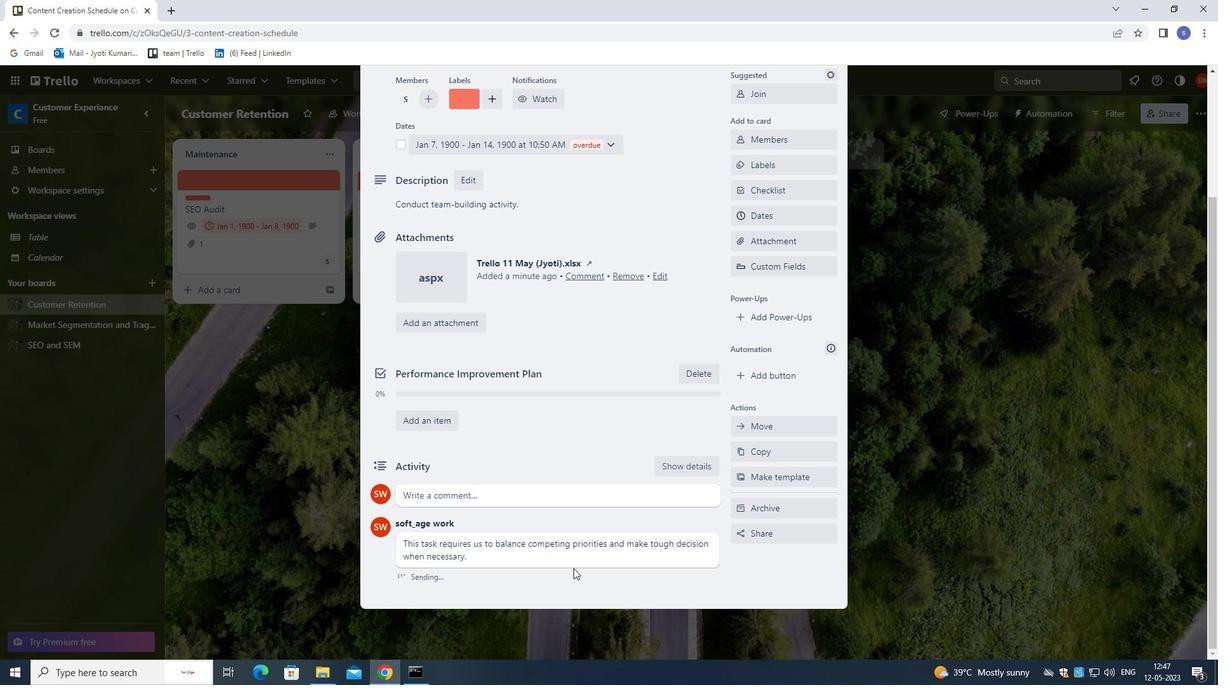 
Action: Mouse scrolled (642, 549) with delta (0, 0)
Screenshot: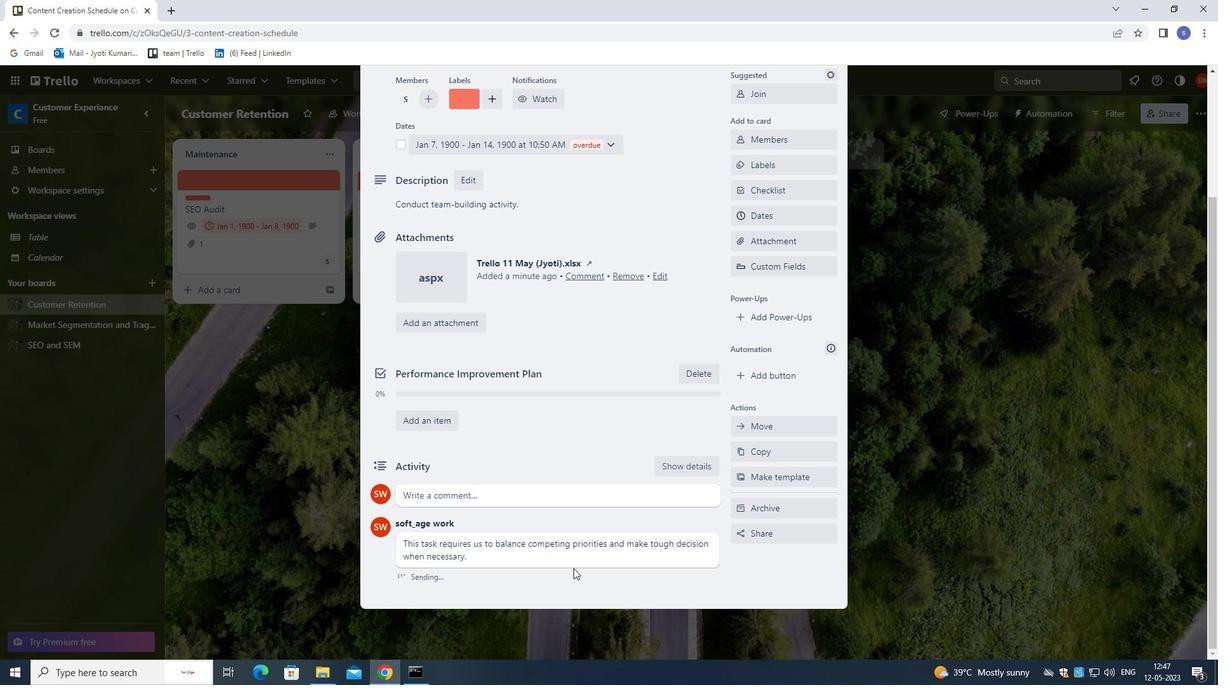 
Action: Mouse moved to (644, 544)
Screenshot: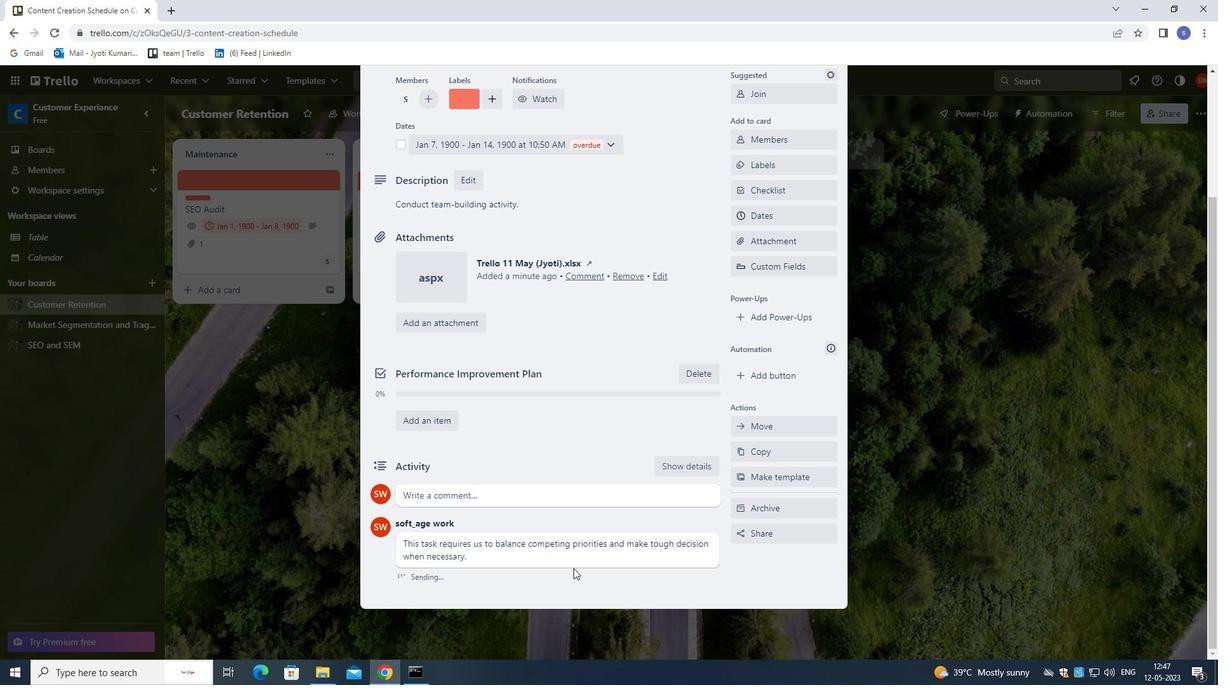 
Action: Mouse scrolled (644, 544) with delta (0, 0)
Screenshot: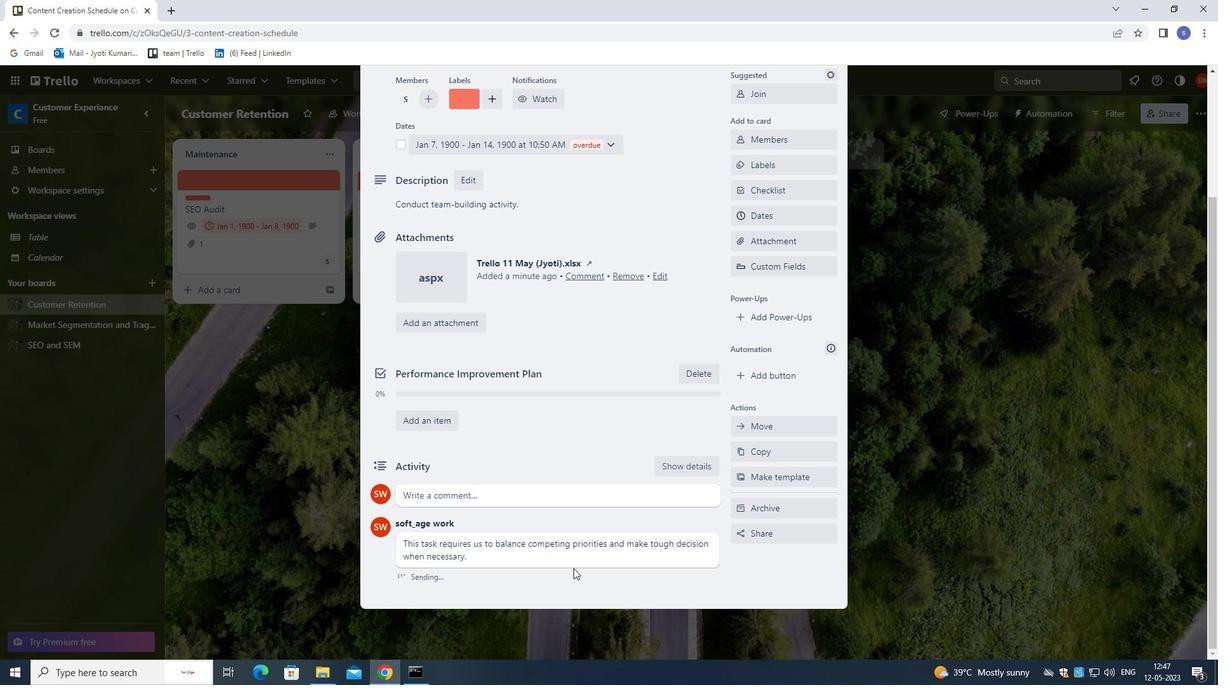 
Action: Mouse moved to (647, 537)
Screenshot: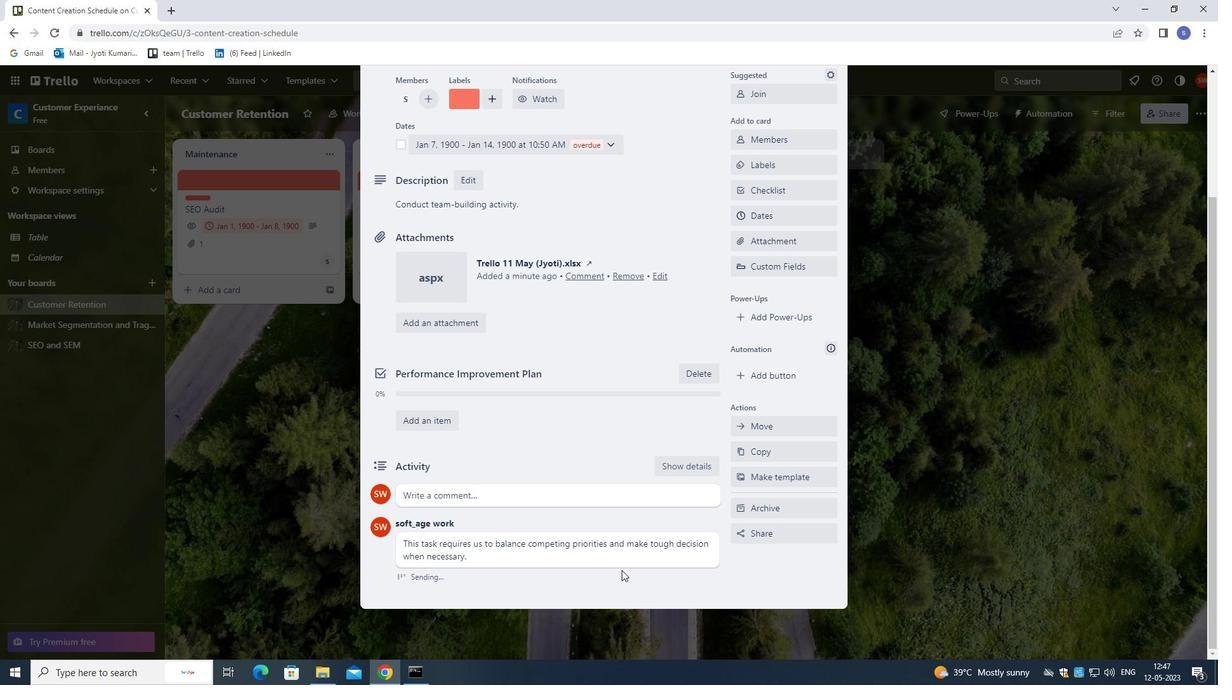 
Action: Mouse scrolled (647, 538) with delta (0, 0)
Screenshot: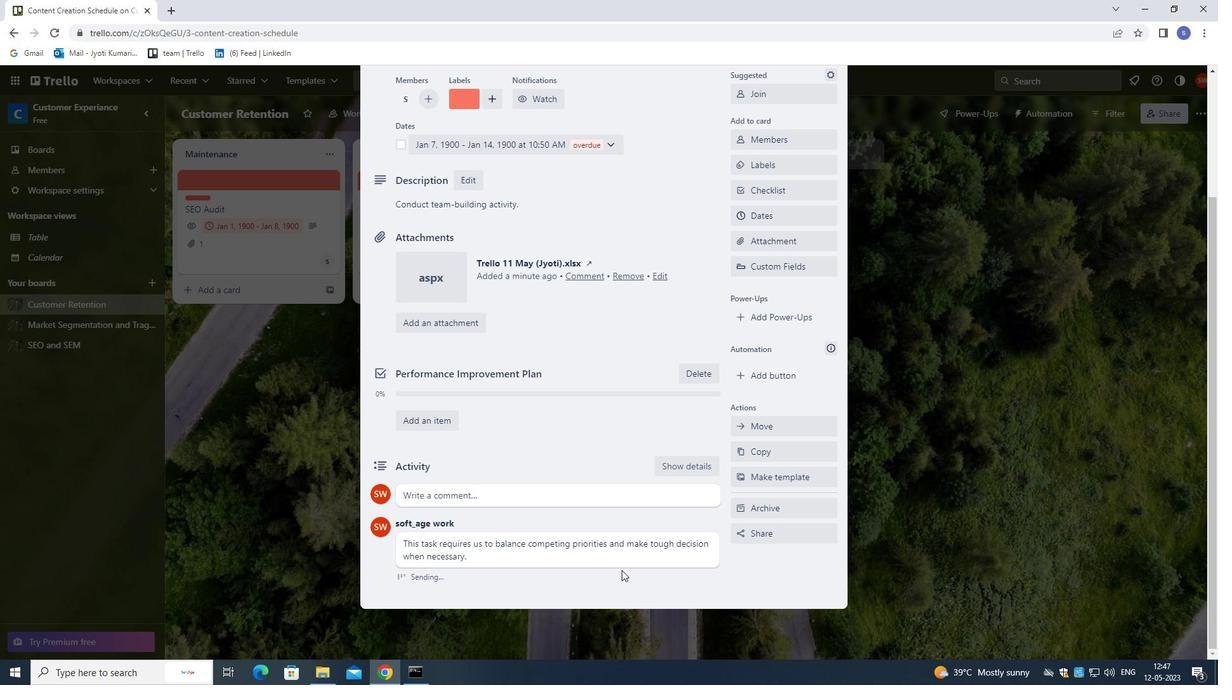 
Action: Mouse moved to (652, 521)
Screenshot: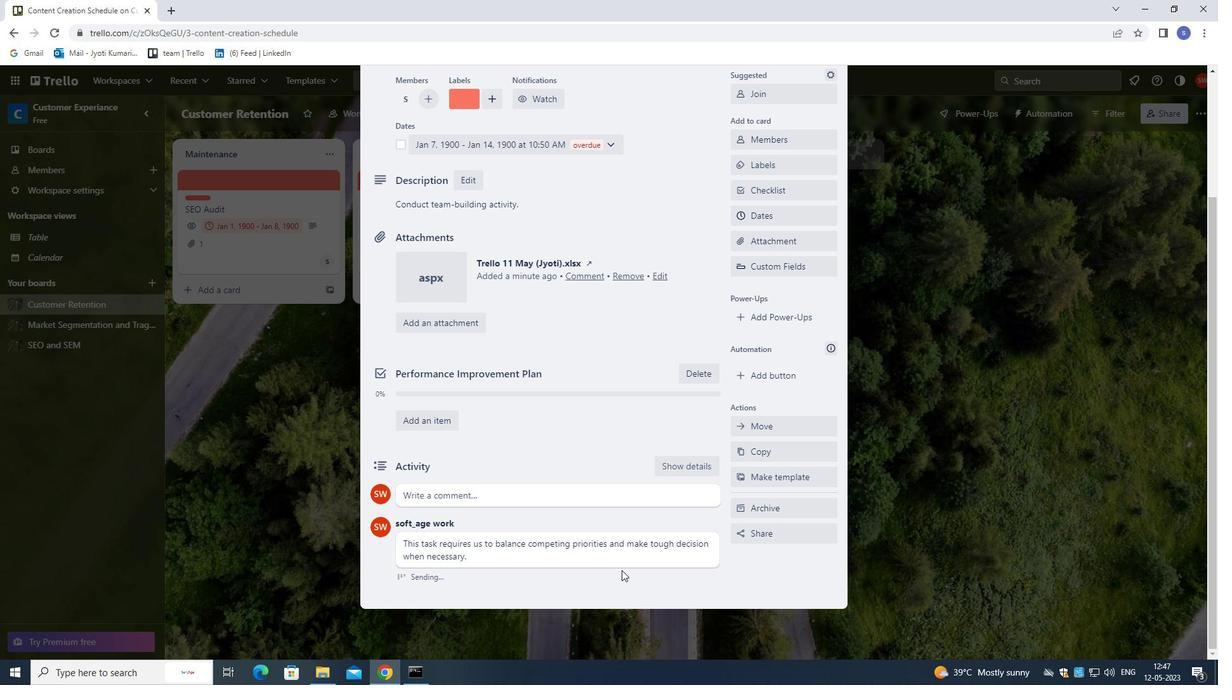 
Action: Mouse scrolled (652, 522) with delta (0, 0)
Screenshot: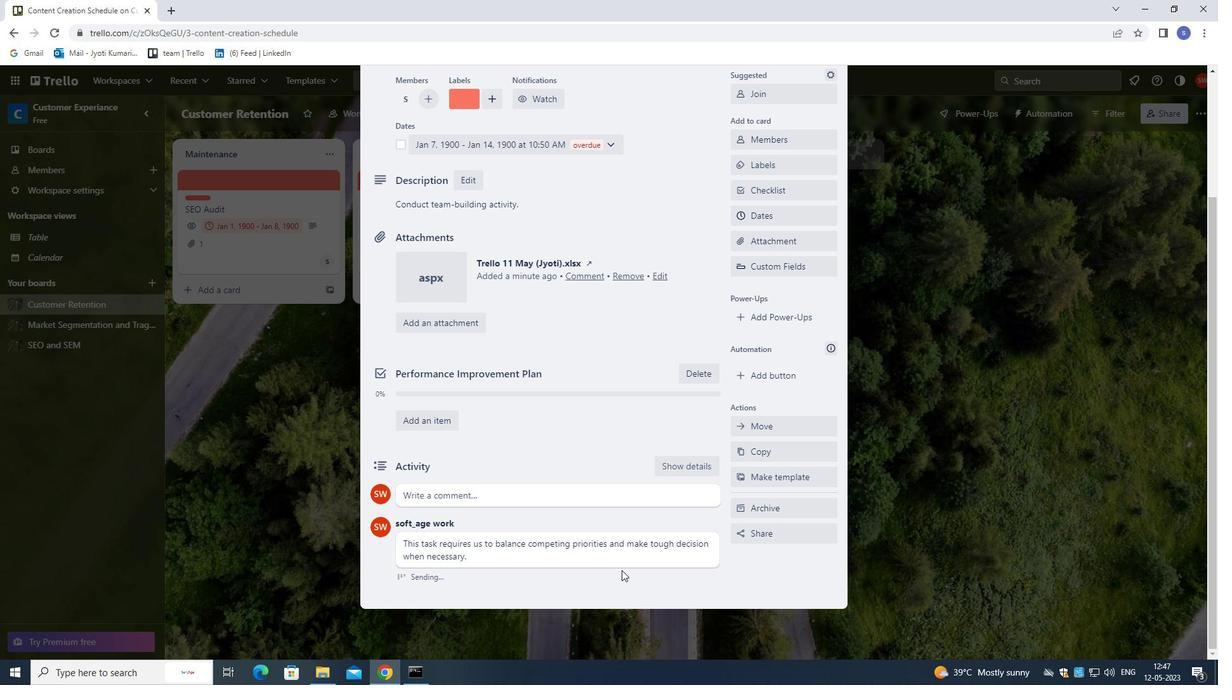 
Action: Mouse moved to (657, 501)
Screenshot: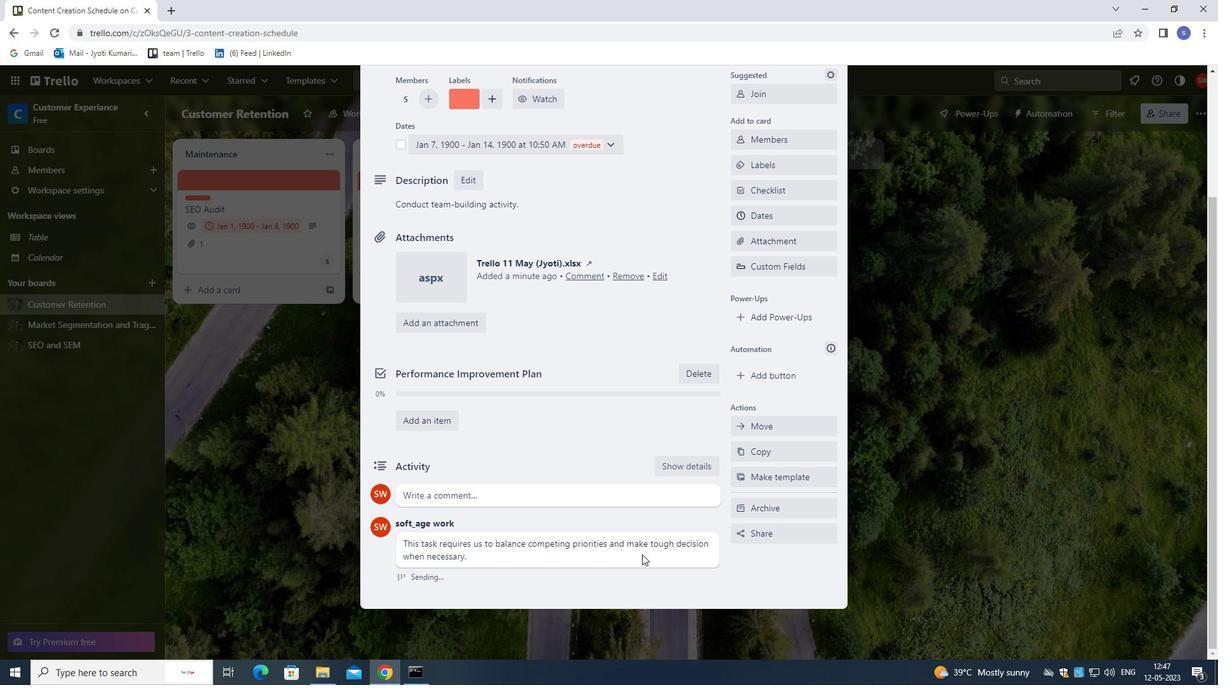 
Action: Mouse scrolled (657, 505) with delta (0, 0)
Screenshot: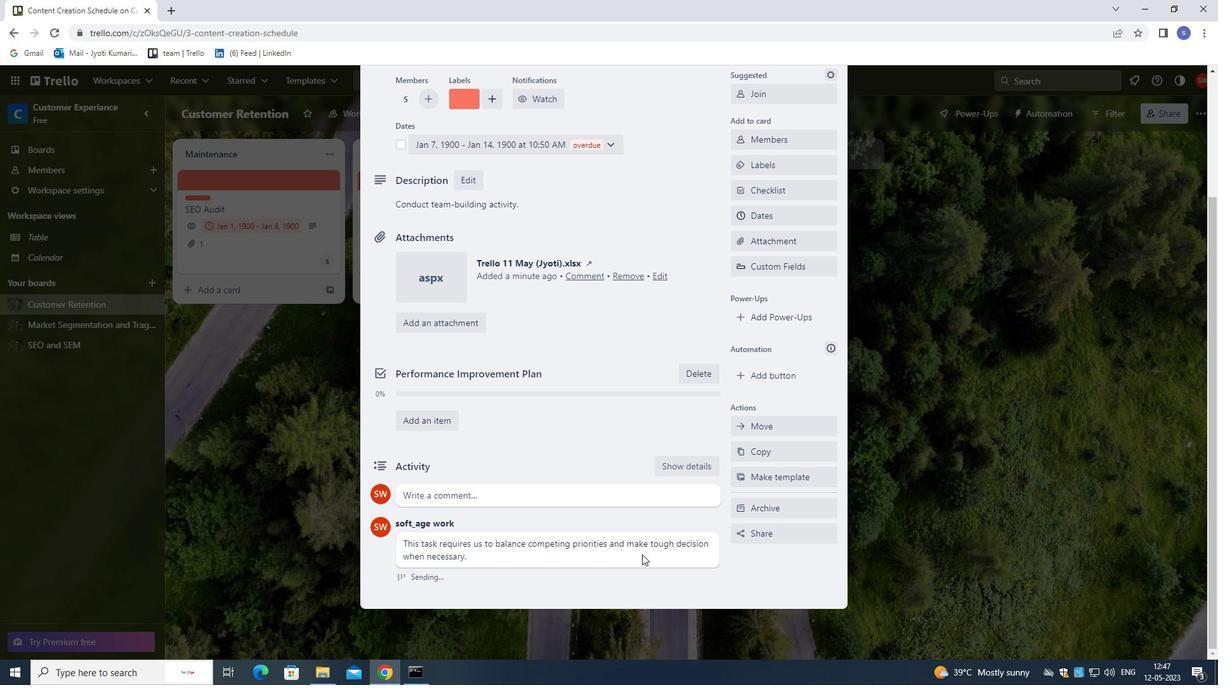 
Action: Mouse moved to (829, 110)
Screenshot: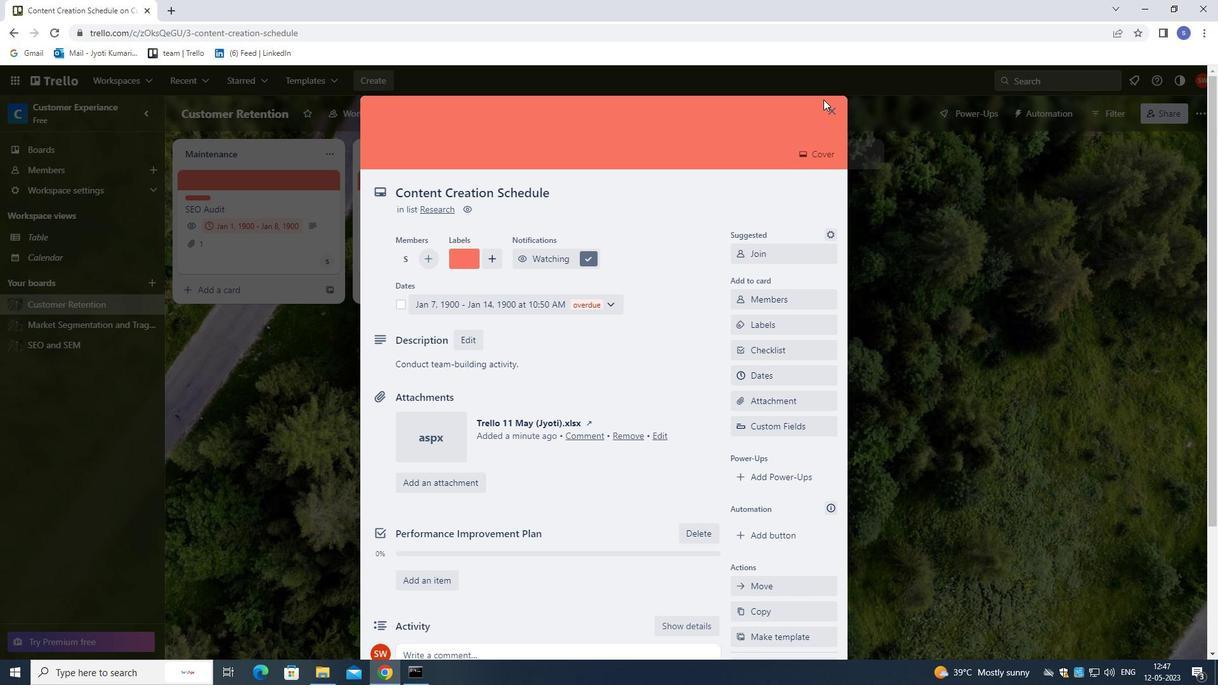 
Action: Mouse pressed left at (829, 110)
Screenshot: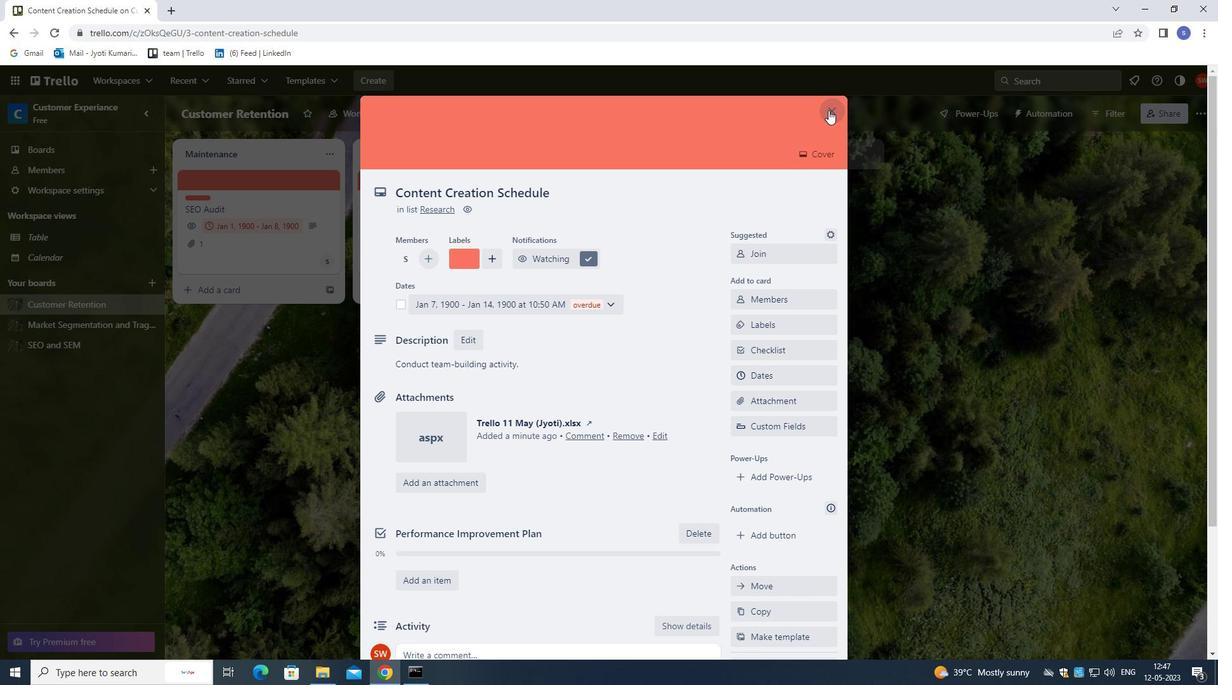 
Action: Mouse moved to (831, 110)
Screenshot: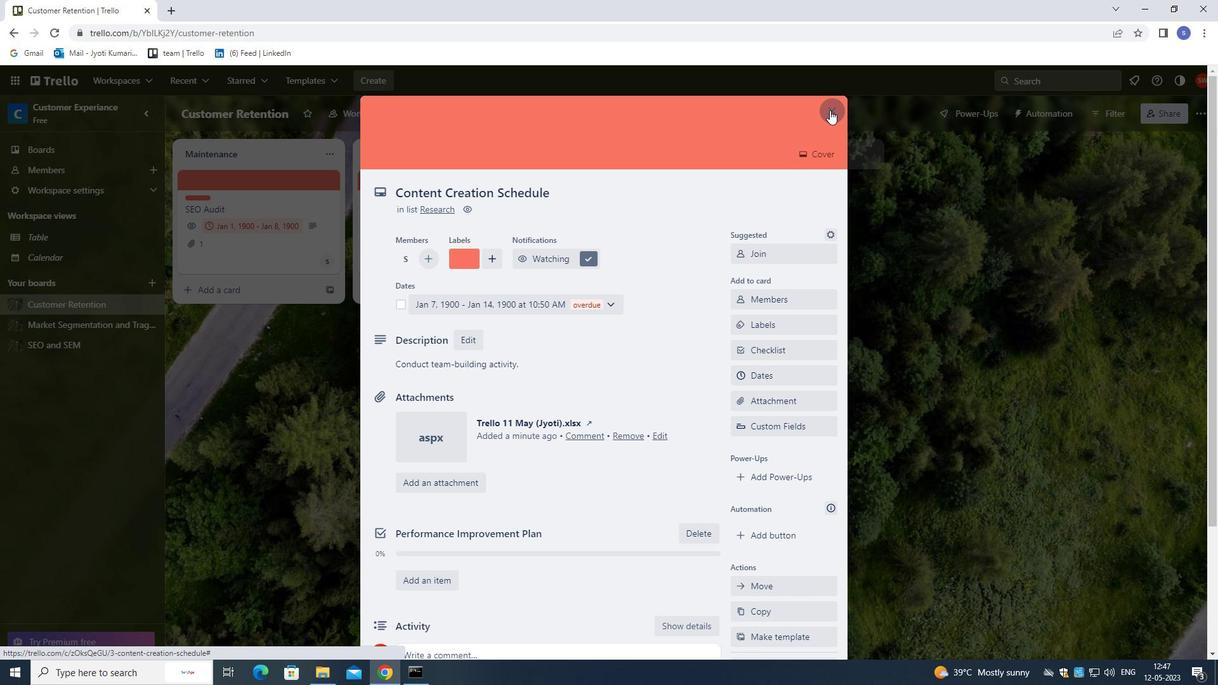 
